 Task: Look for space in Jandaia do Sul, Brazil from 6th September, 2023 to 10th September, 2023 for 1 adult in price range Rs.9000 to Rs.17000. Place can be private room with 1  bedroom having 1 bed and 1 bathroom. Property type can be house, flat, guest house, hotel. Booking option can be shelf check-in. Required host language is Spanish.
Action: Key pressed j<Key.caps_lock>andaia<Key.space>do<Key.space><Key.caps_lock>s<Key.caps_lock>ul
Screenshot: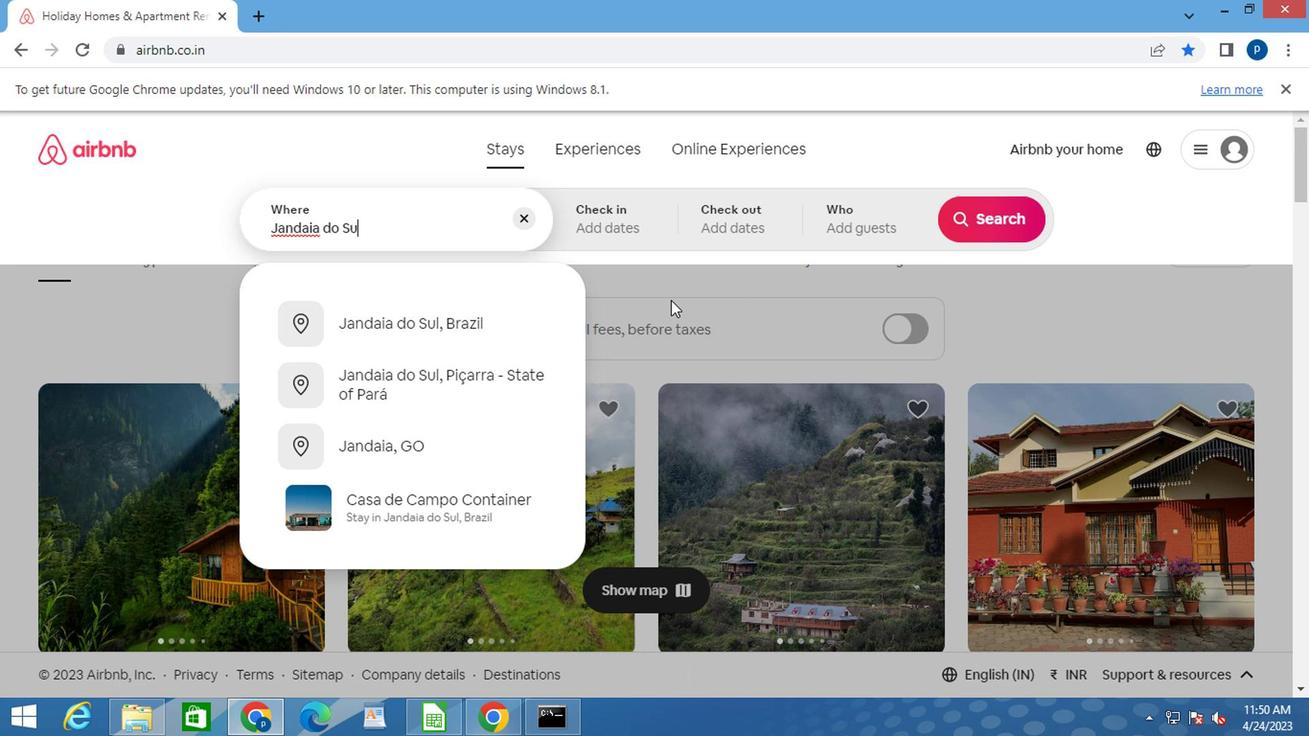 
Action: Mouse moved to (433, 330)
Screenshot: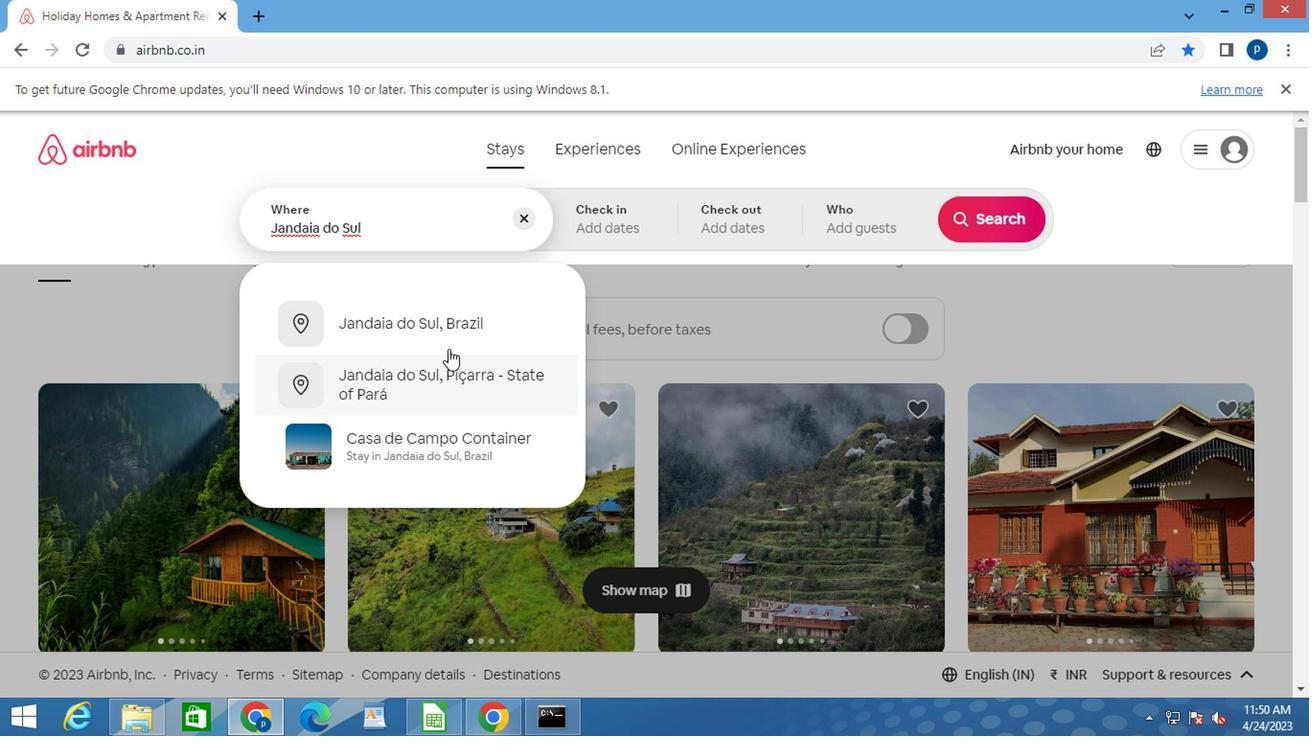 
Action: Mouse pressed left at (433, 330)
Screenshot: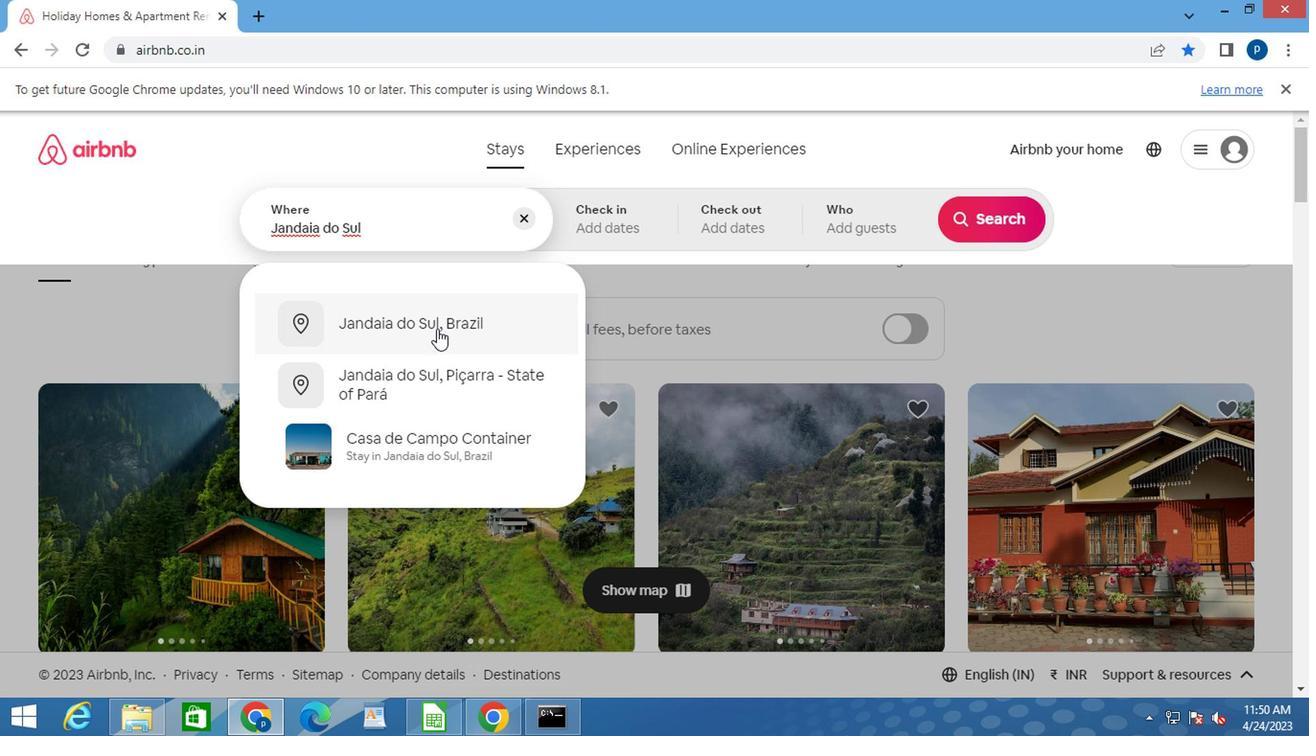 
Action: Mouse moved to (976, 376)
Screenshot: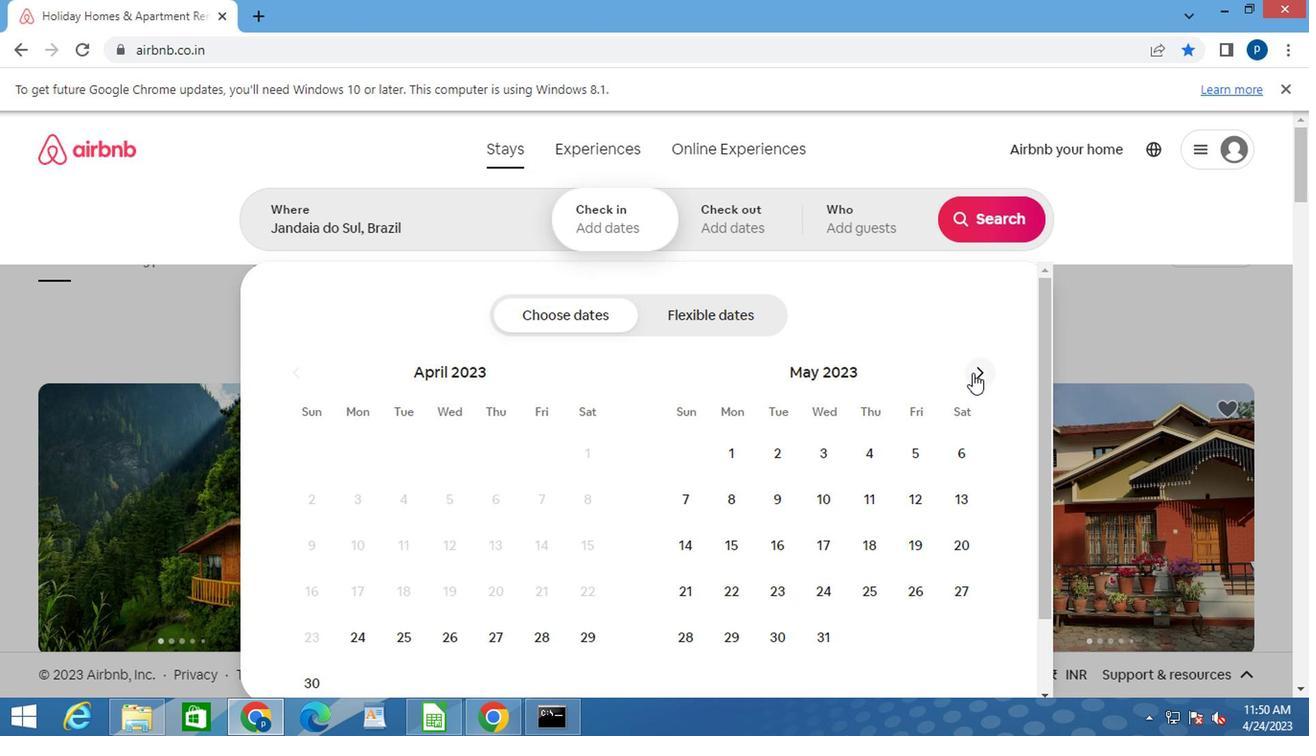 
Action: Mouse pressed left at (976, 376)
Screenshot: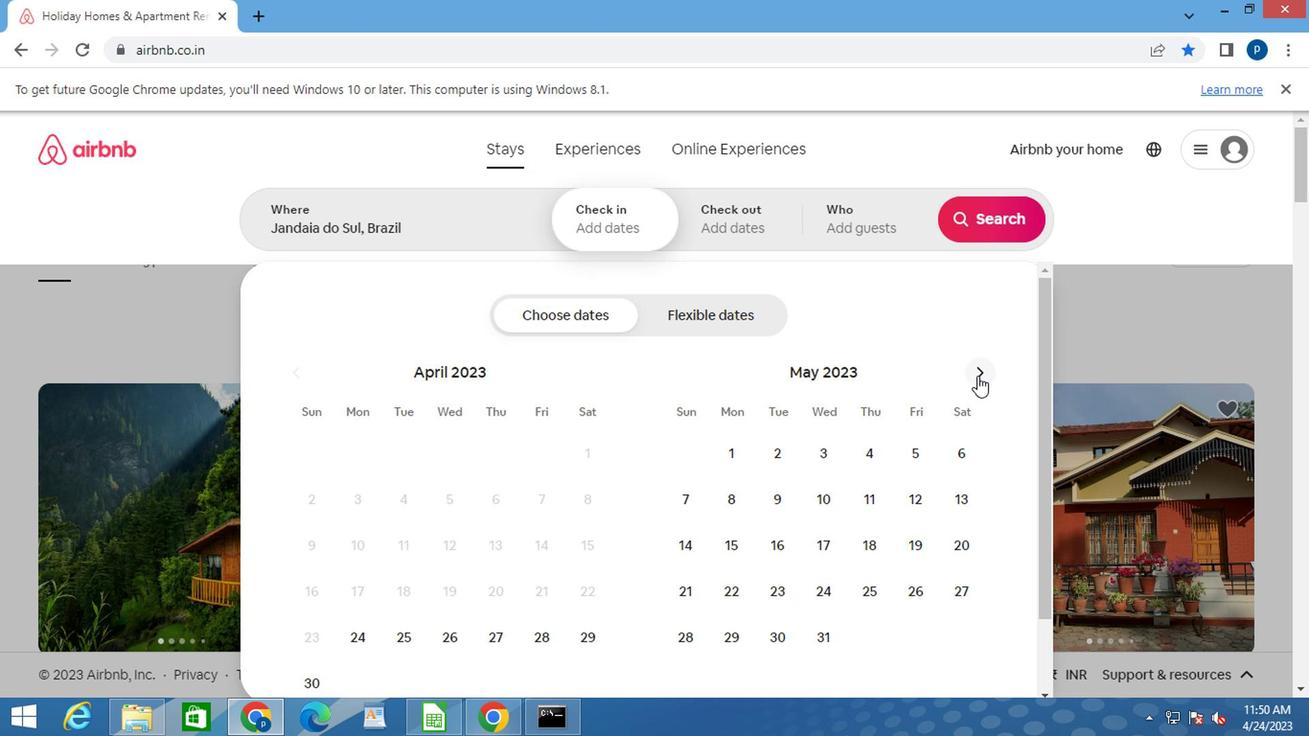 
Action: Mouse pressed left at (976, 376)
Screenshot: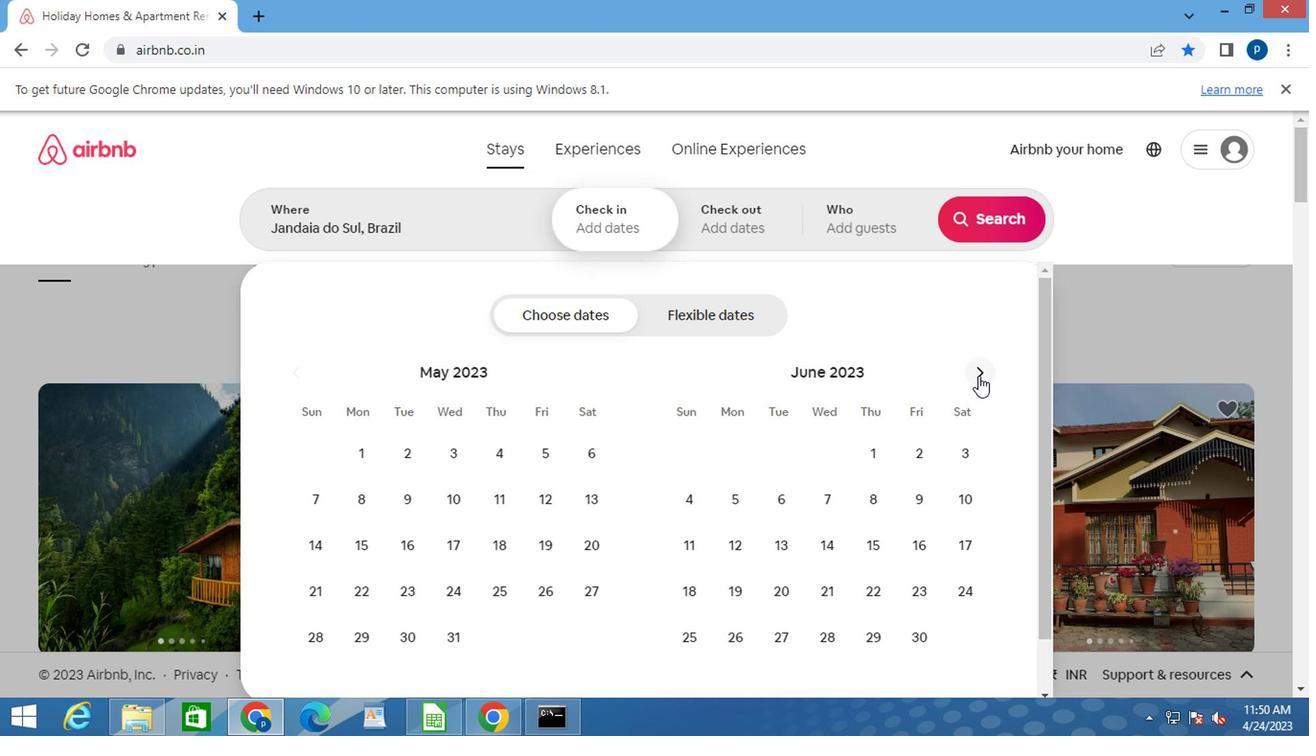 
Action: Mouse pressed left at (976, 376)
Screenshot: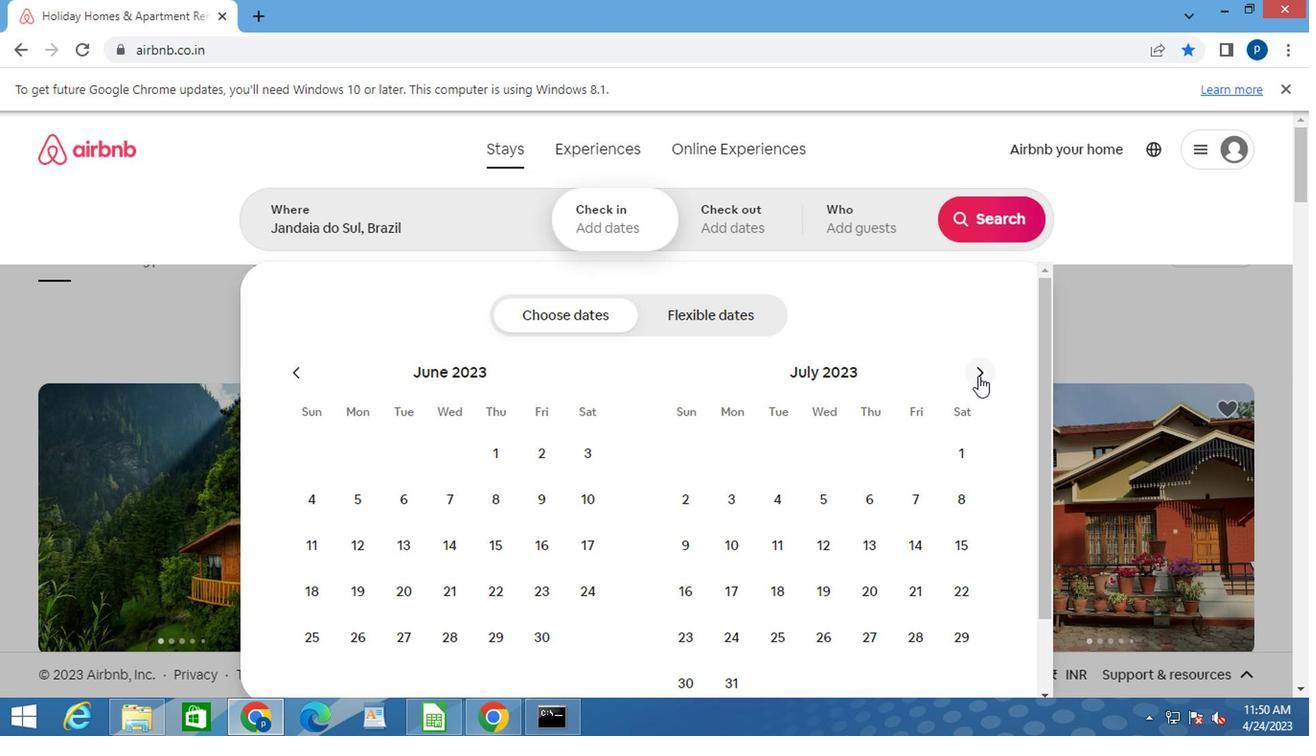 
Action: Mouse pressed left at (976, 376)
Screenshot: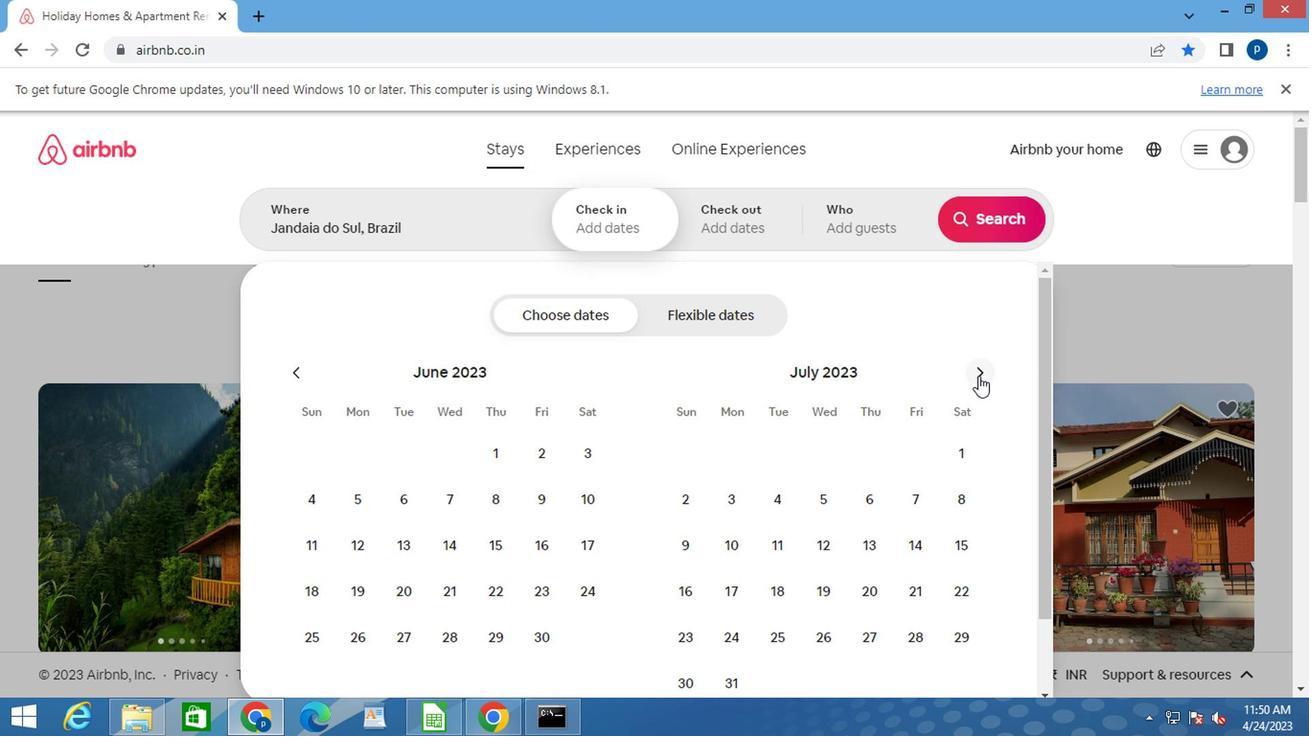 
Action: Mouse moved to (822, 502)
Screenshot: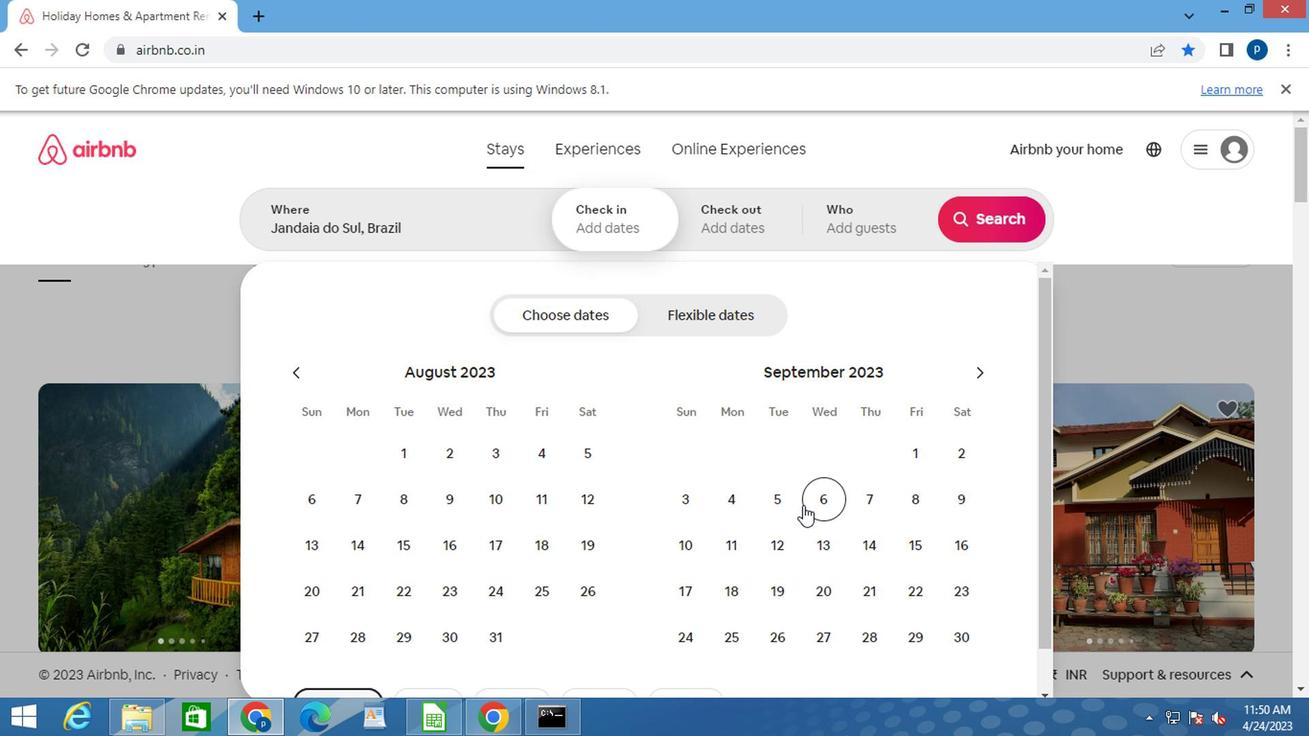 
Action: Mouse pressed left at (822, 502)
Screenshot: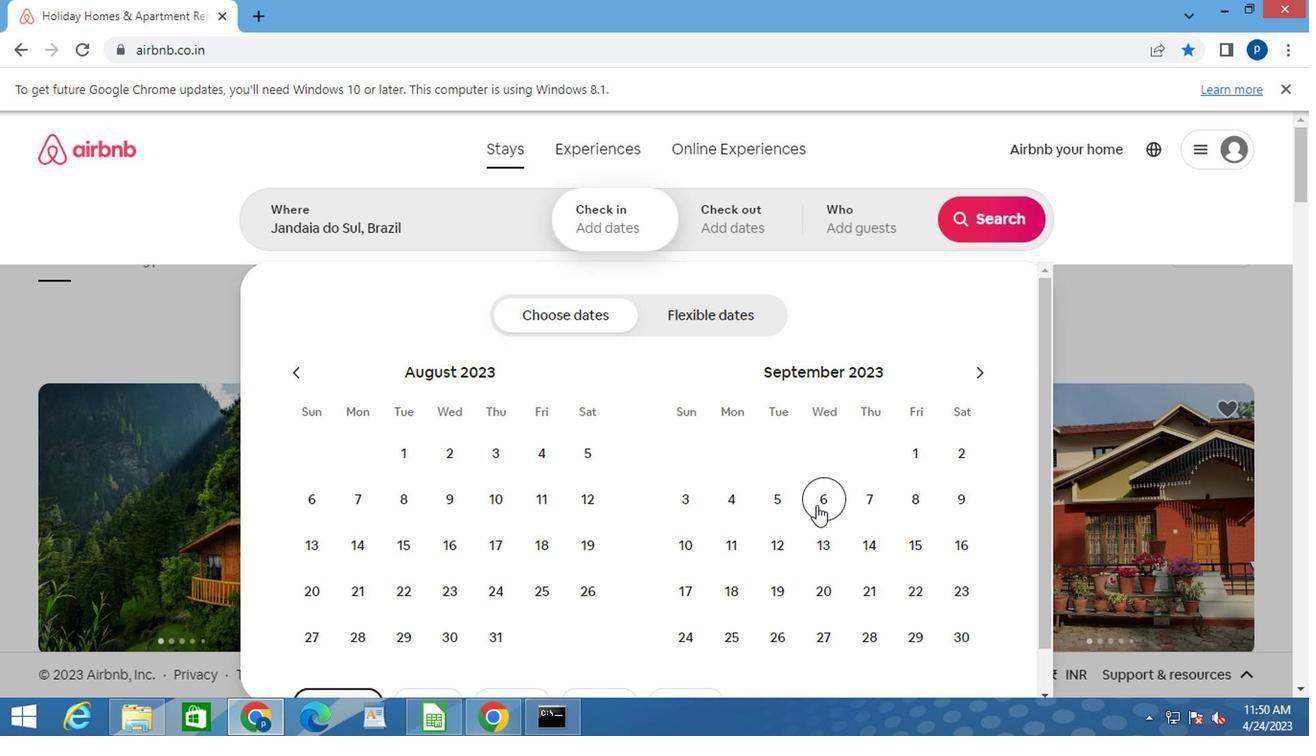 
Action: Mouse moved to (686, 540)
Screenshot: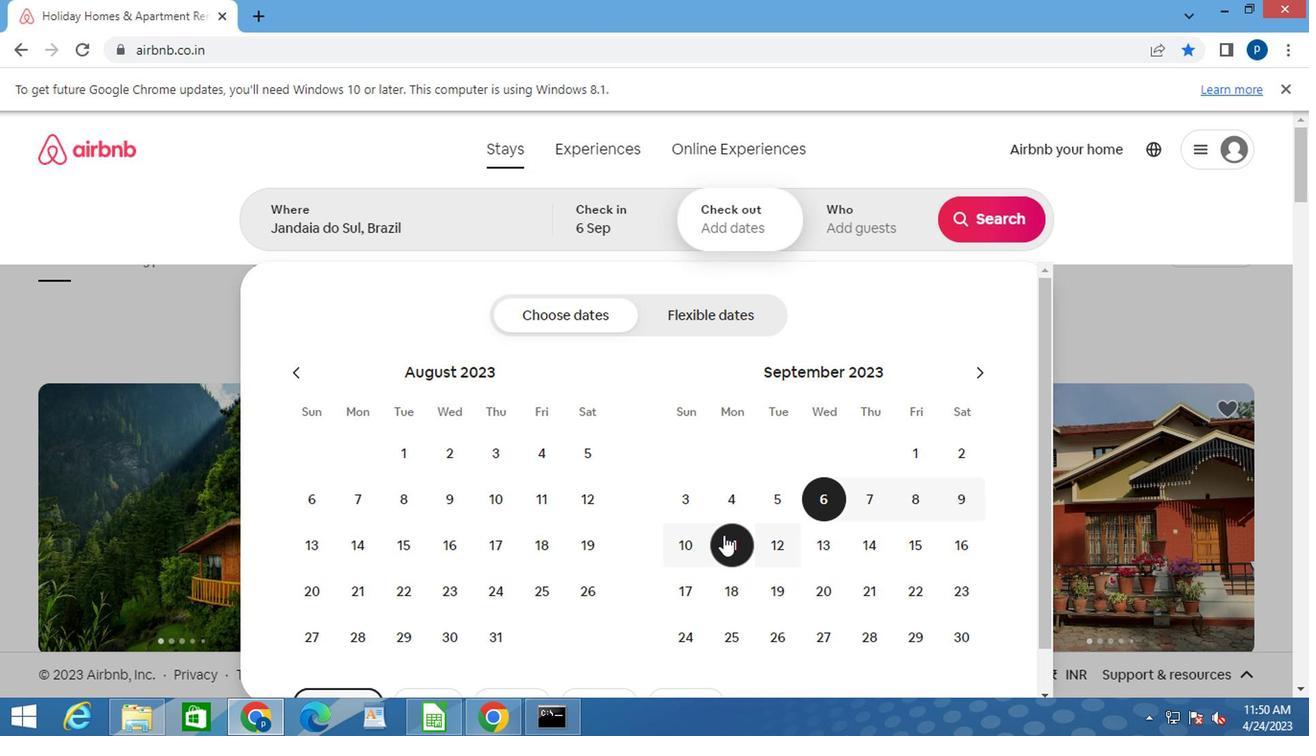 
Action: Mouse pressed left at (686, 540)
Screenshot: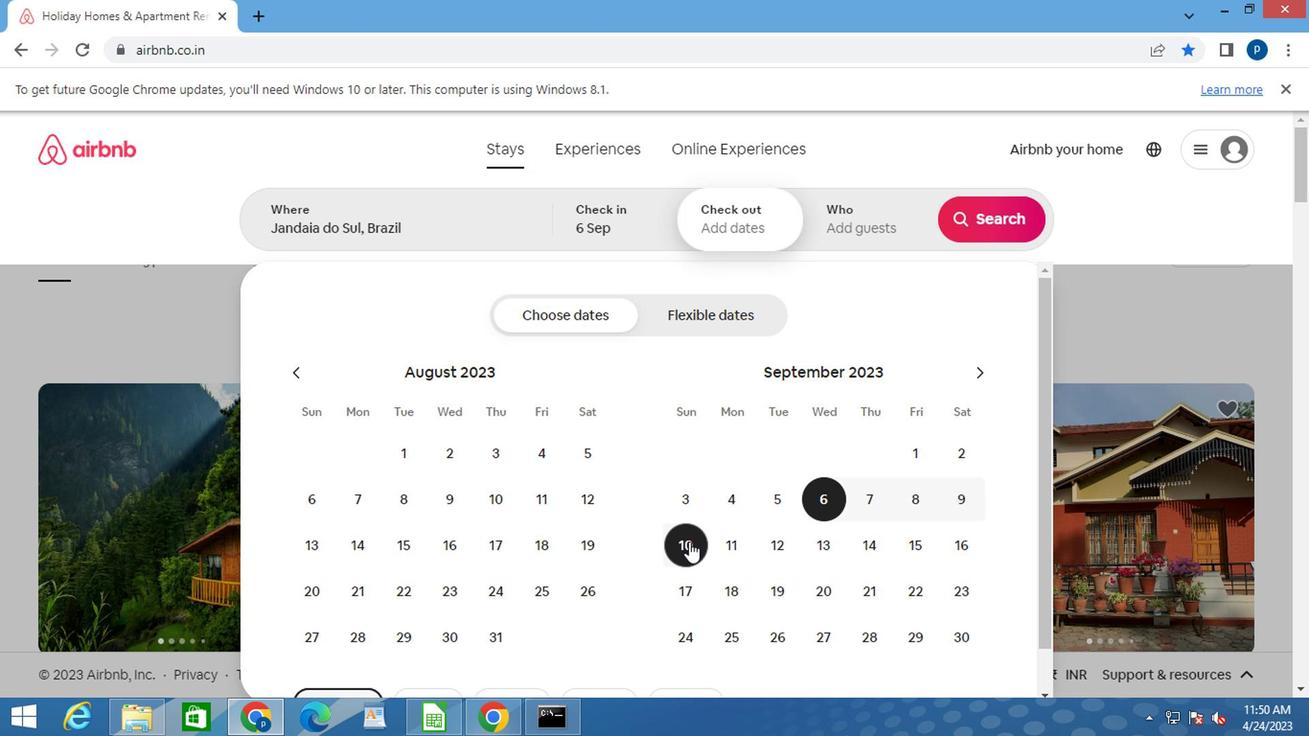
Action: Mouse moved to (856, 229)
Screenshot: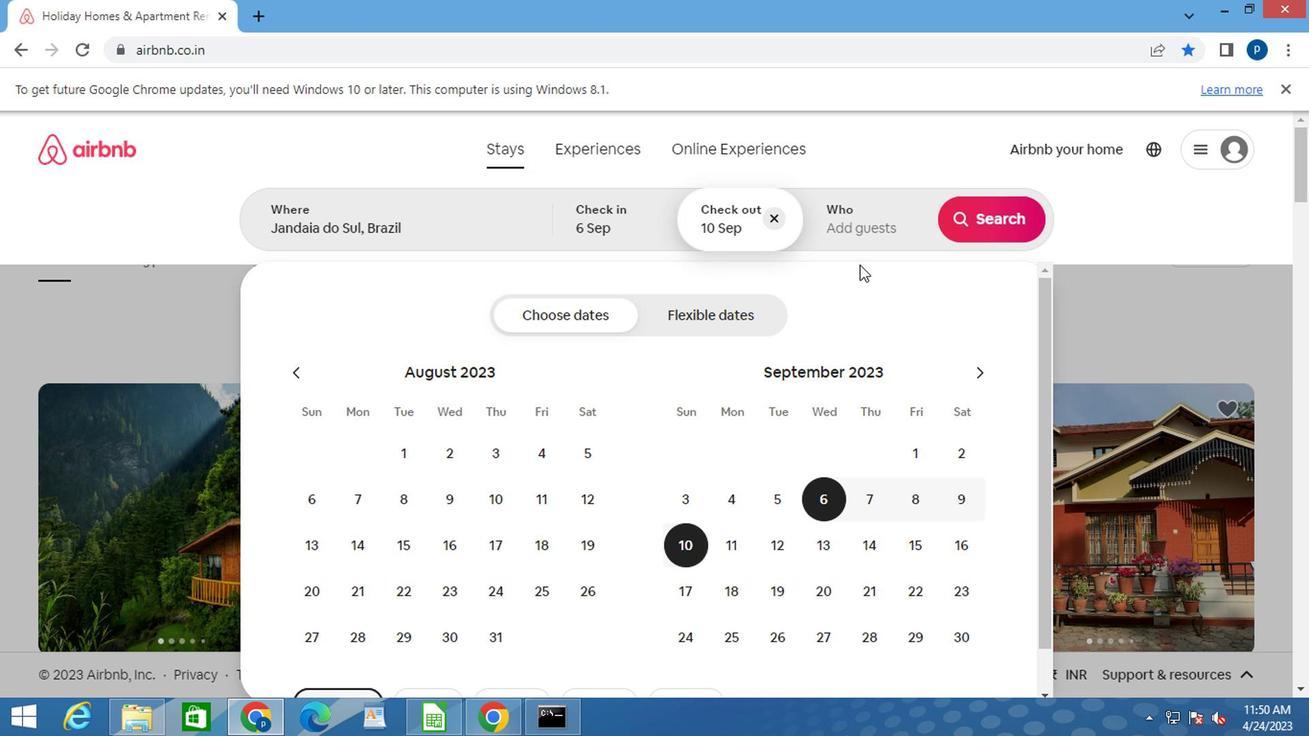 
Action: Mouse pressed left at (856, 229)
Screenshot: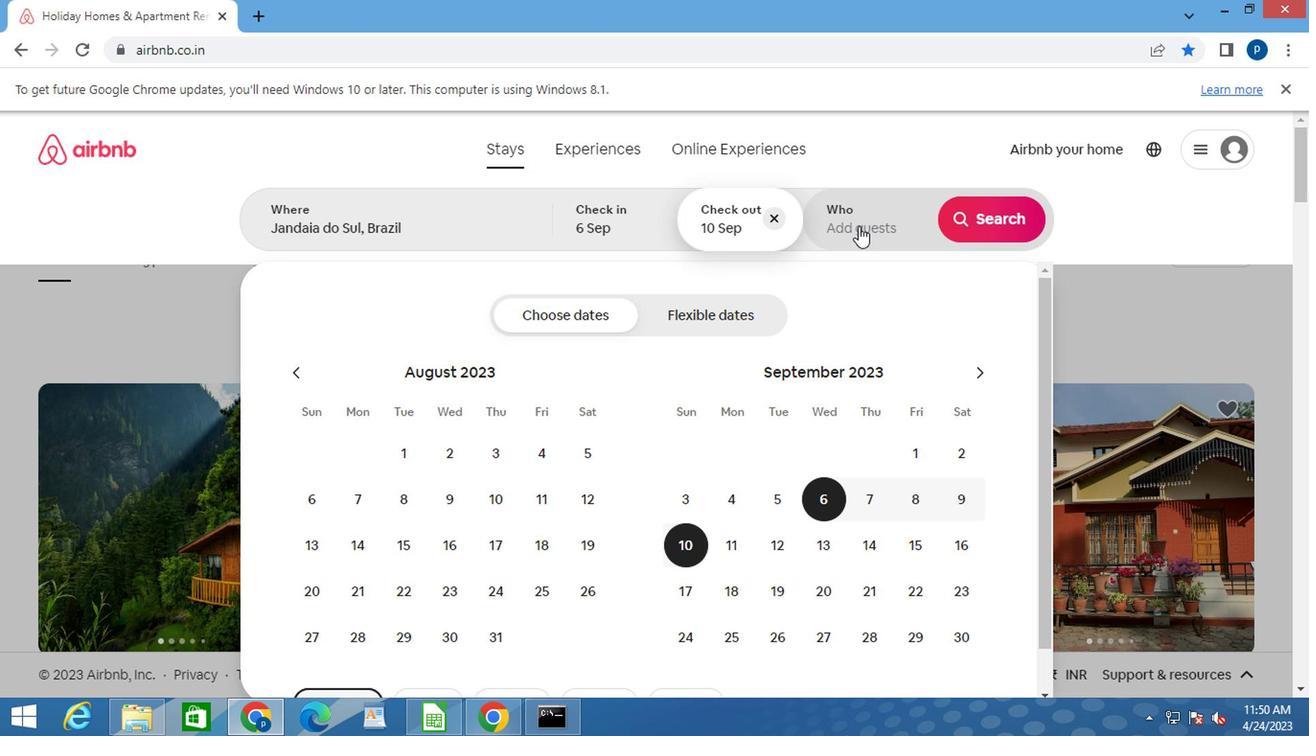 
Action: Mouse moved to (989, 319)
Screenshot: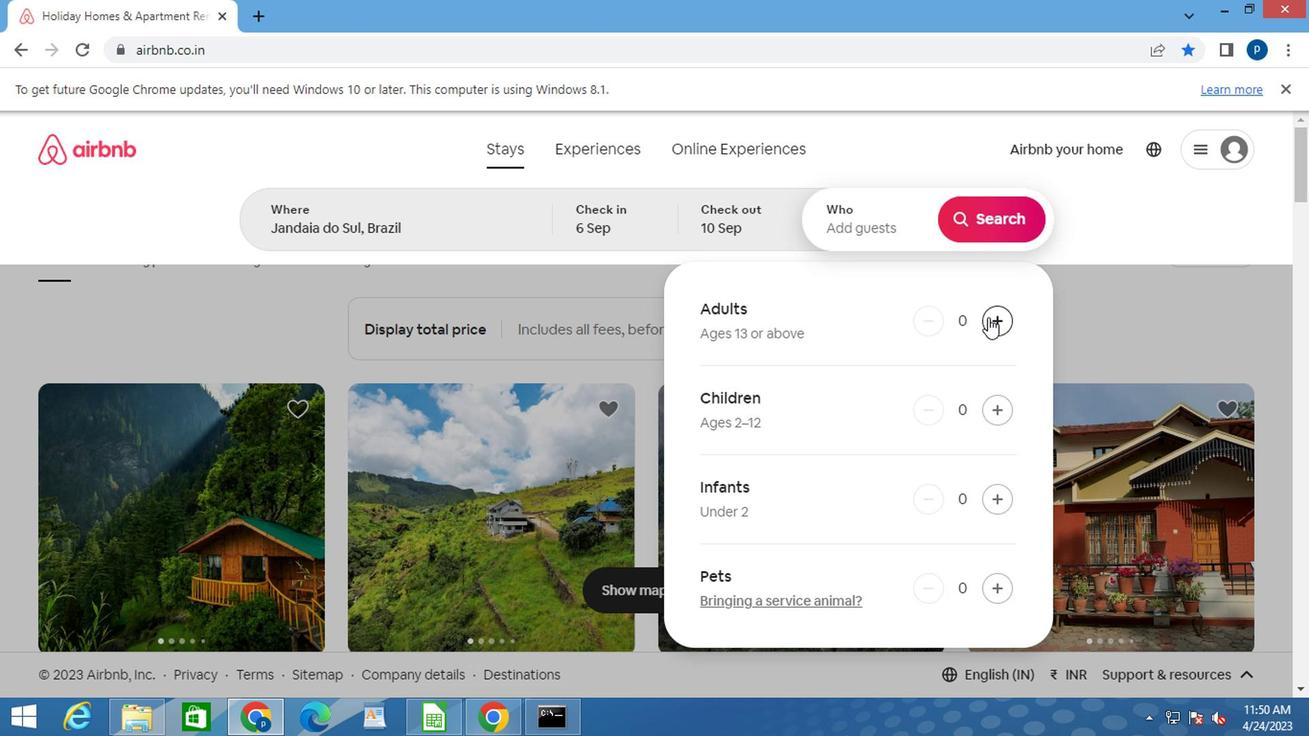 
Action: Mouse pressed left at (989, 319)
Screenshot: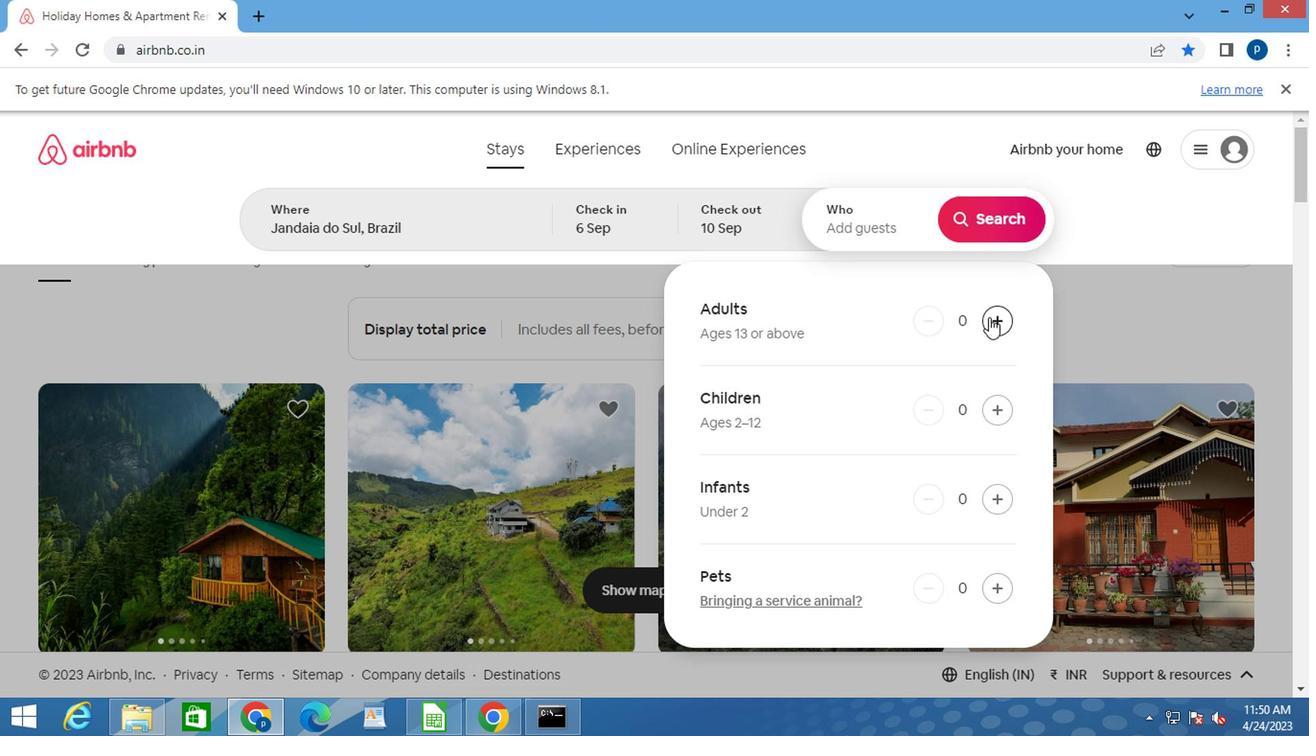 
Action: Mouse moved to (991, 223)
Screenshot: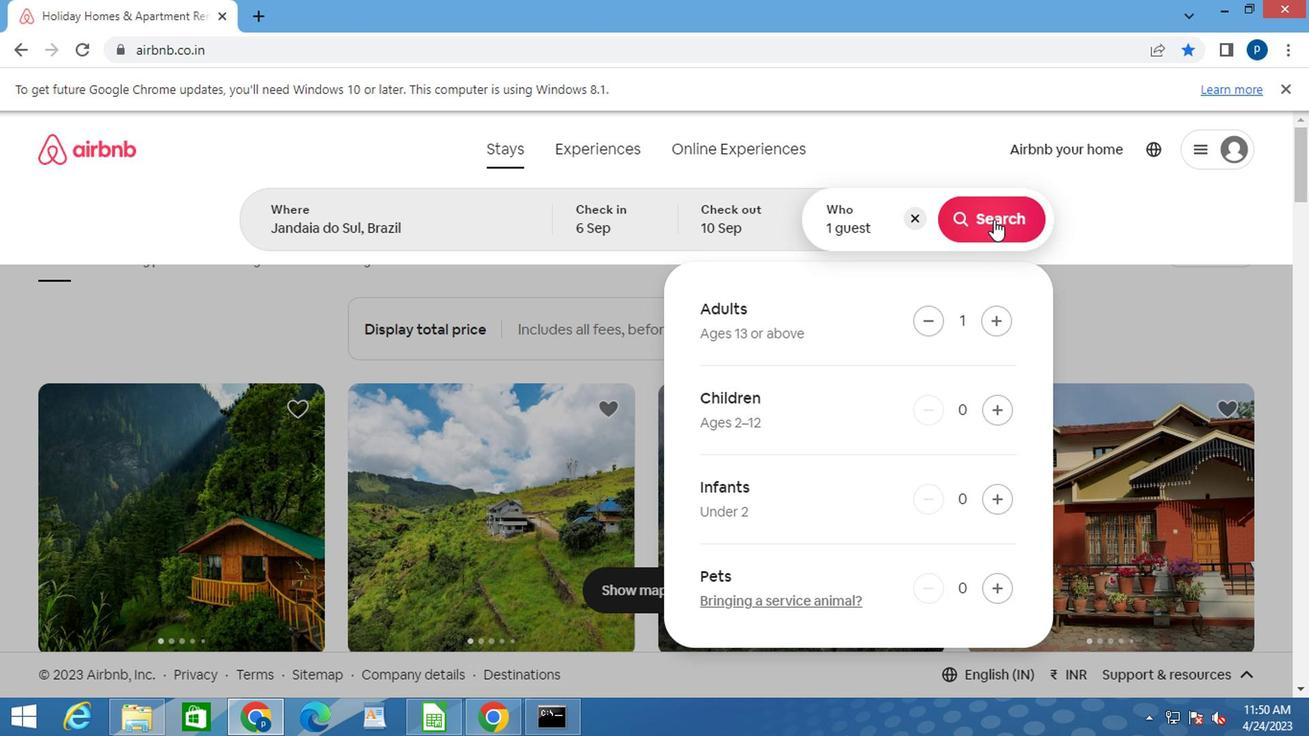 
Action: Mouse pressed left at (991, 223)
Screenshot: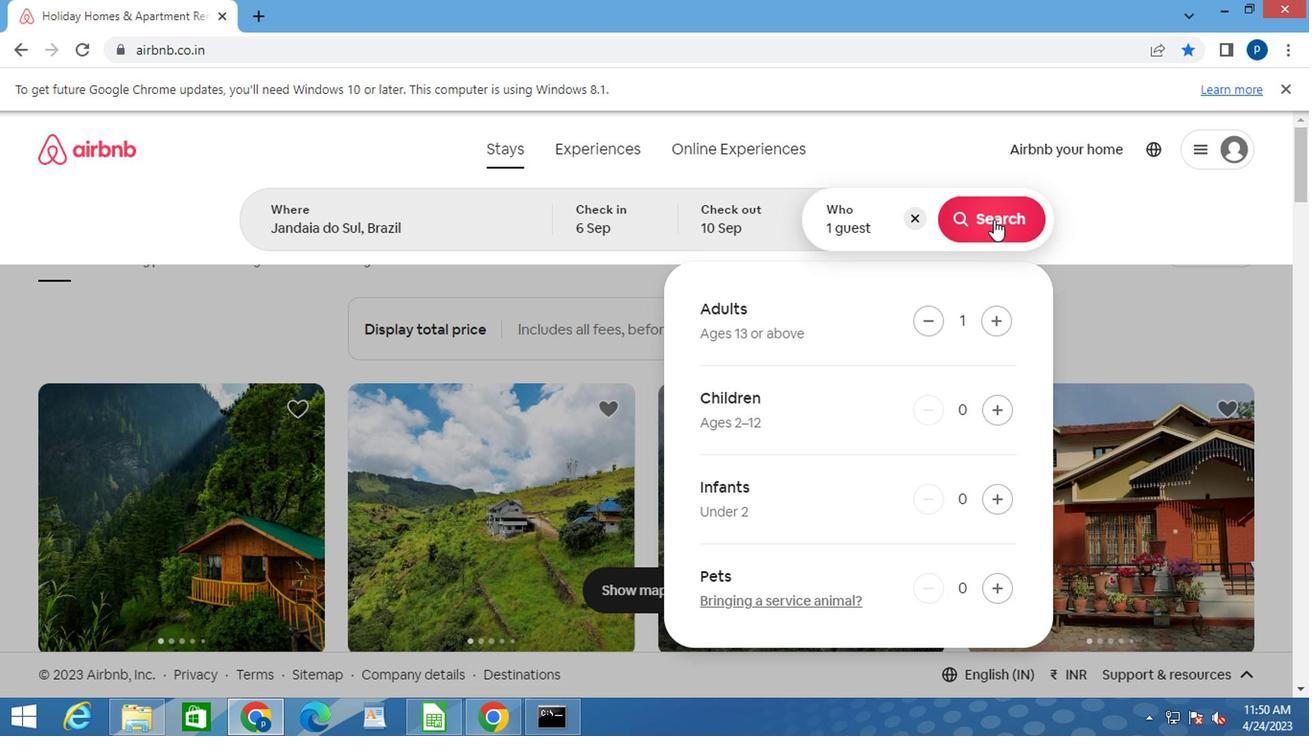
Action: Mouse moved to (1206, 233)
Screenshot: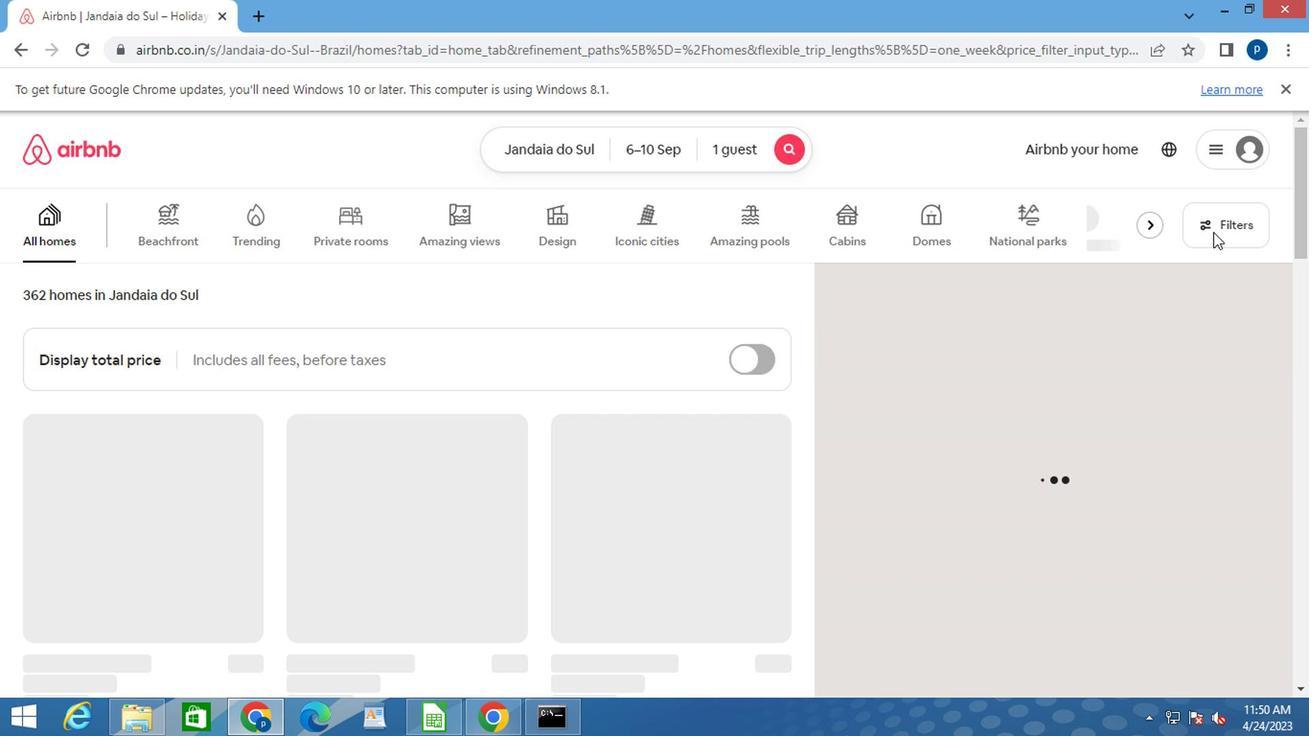
Action: Mouse pressed left at (1206, 233)
Screenshot: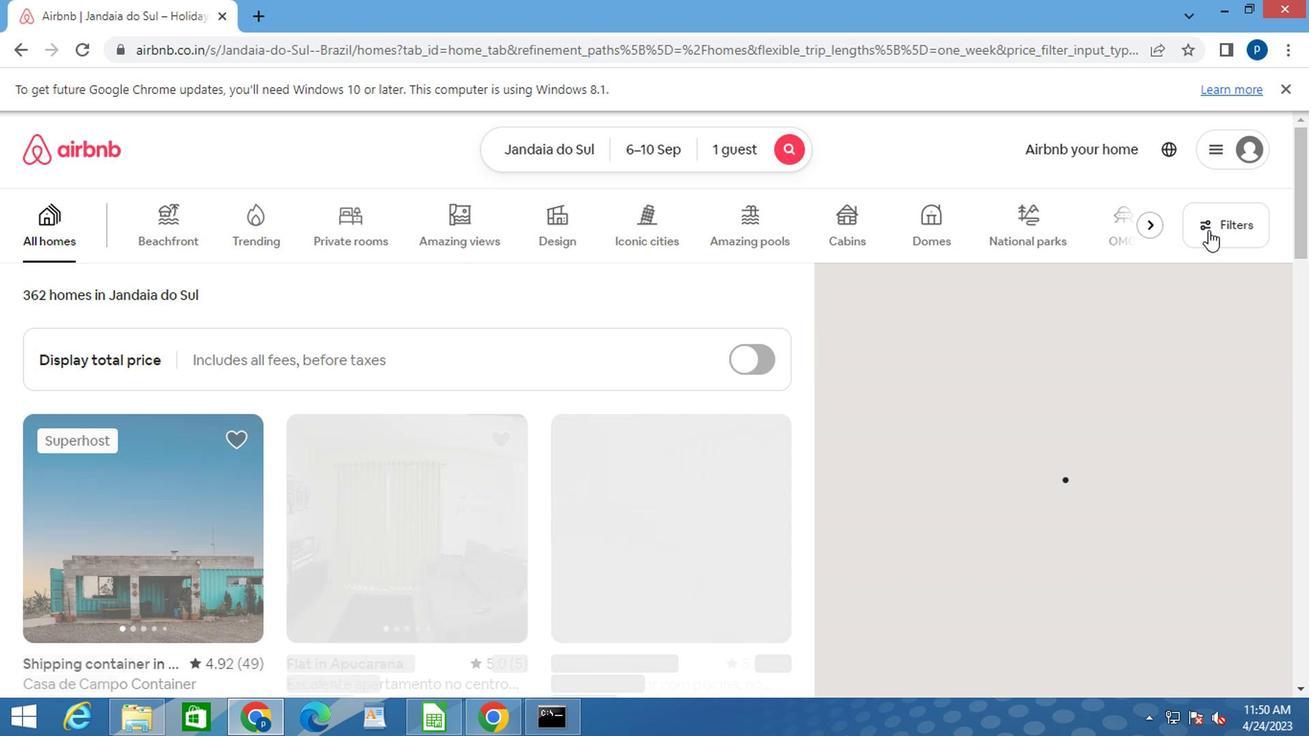 
Action: Mouse moved to (399, 467)
Screenshot: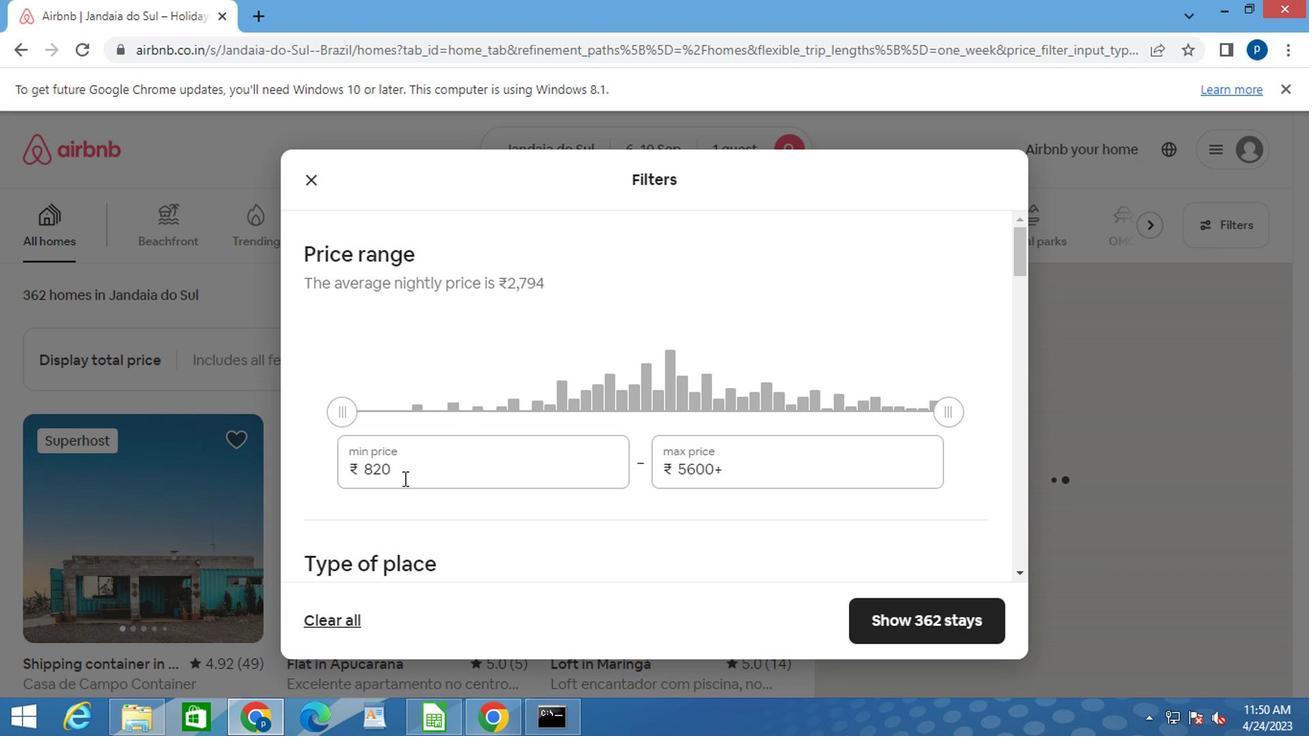 
Action: Mouse pressed left at (399, 467)
Screenshot: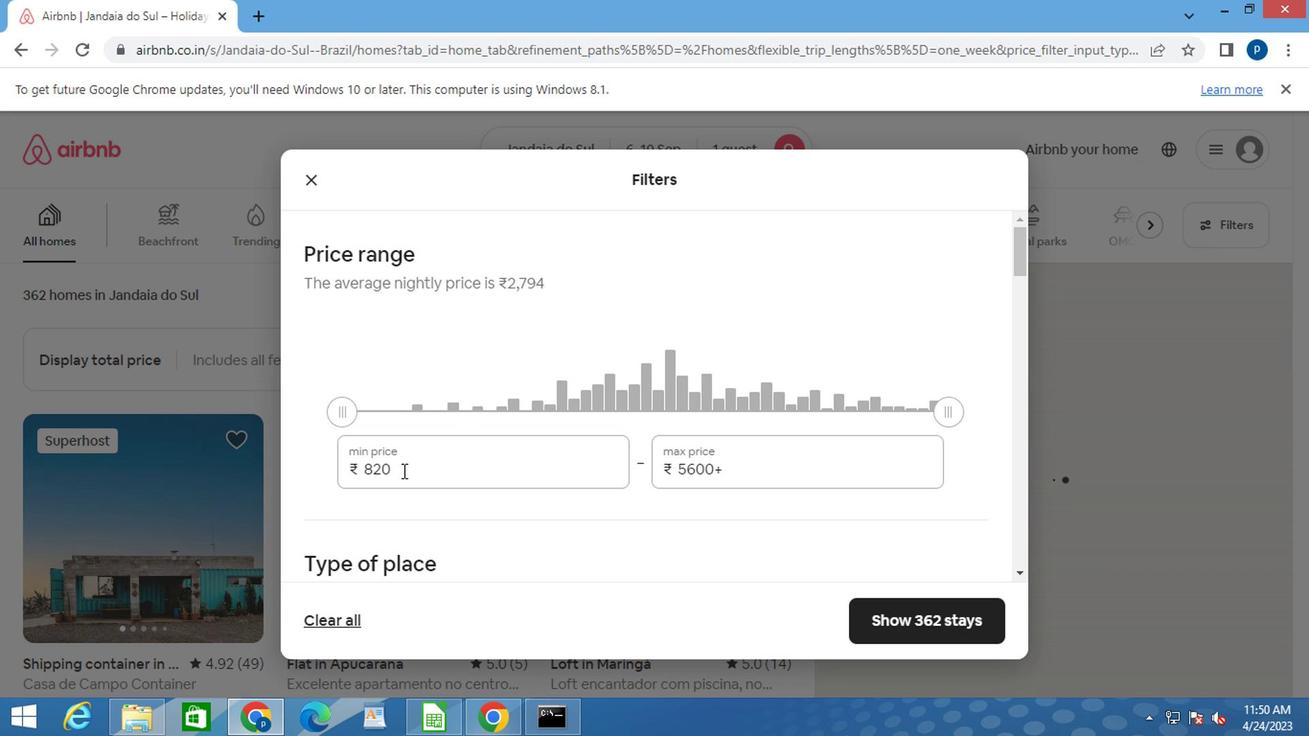 
Action: Mouse pressed left at (399, 467)
Screenshot: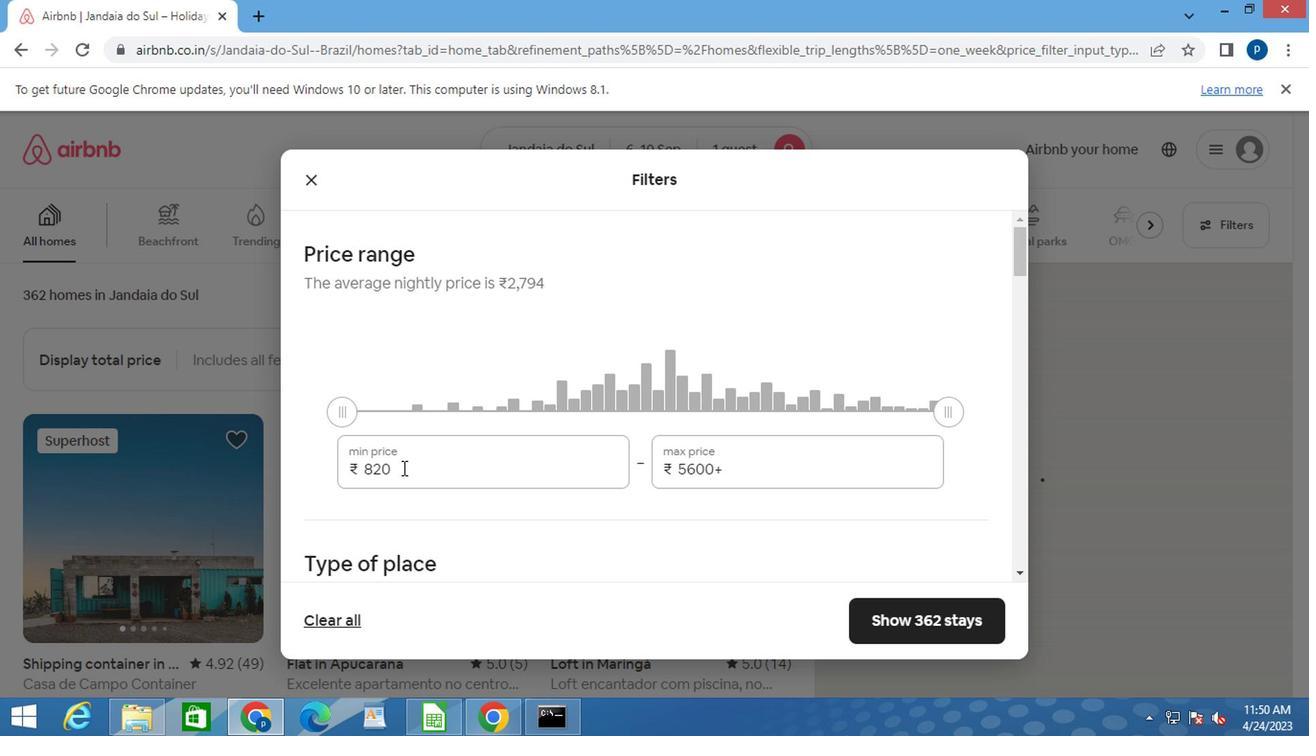 
Action: Key pressed 9000<Key.tab>17000
Screenshot: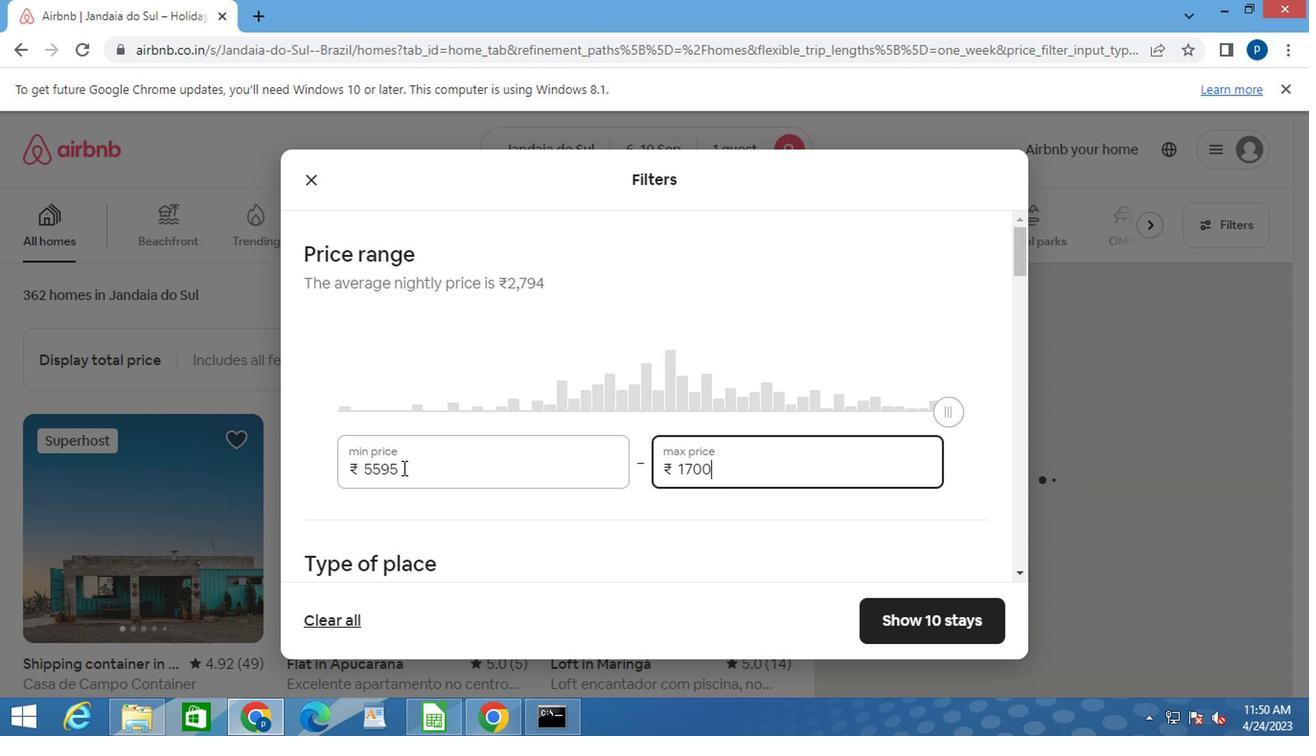 
Action: Mouse moved to (656, 511)
Screenshot: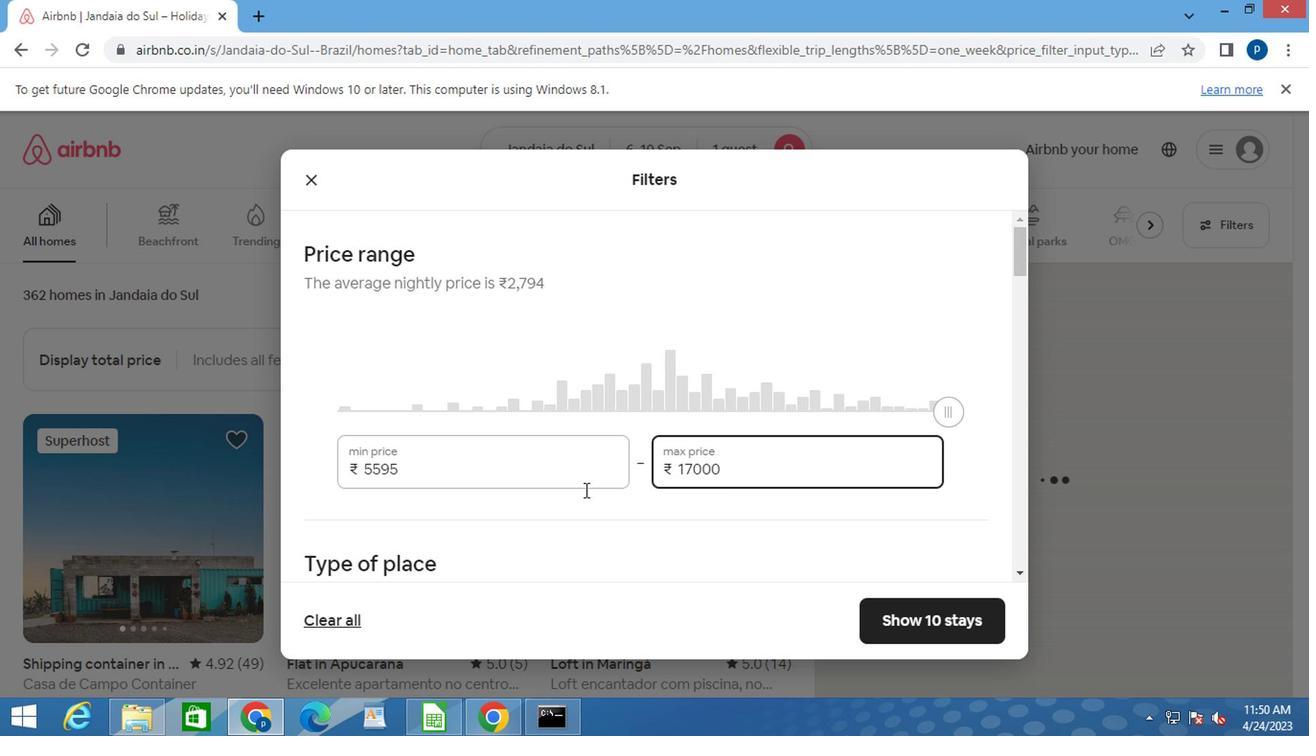 
Action: Mouse scrolled (656, 509) with delta (0, -1)
Screenshot: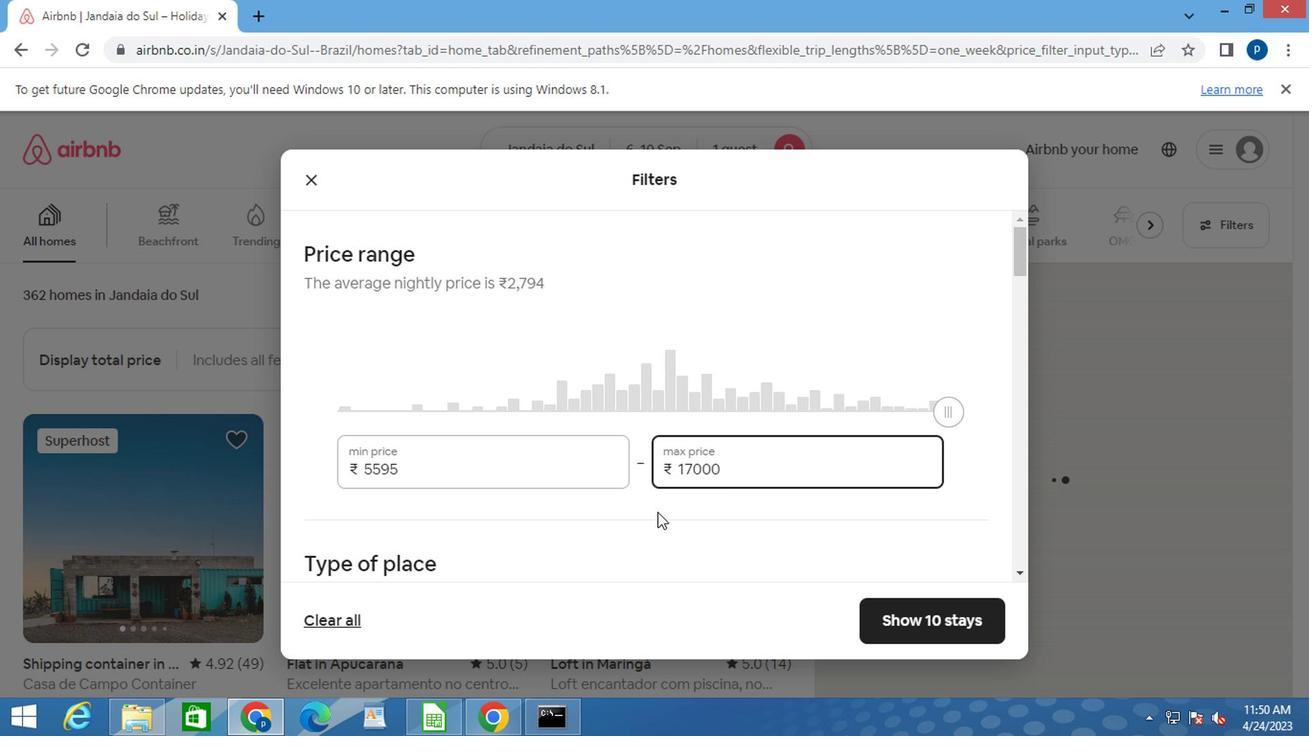 
Action: Mouse moved to (653, 465)
Screenshot: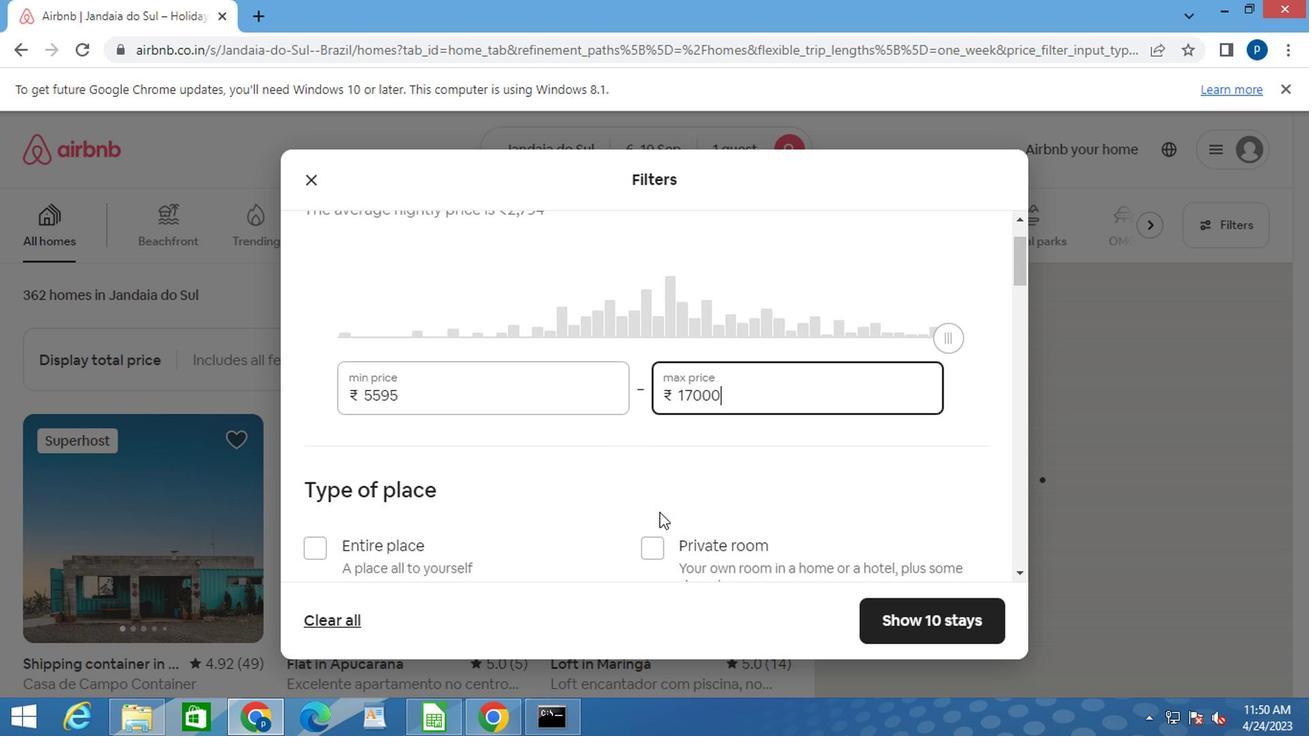 
Action: Mouse scrolled (653, 464) with delta (0, 0)
Screenshot: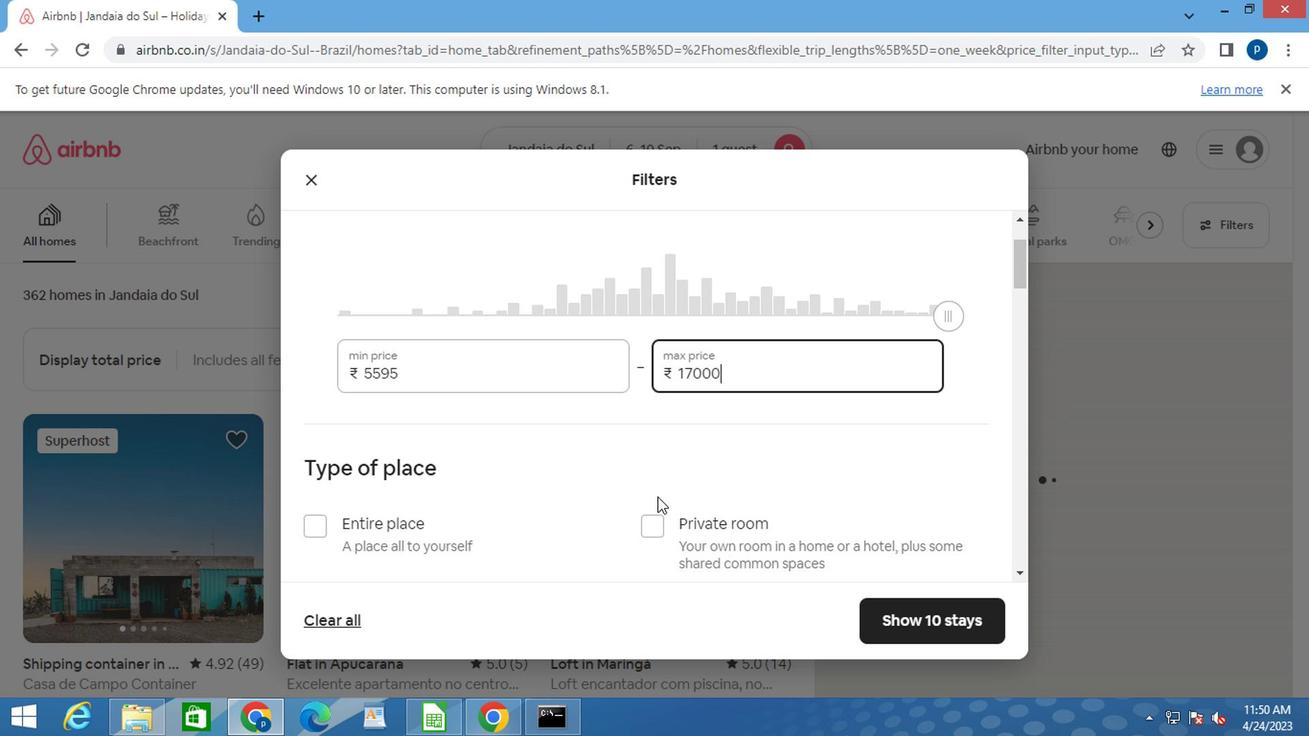 
Action: Mouse scrolled (653, 464) with delta (0, 0)
Screenshot: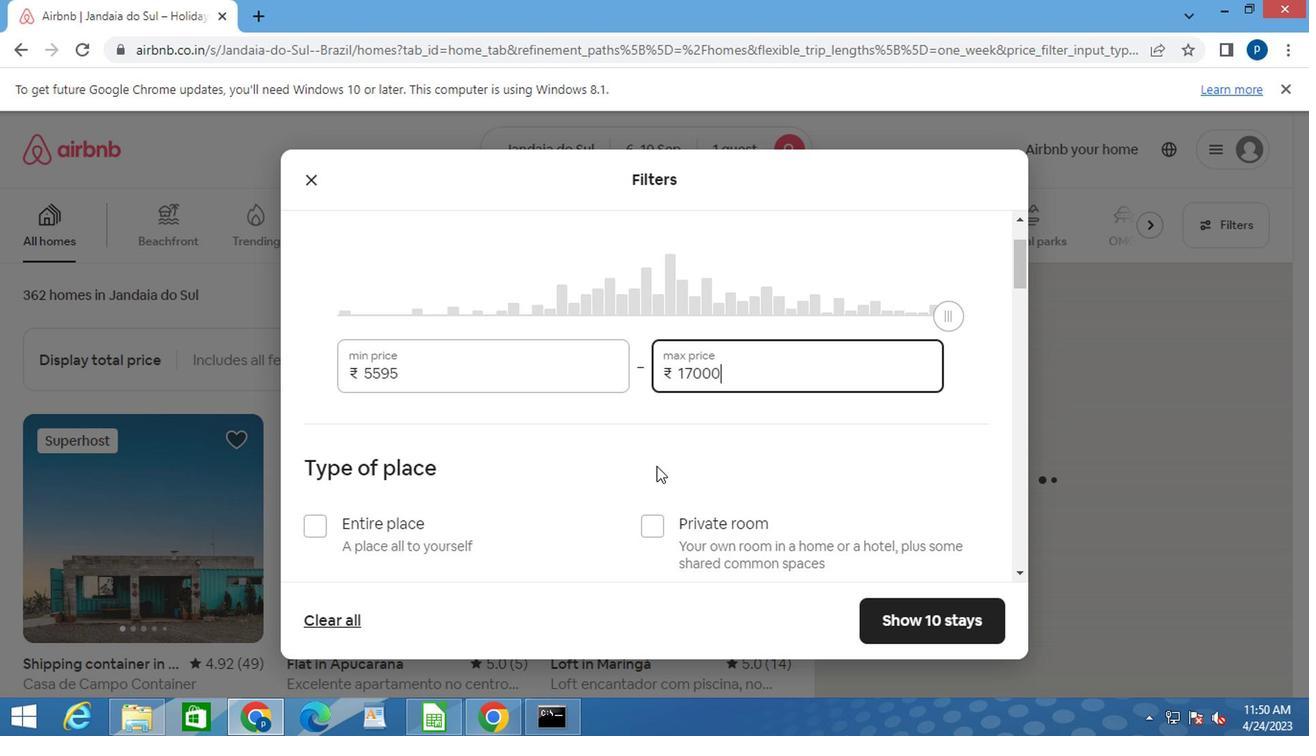 
Action: Mouse moved to (650, 341)
Screenshot: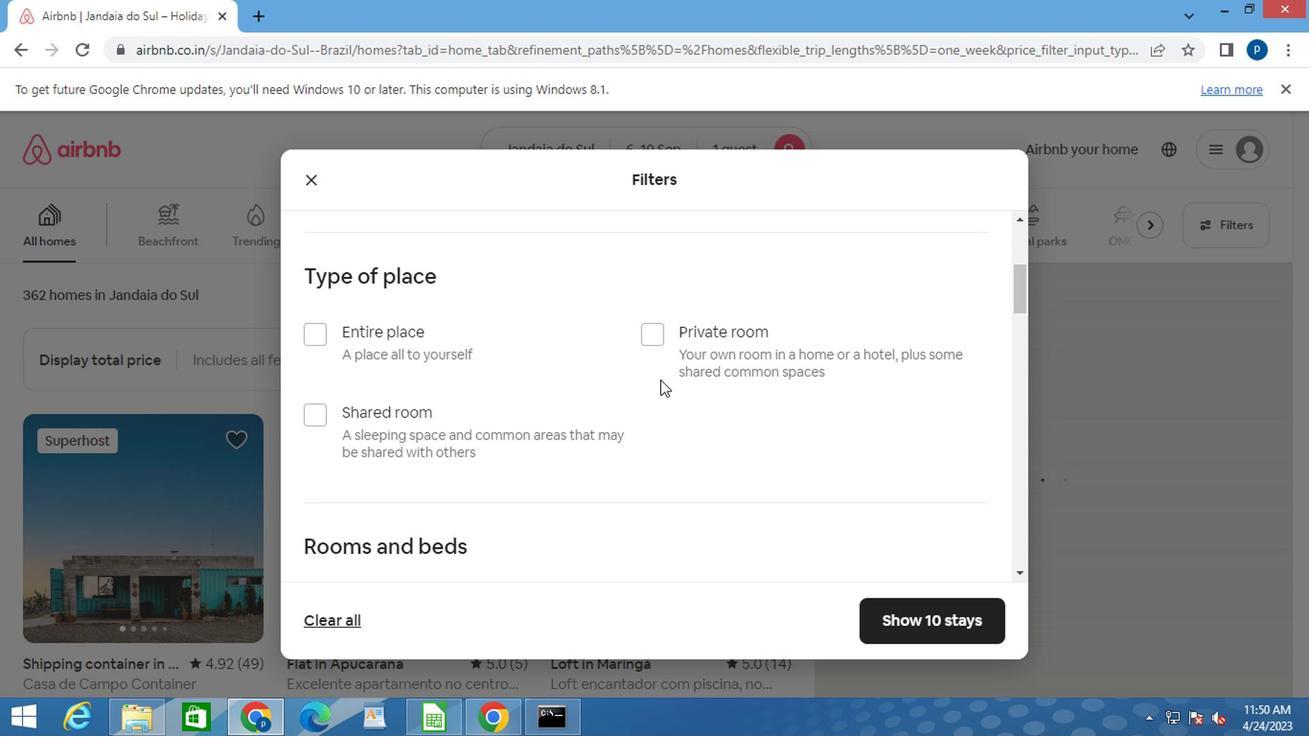 
Action: Mouse pressed left at (650, 341)
Screenshot: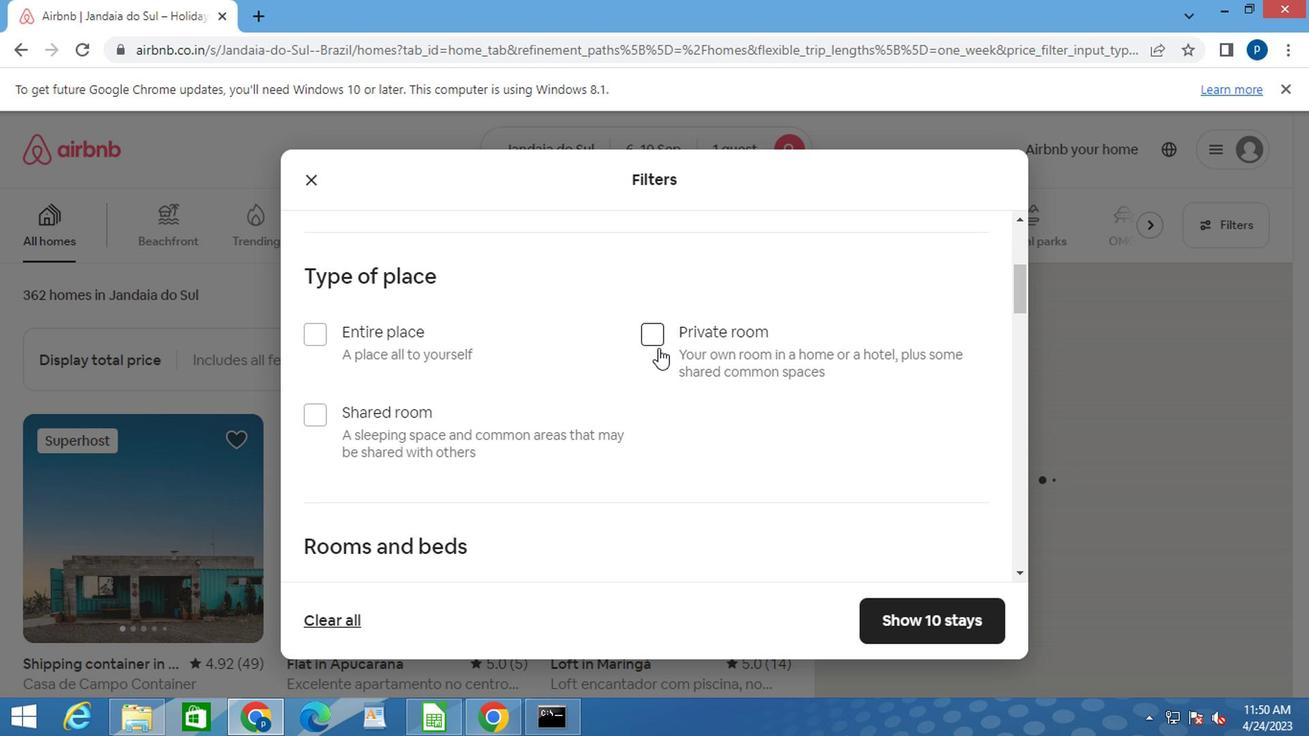 
Action: Mouse moved to (648, 356)
Screenshot: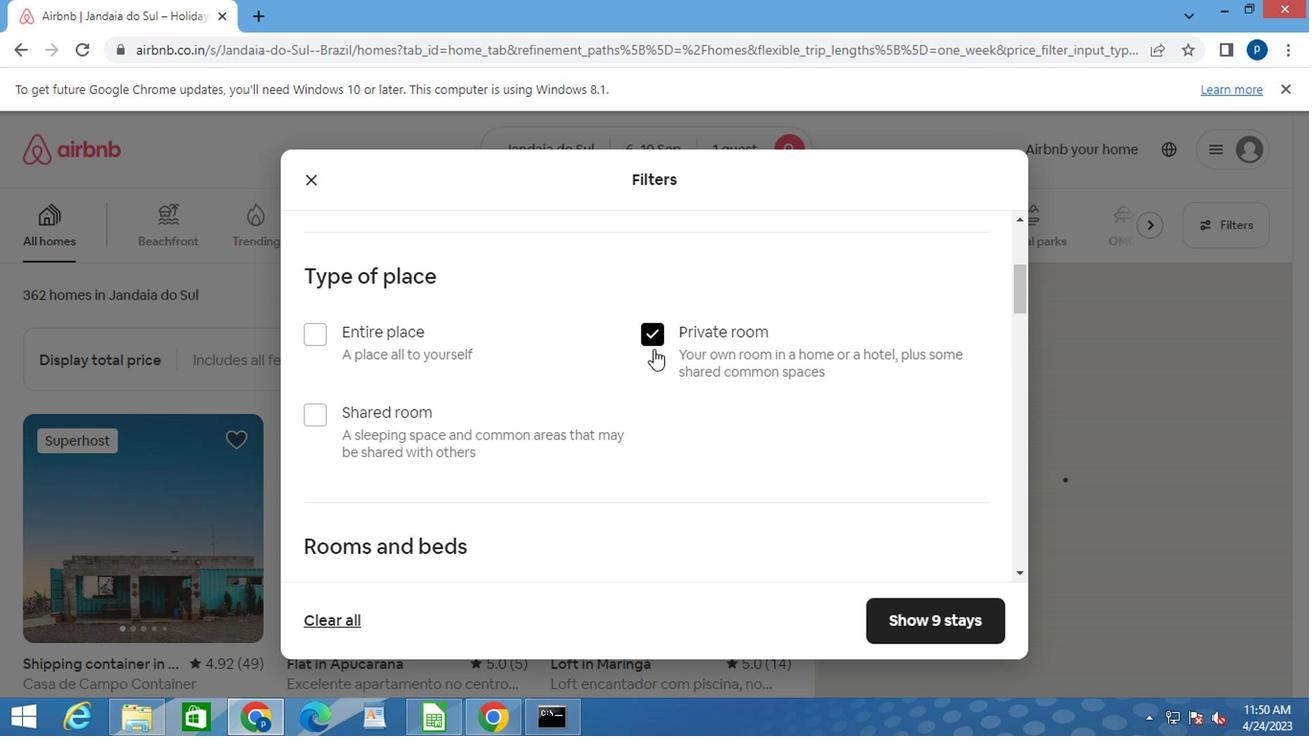 
Action: Mouse scrolled (648, 356) with delta (0, 0)
Screenshot: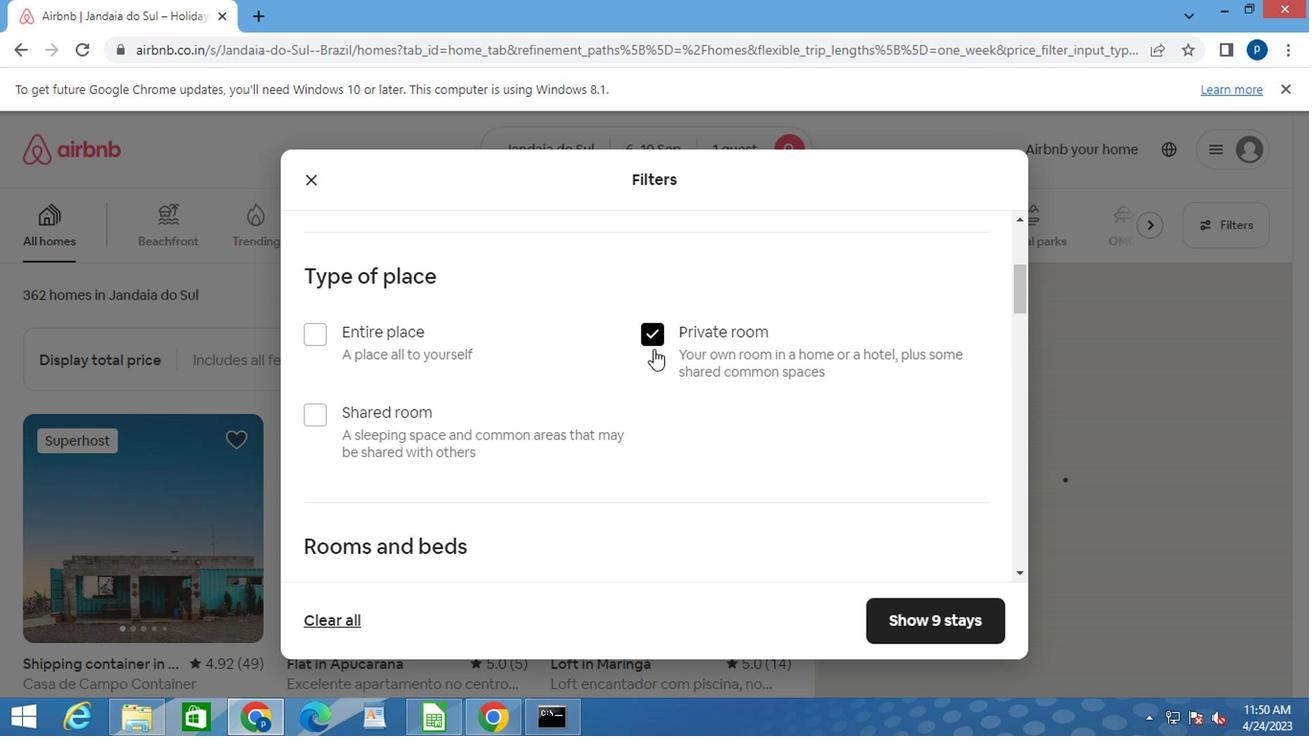 
Action: Mouse moved to (647, 364)
Screenshot: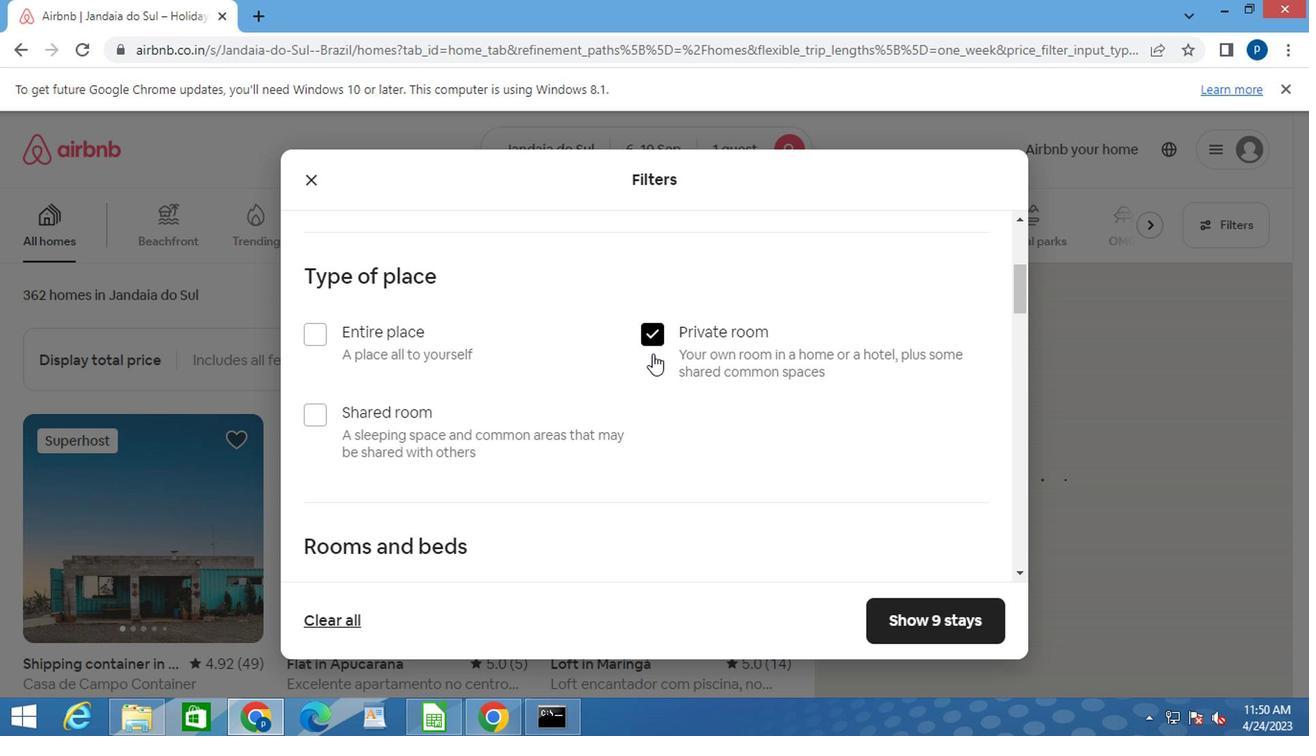 
Action: Mouse scrolled (647, 363) with delta (0, 0)
Screenshot: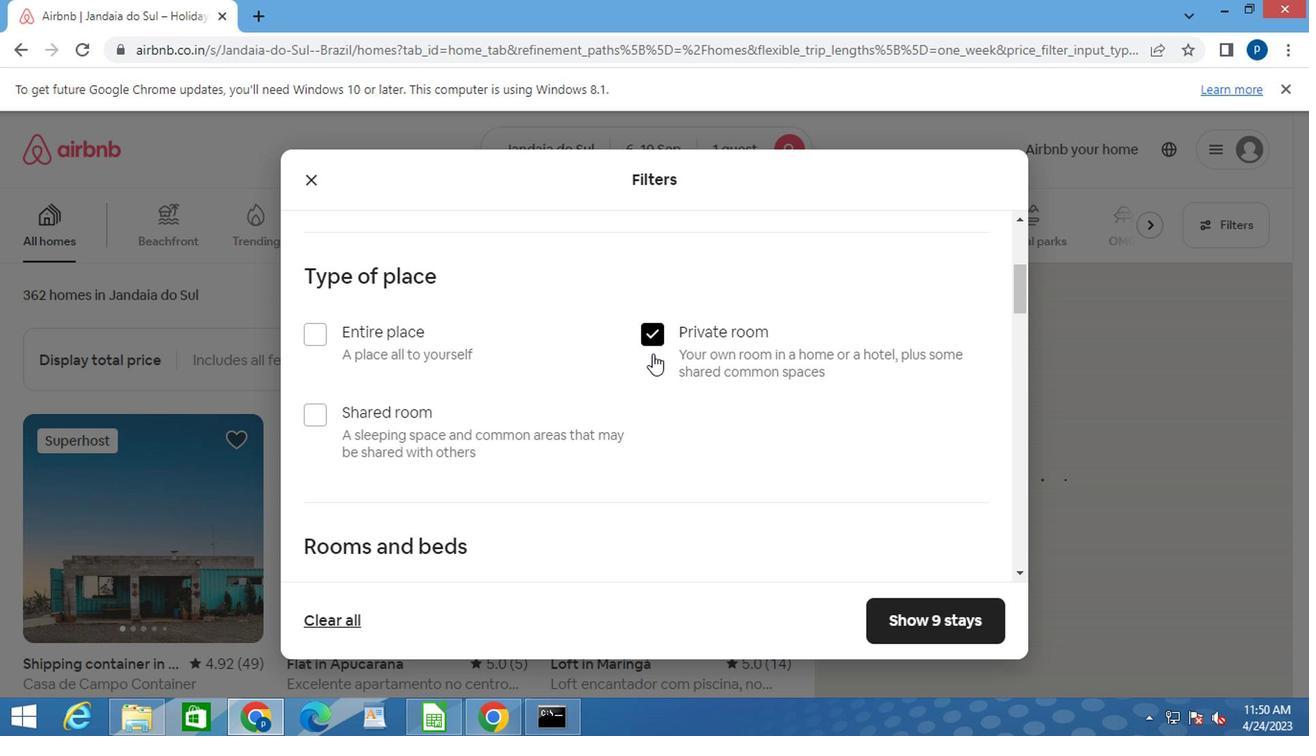 
Action: Mouse moved to (606, 375)
Screenshot: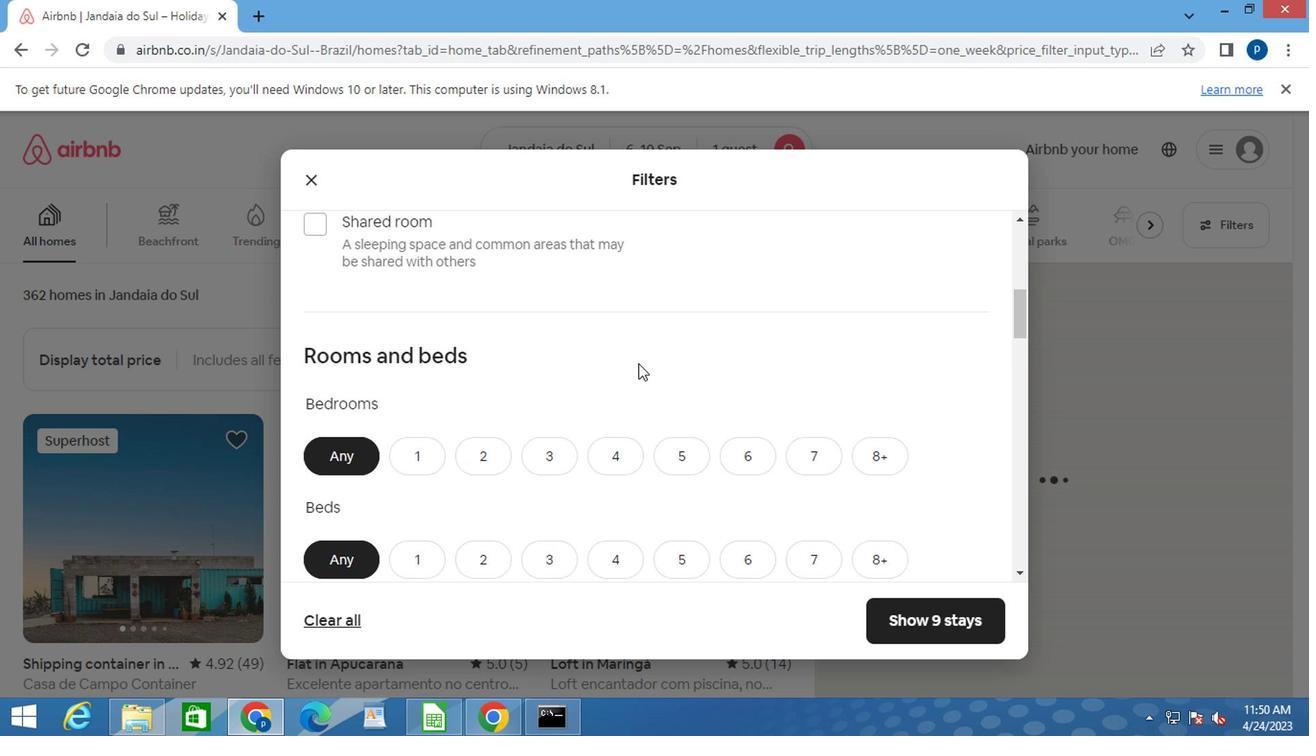 
Action: Mouse scrolled (606, 375) with delta (0, 0)
Screenshot: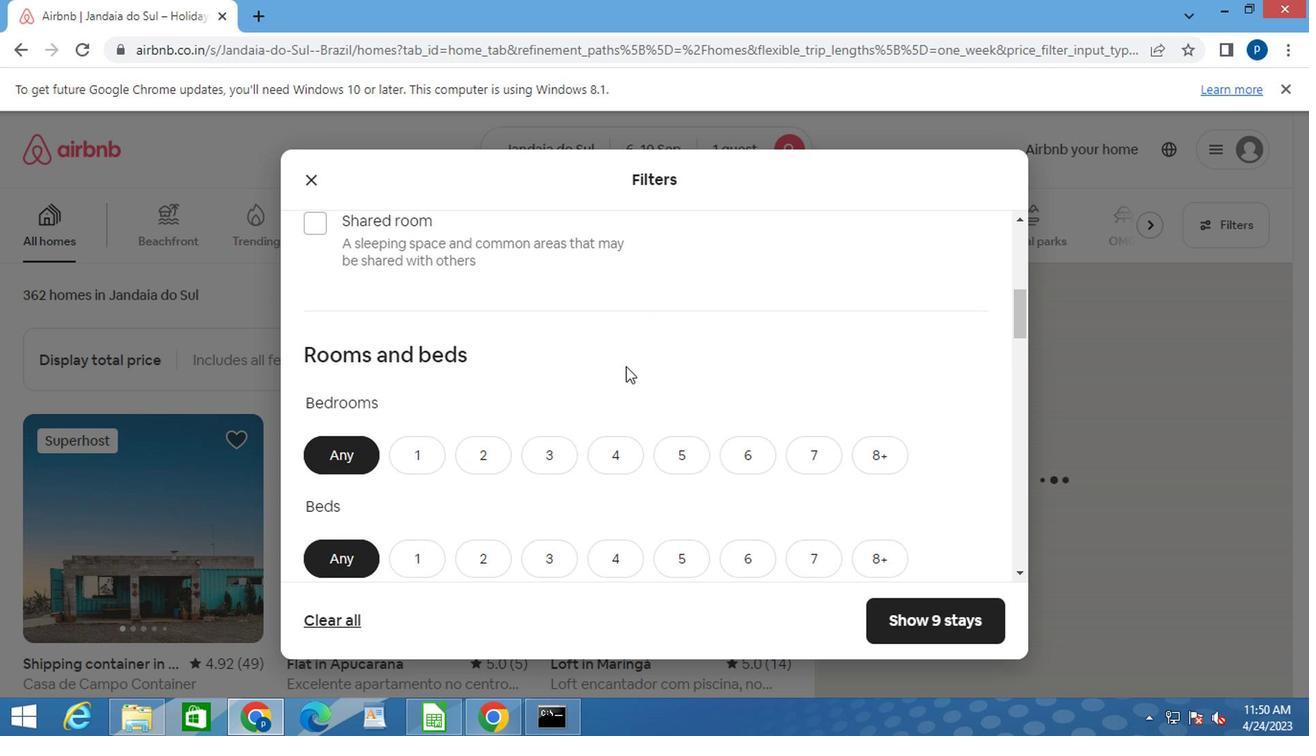 
Action: Mouse scrolled (606, 375) with delta (0, 0)
Screenshot: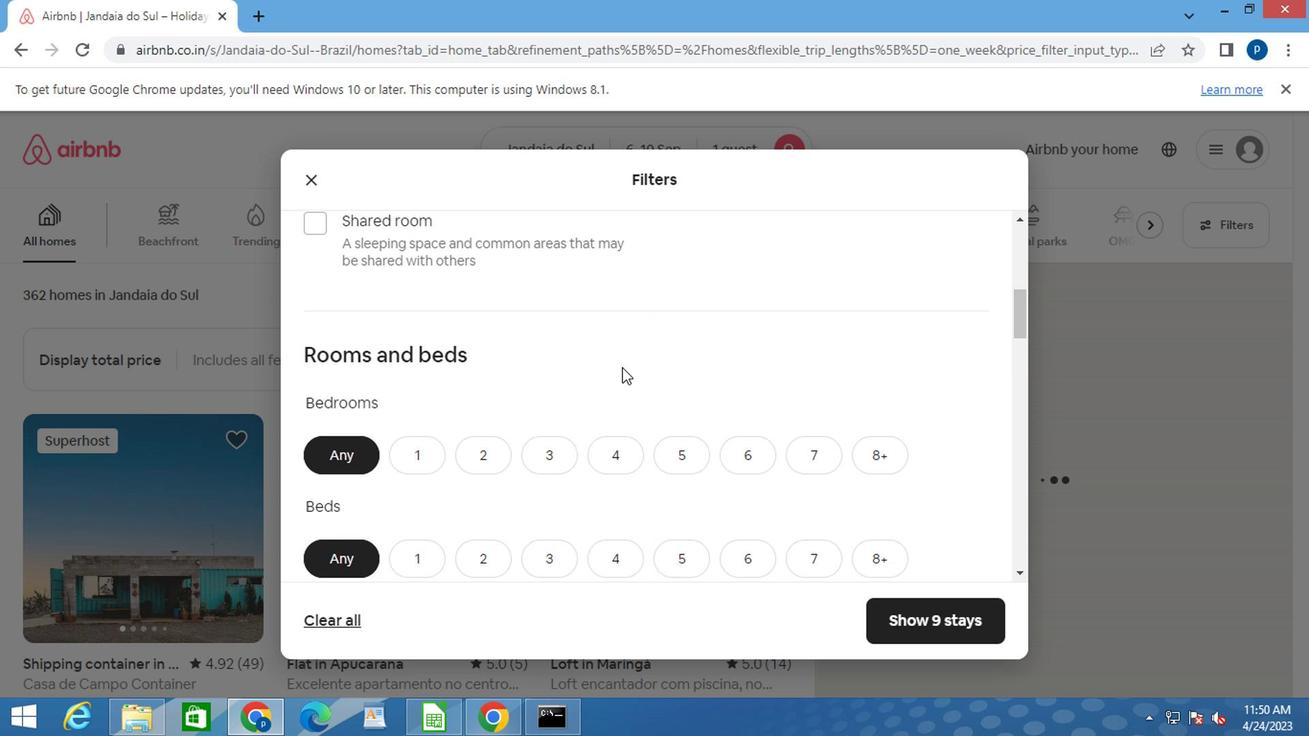 
Action: Mouse moved to (410, 268)
Screenshot: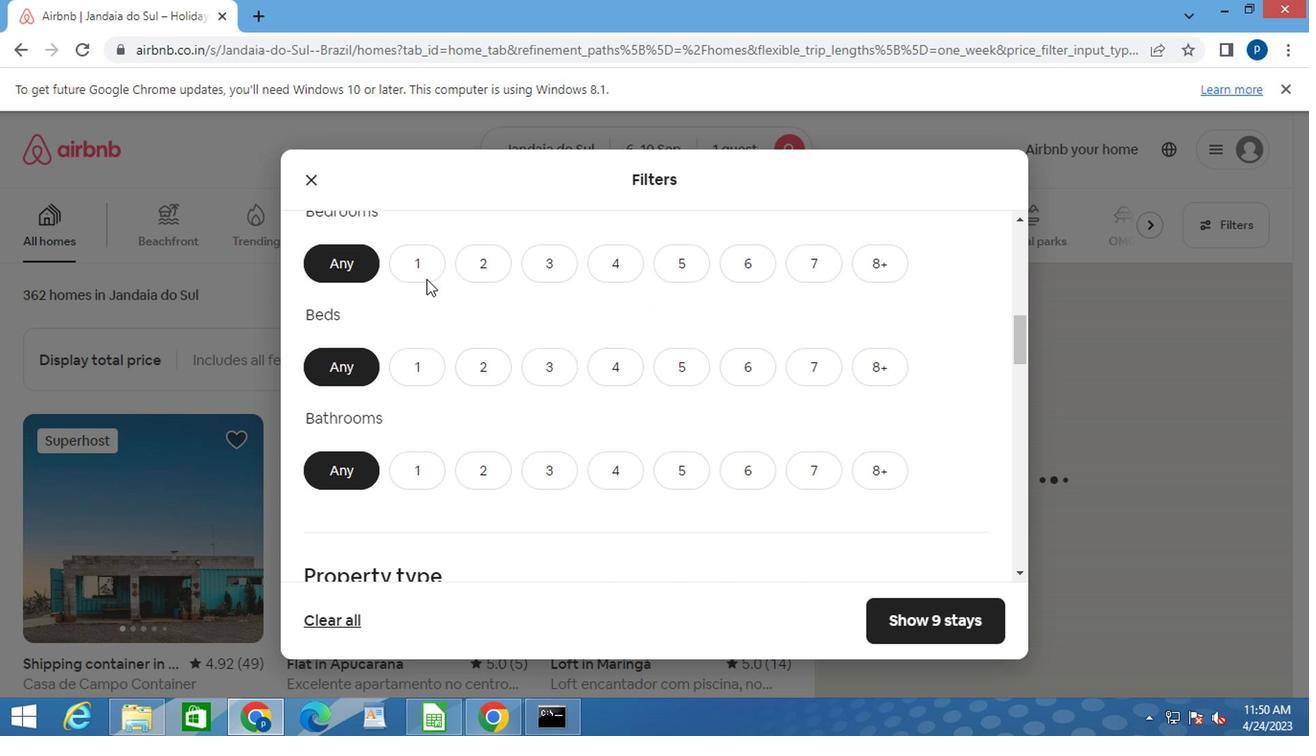 
Action: Mouse pressed left at (410, 268)
Screenshot: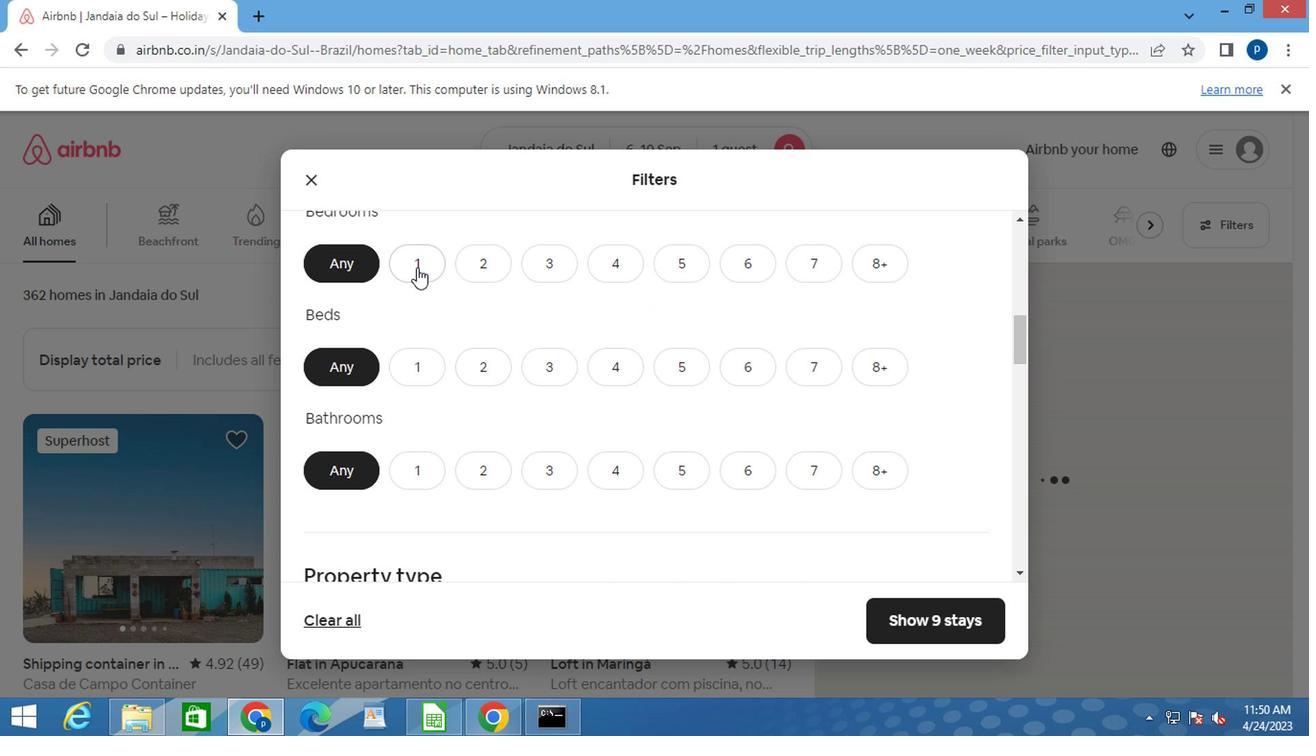
Action: Mouse moved to (402, 359)
Screenshot: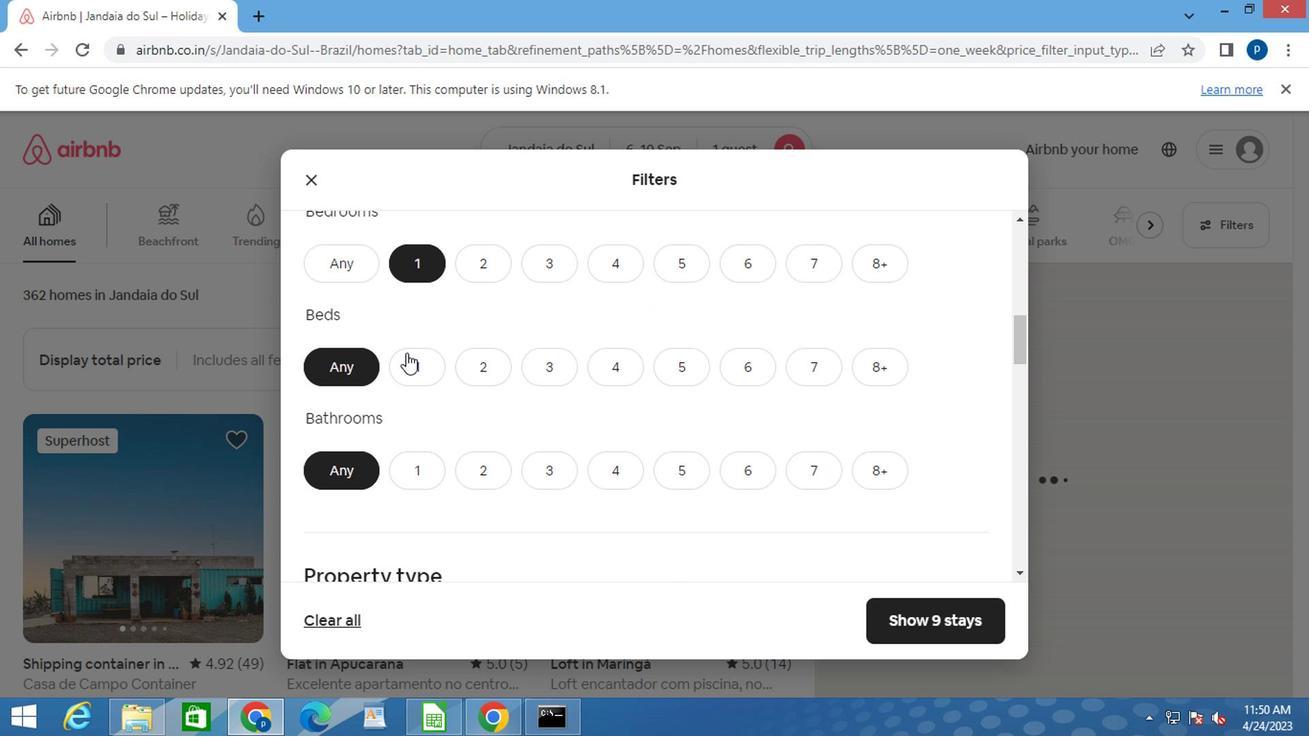 
Action: Mouse pressed left at (402, 359)
Screenshot: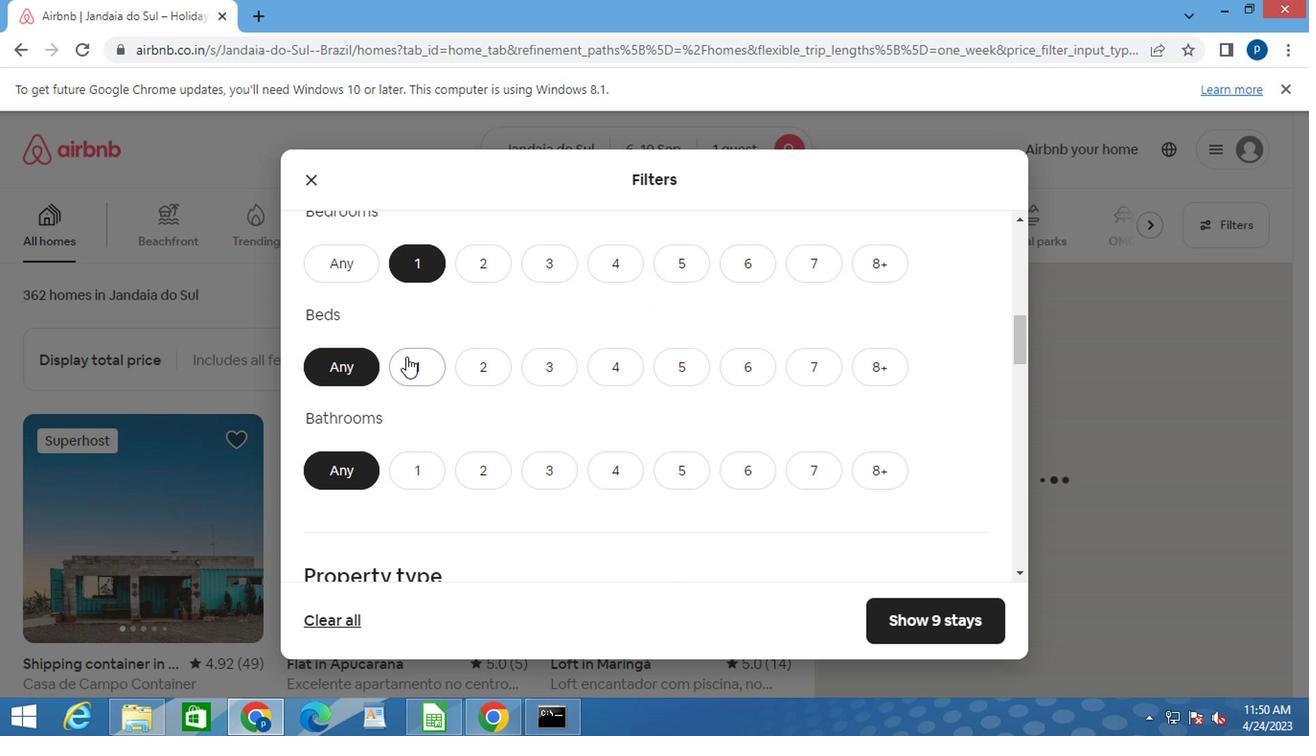 
Action: Mouse moved to (415, 470)
Screenshot: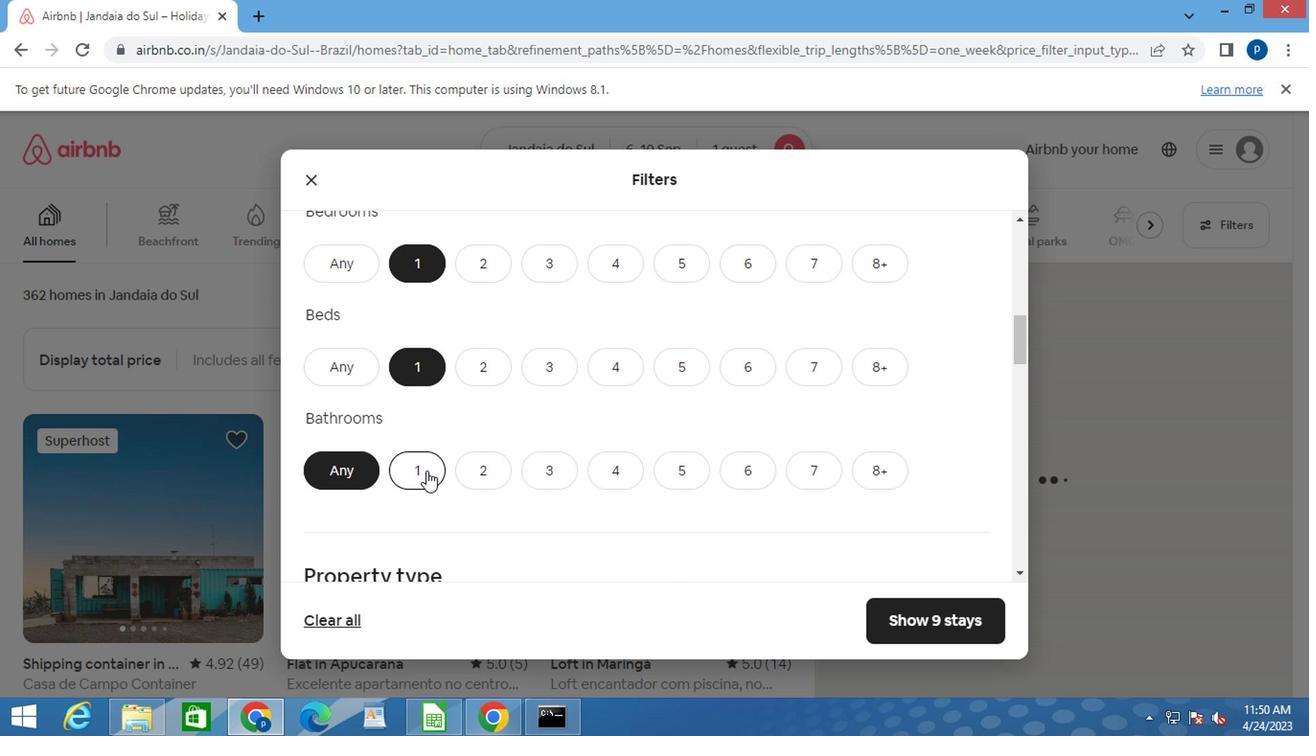 
Action: Mouse pressed left at (415, 470)
Screenshot: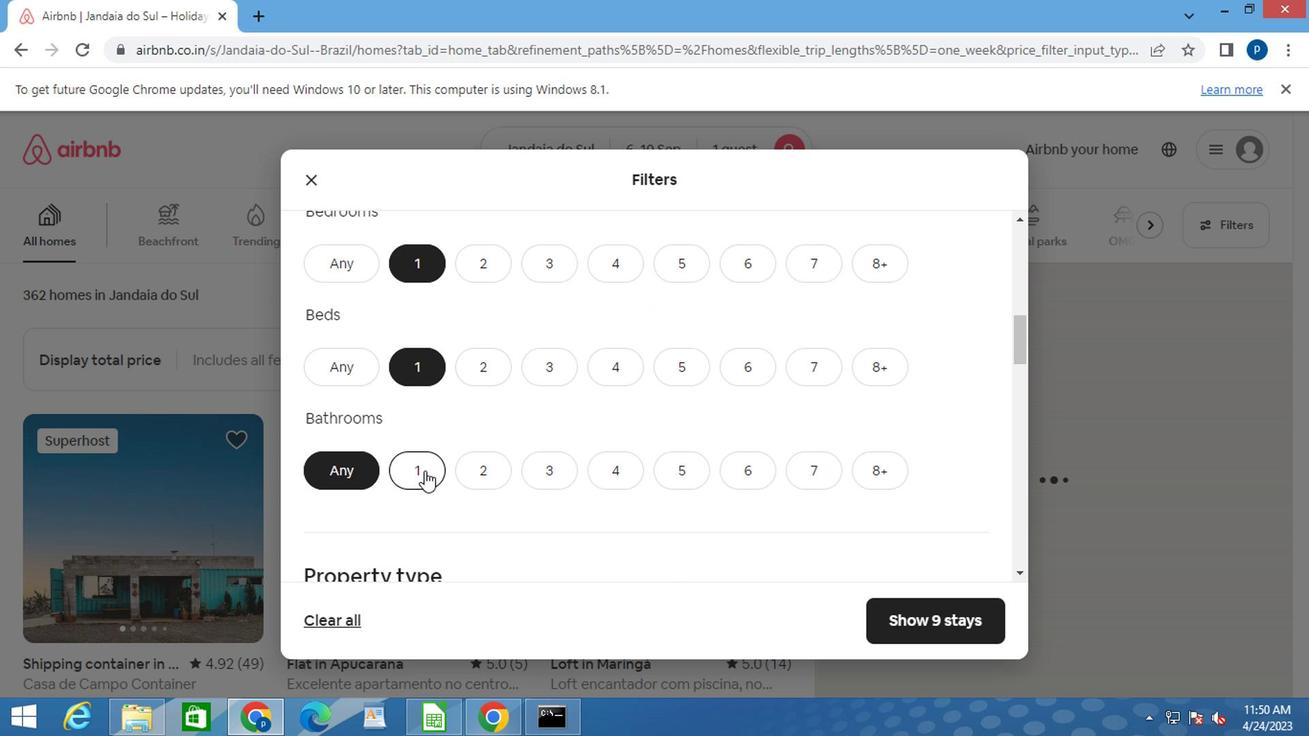 
Action: Mouse scrolled (415, 469) with delta (0, 0)
Screenshot: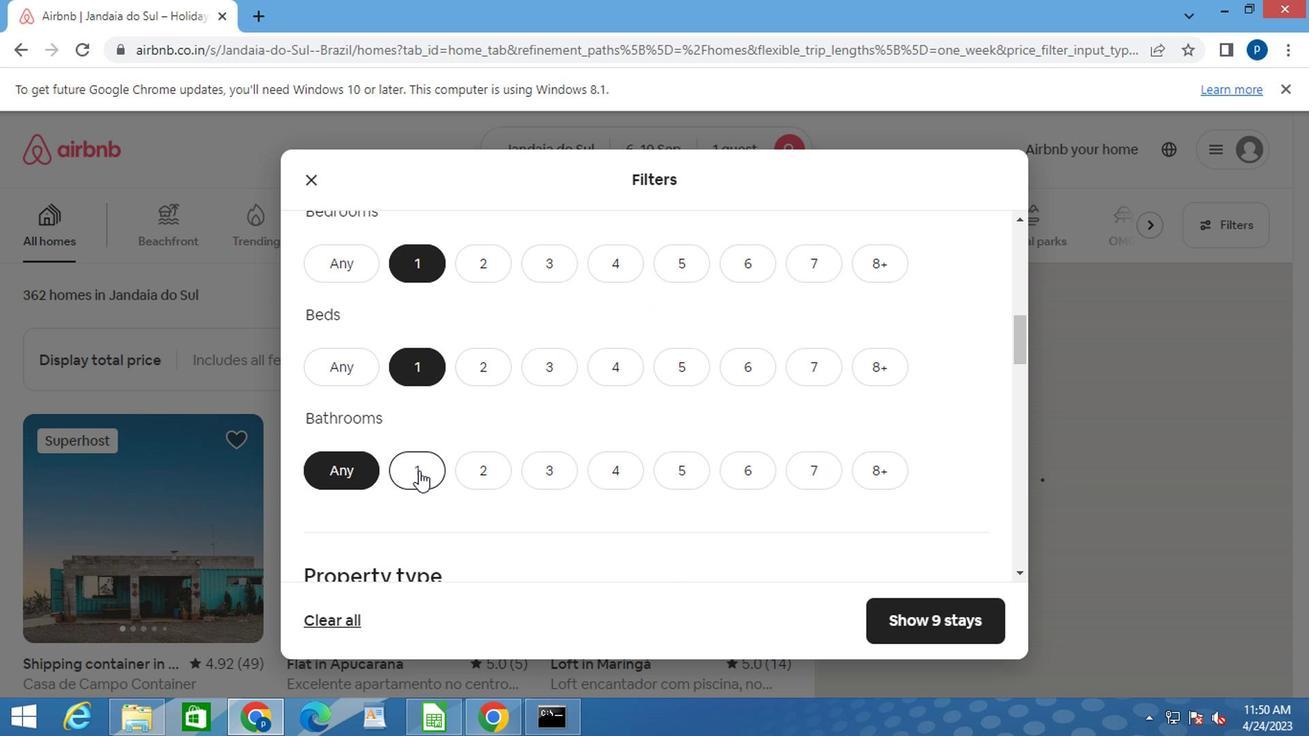 
Action: Mouse scrolled (415, 469) with delta (0, 0)
Screenshot: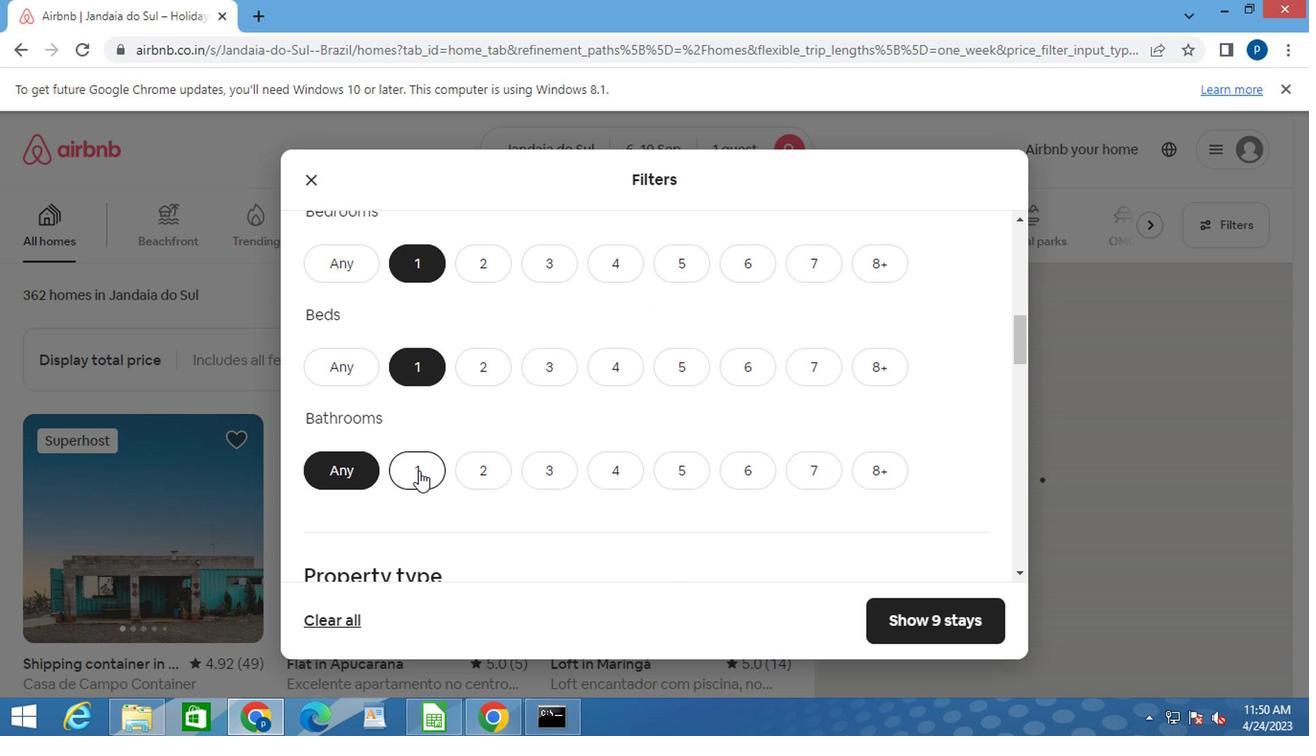 
Action: Mouse moved to (470, 461)
Screenshot: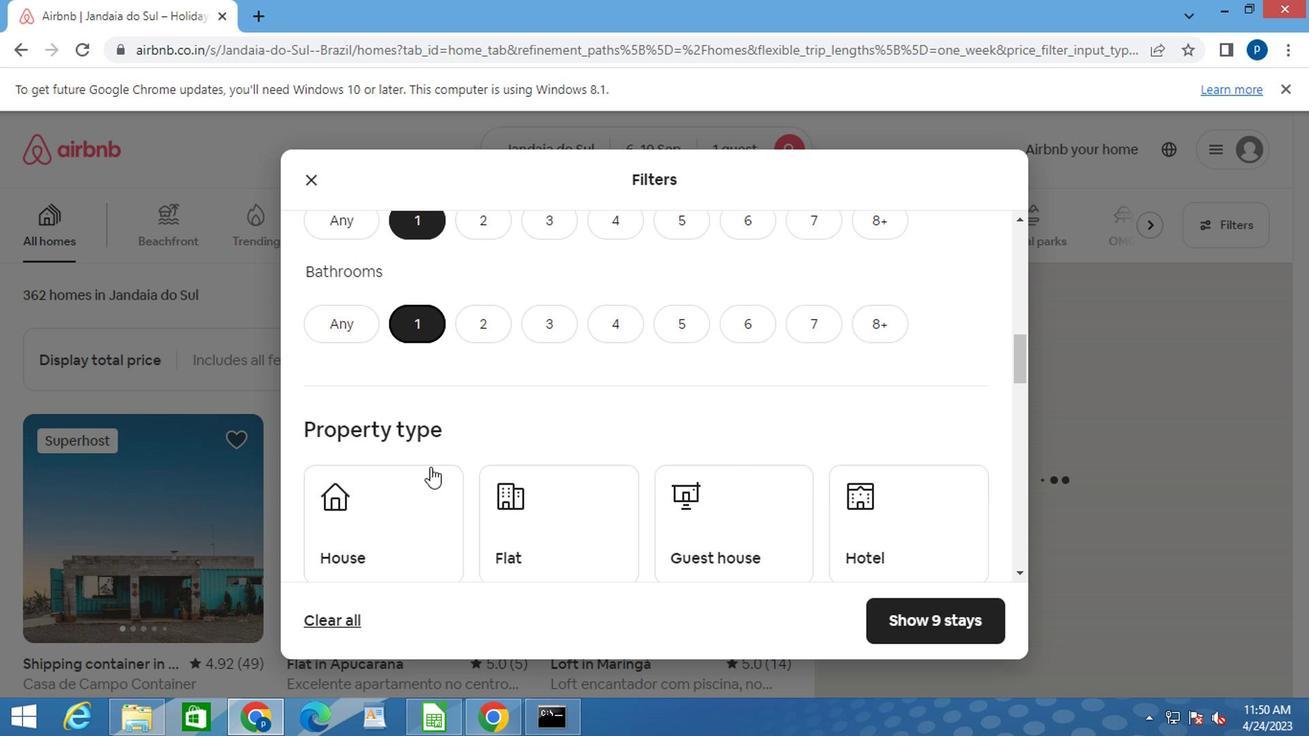 
Action: Mouse scrolled (470, 461) with delta (0, 0)
Screenshot: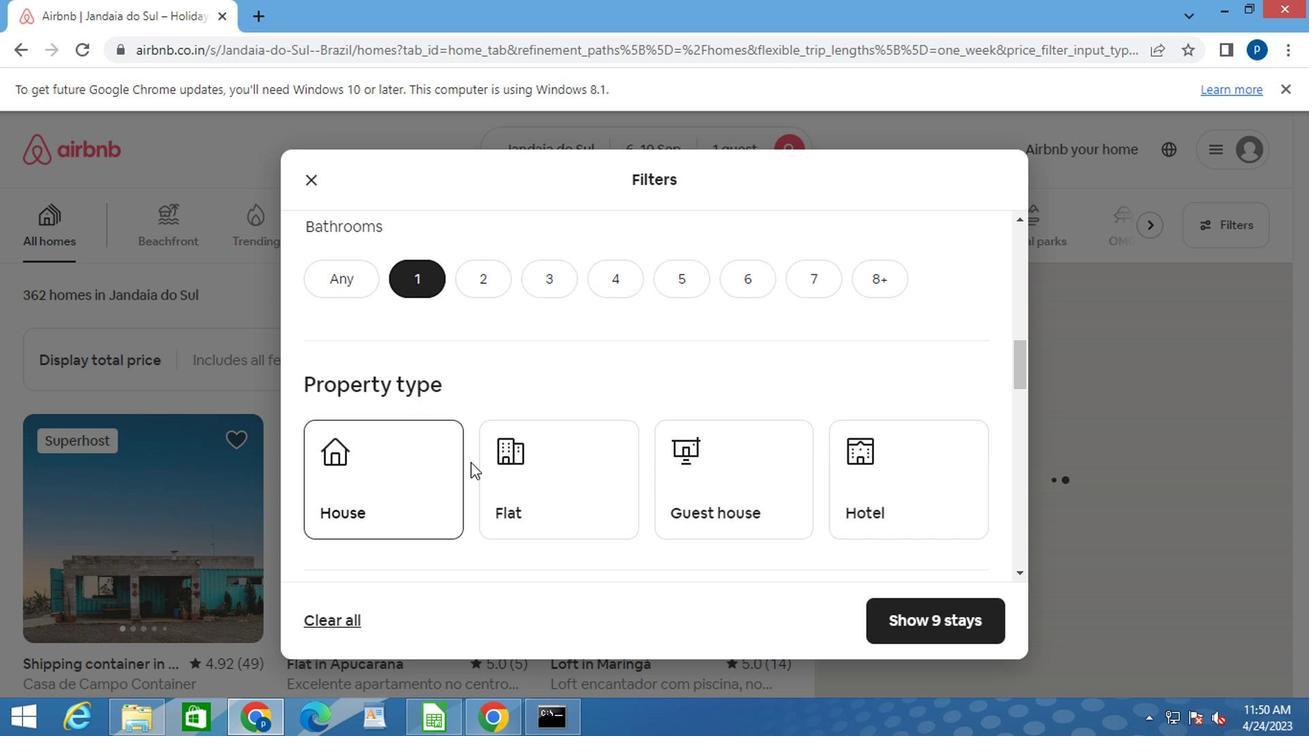 
Action: Mouse moved to (410, 405)
Screenshot: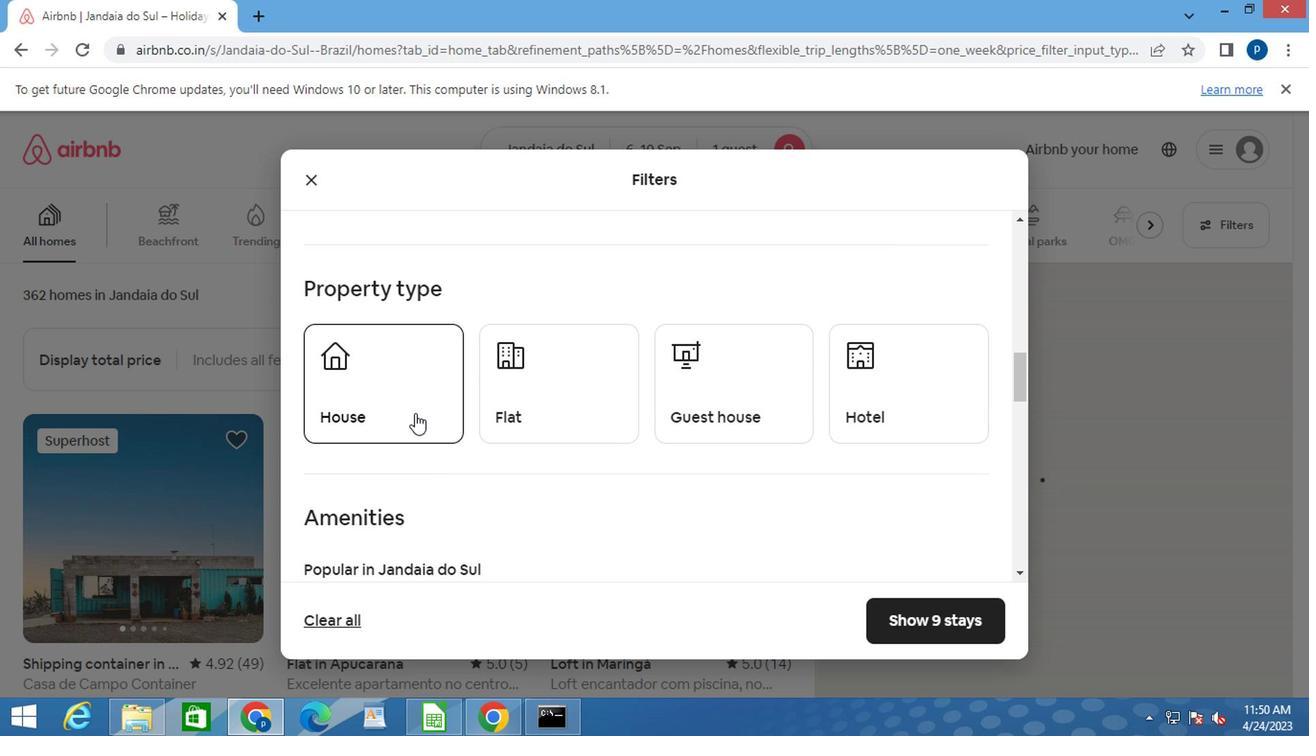 
Action: Mouse pressed left at (410, 405)
Screenshot: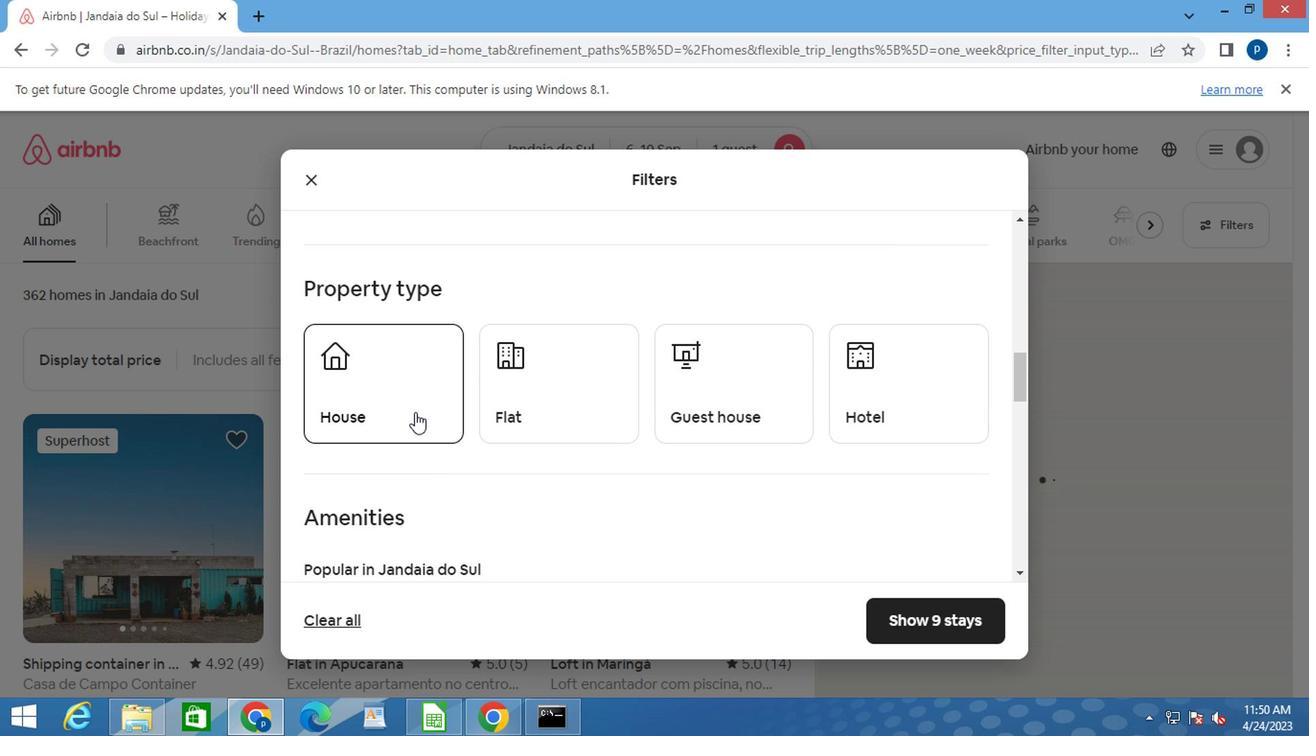 
Action: Mouse moved to (515, 401)
Screenshot: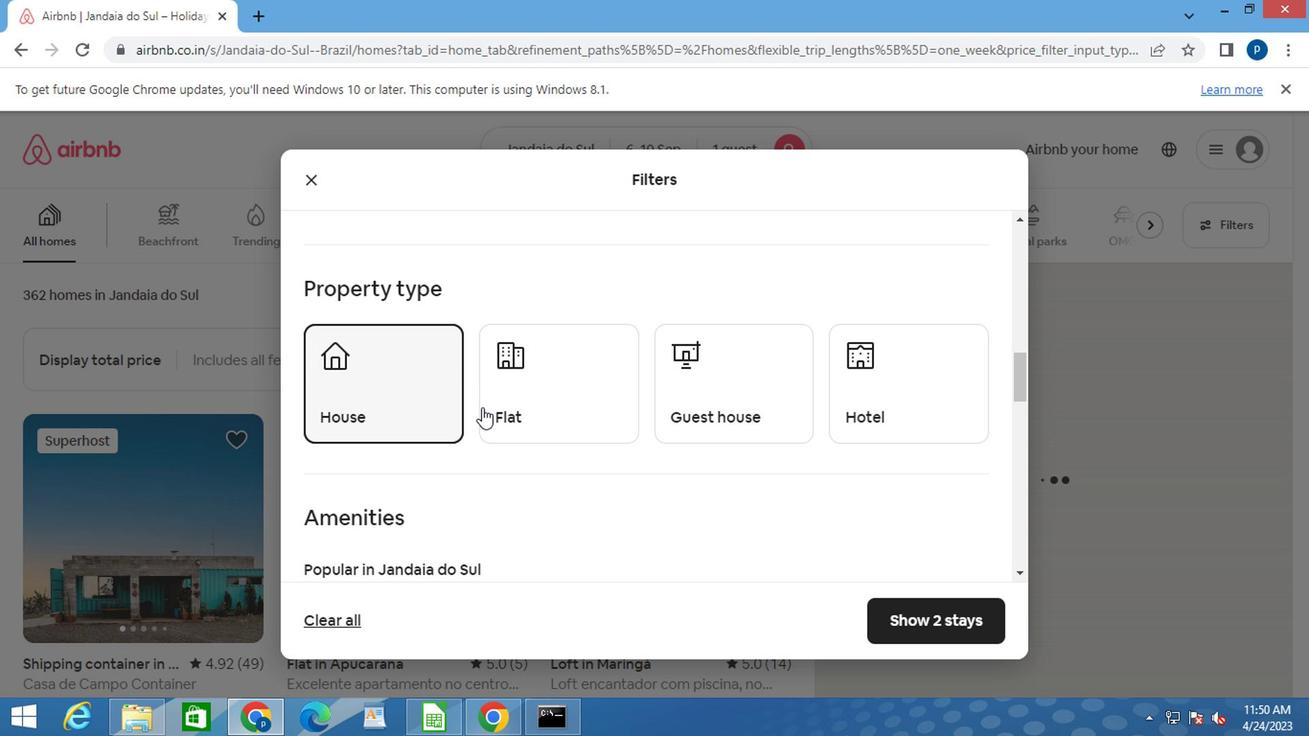 
Action: Mouse pressed left at (515, 401)
Screenshot: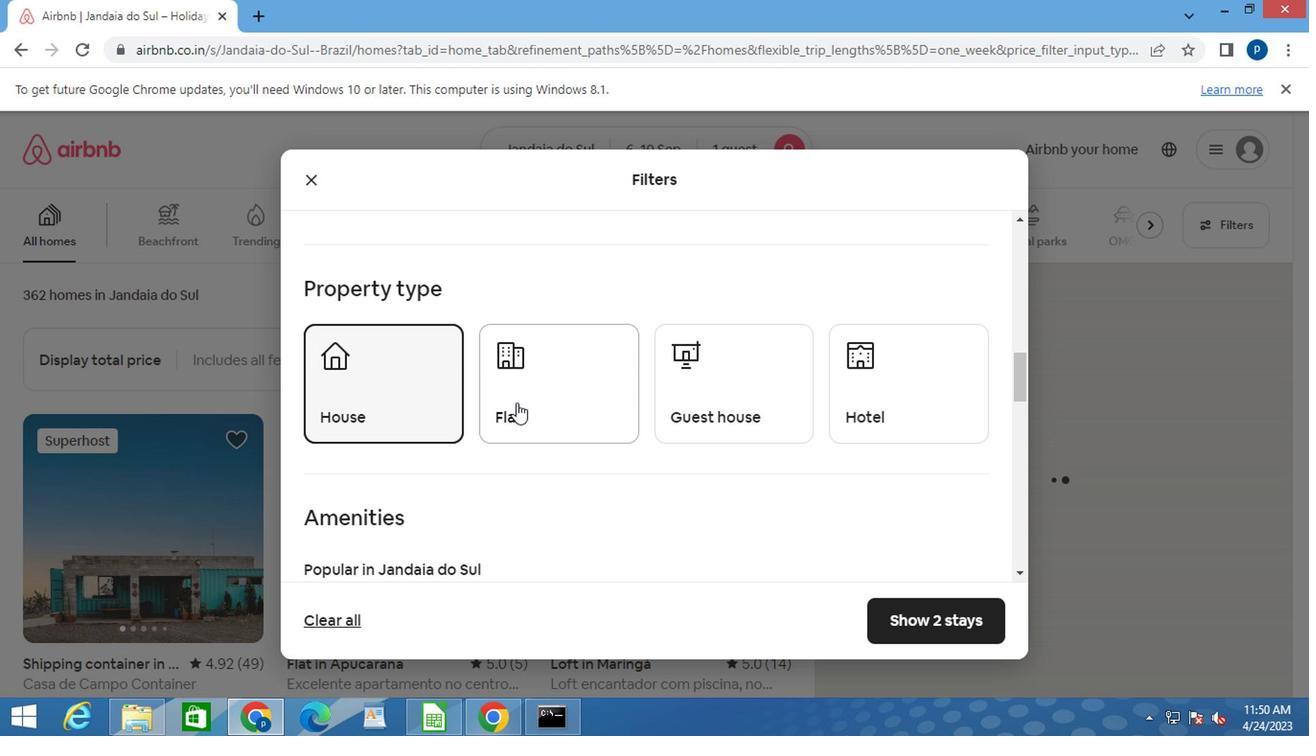 
Action: Mouse moved to (717, 408)
Screenshot: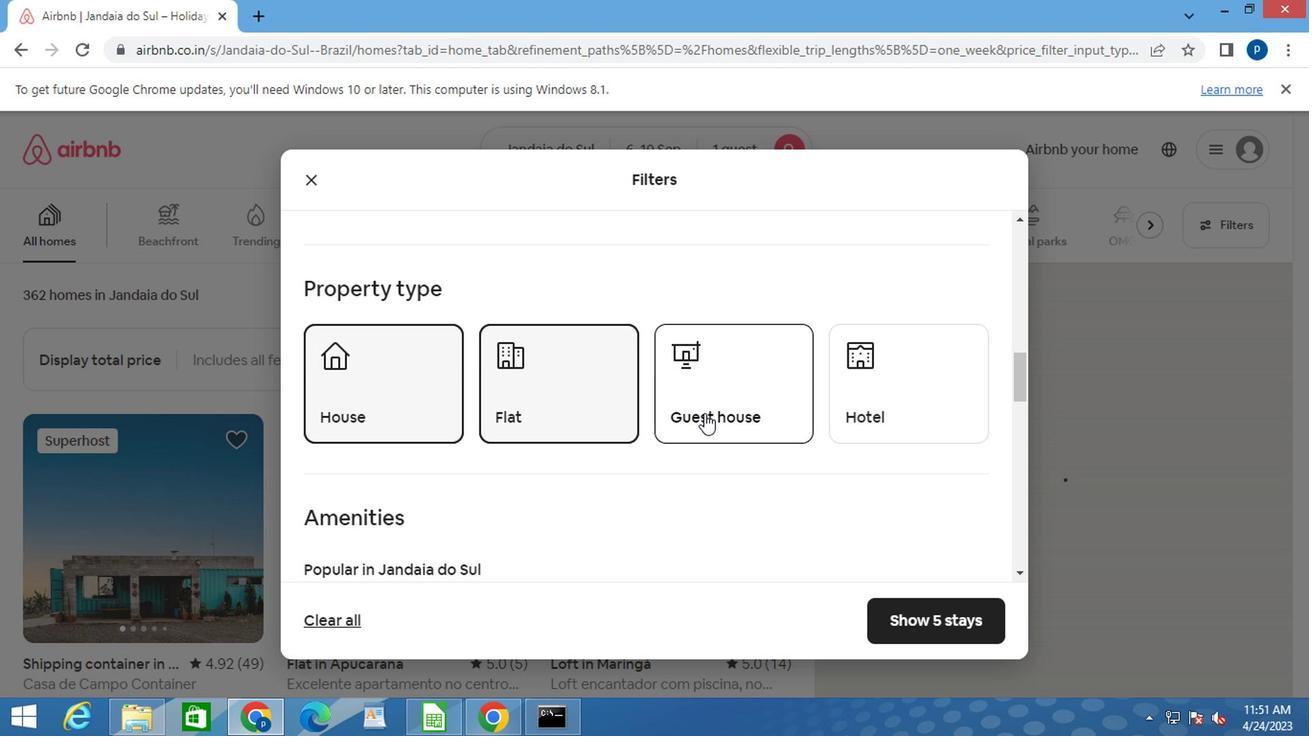 
Action: Mouse pressed left at (717, 408)
Screenshot: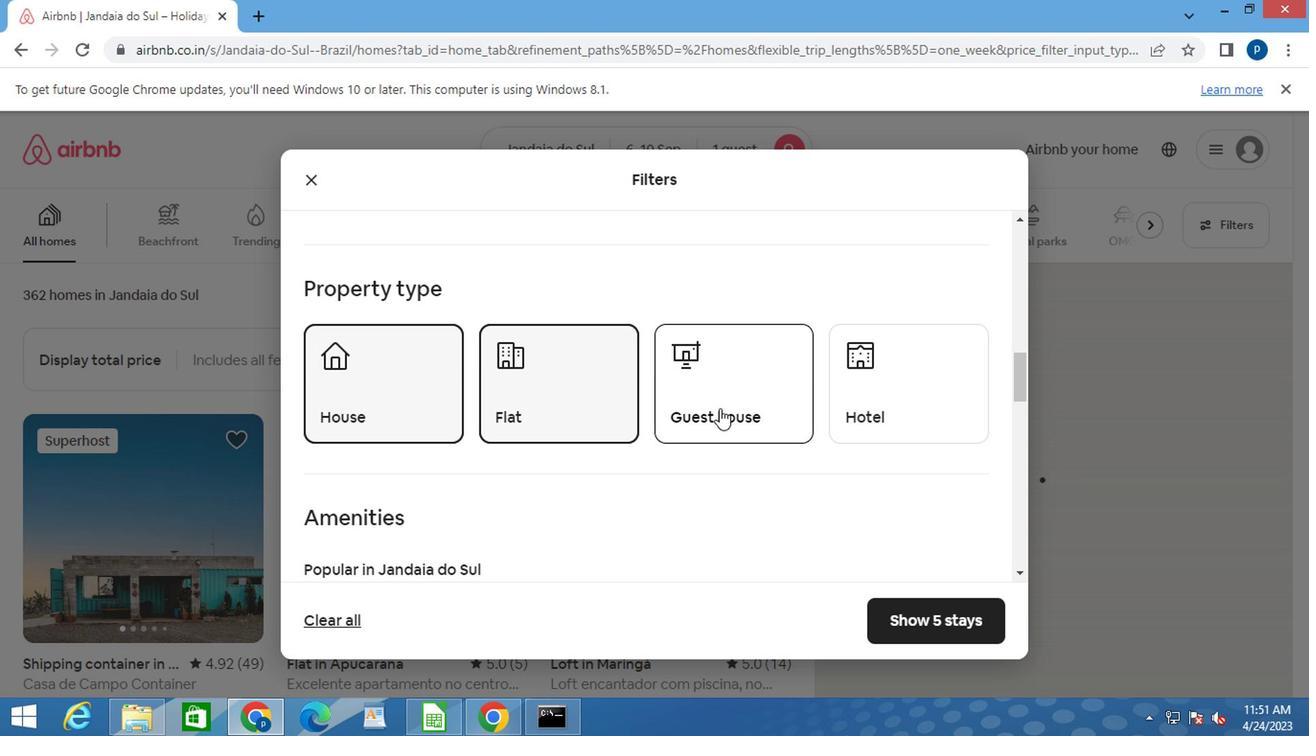 
Action: Mouse moved to (889, 395)
Screenshot: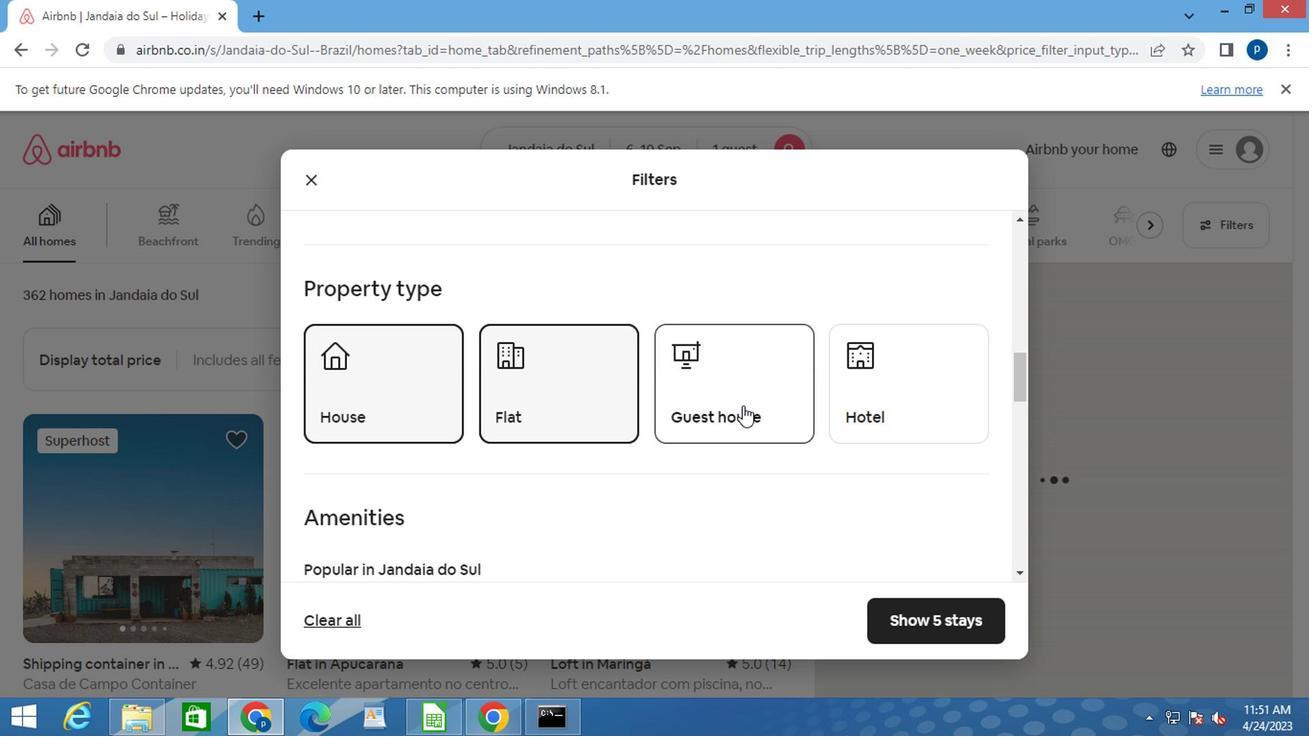 
Action: Mouse pressed left at (889, 395)
Screenshot: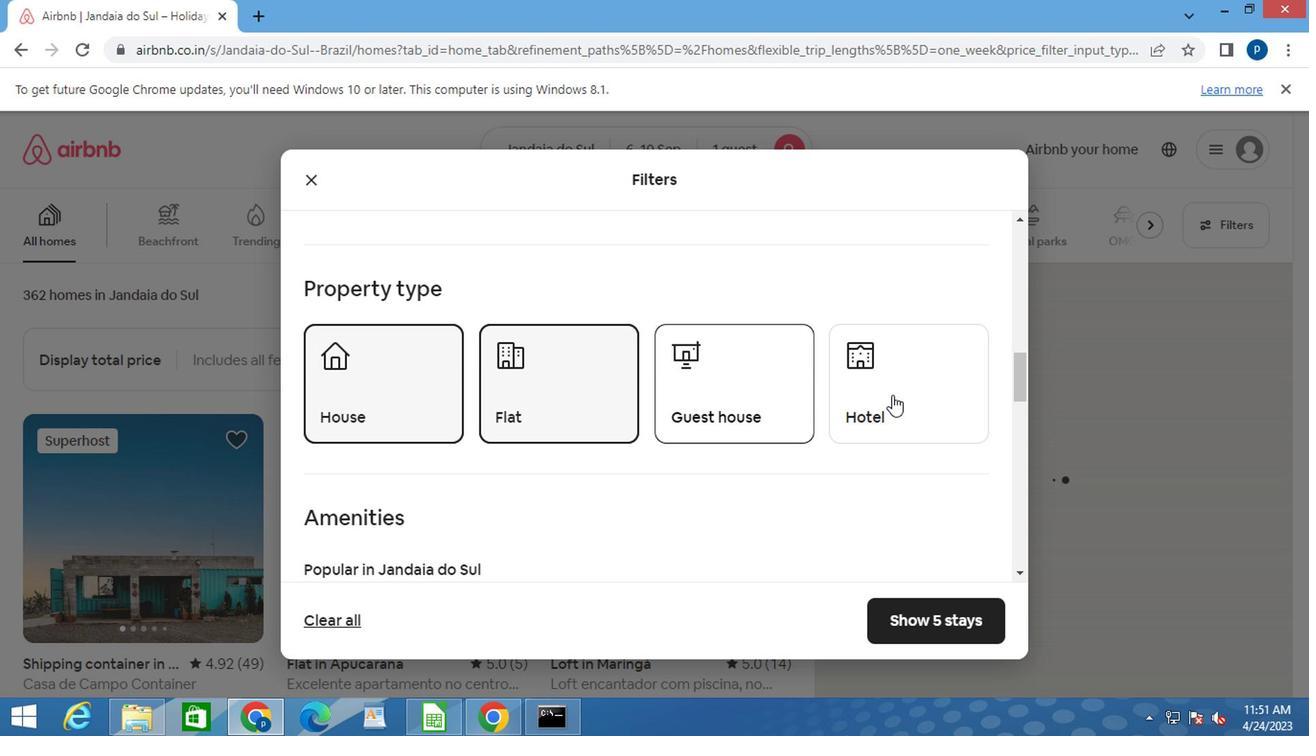 
Action: Mouse moved to (663, 457)
Screenshot: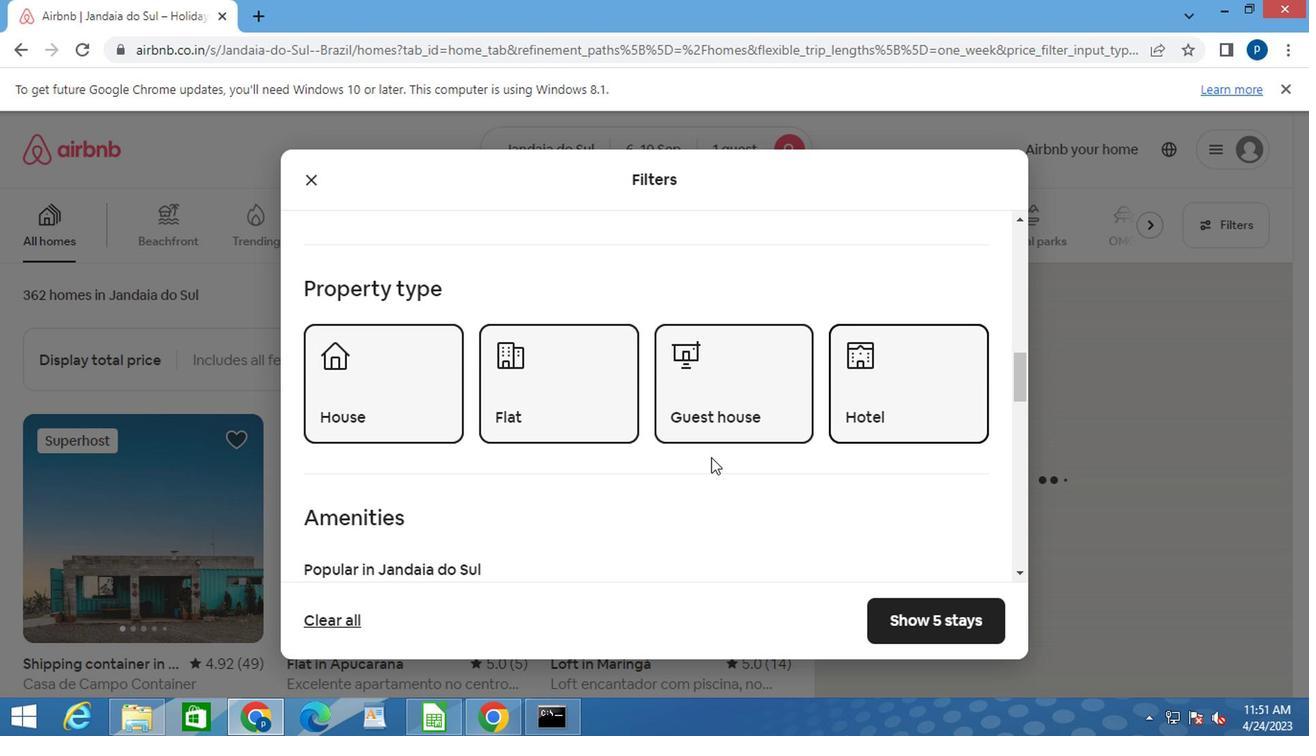 
Action: Mouse scrolled (665, 456) with delta (0, 0)
Screenshot: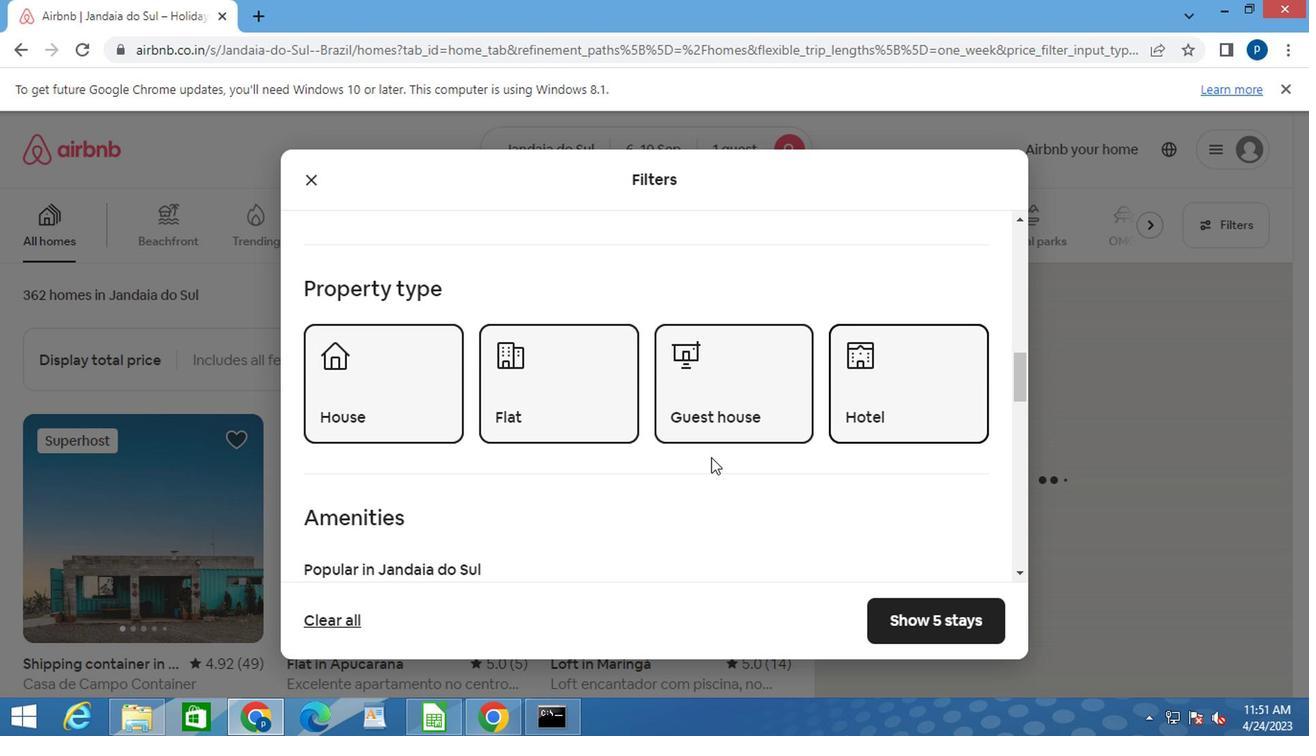 
Action: Mouse moved to (654, 457)
Screenshot: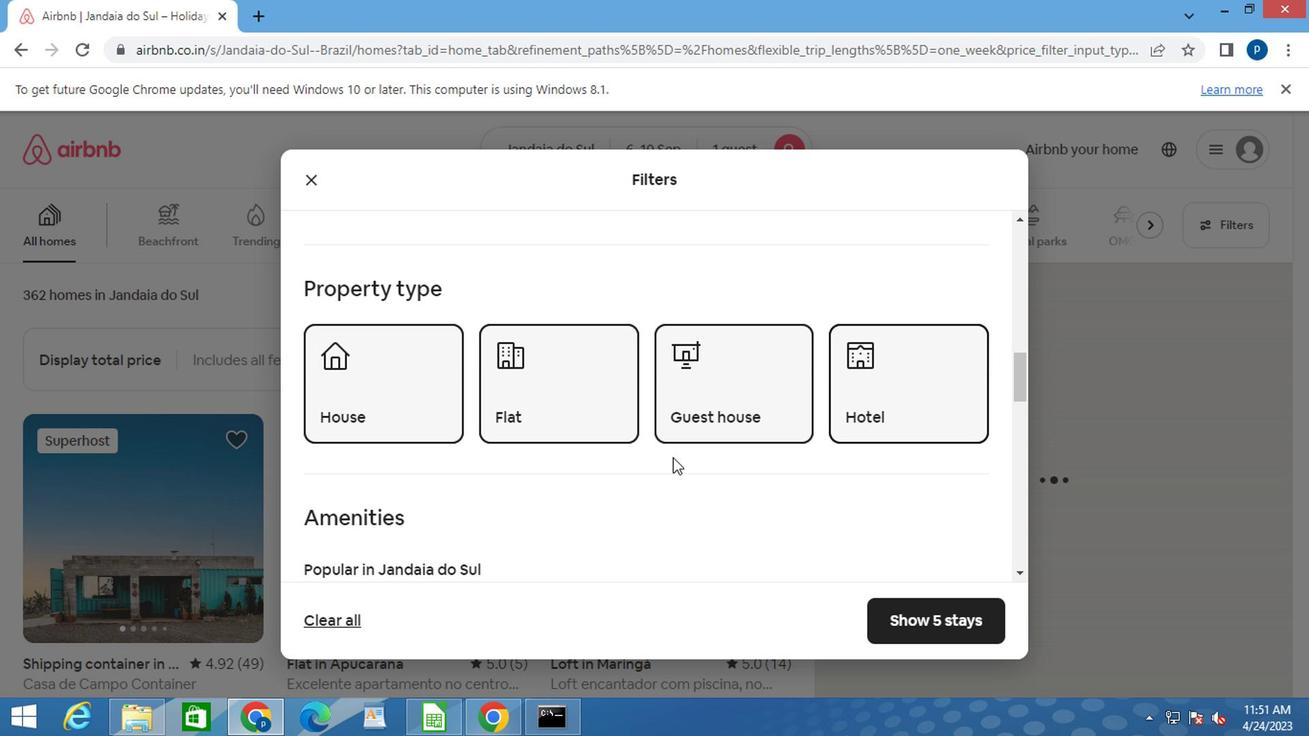 
Action: Mouse scrolled (655, 456) with delta (0, 0)
Screenshot: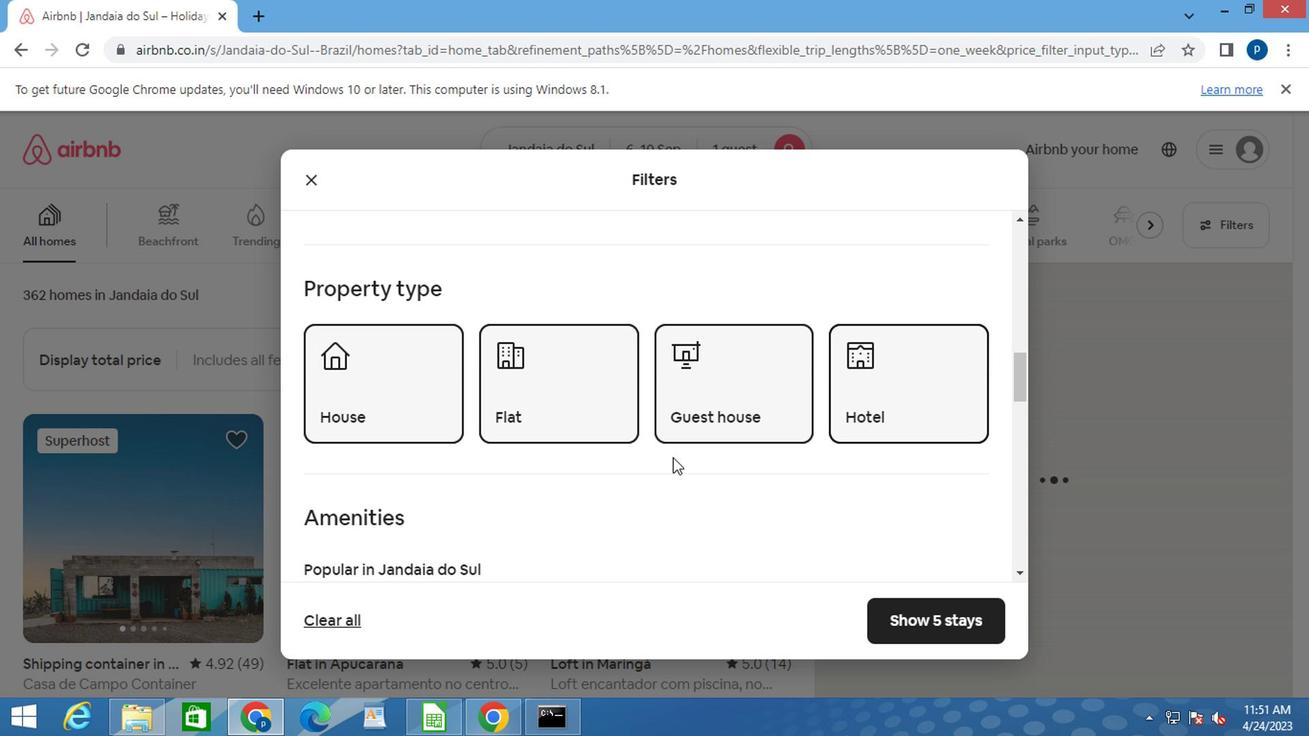 
Action: Mouse moved to (652, 457)
Screenshot: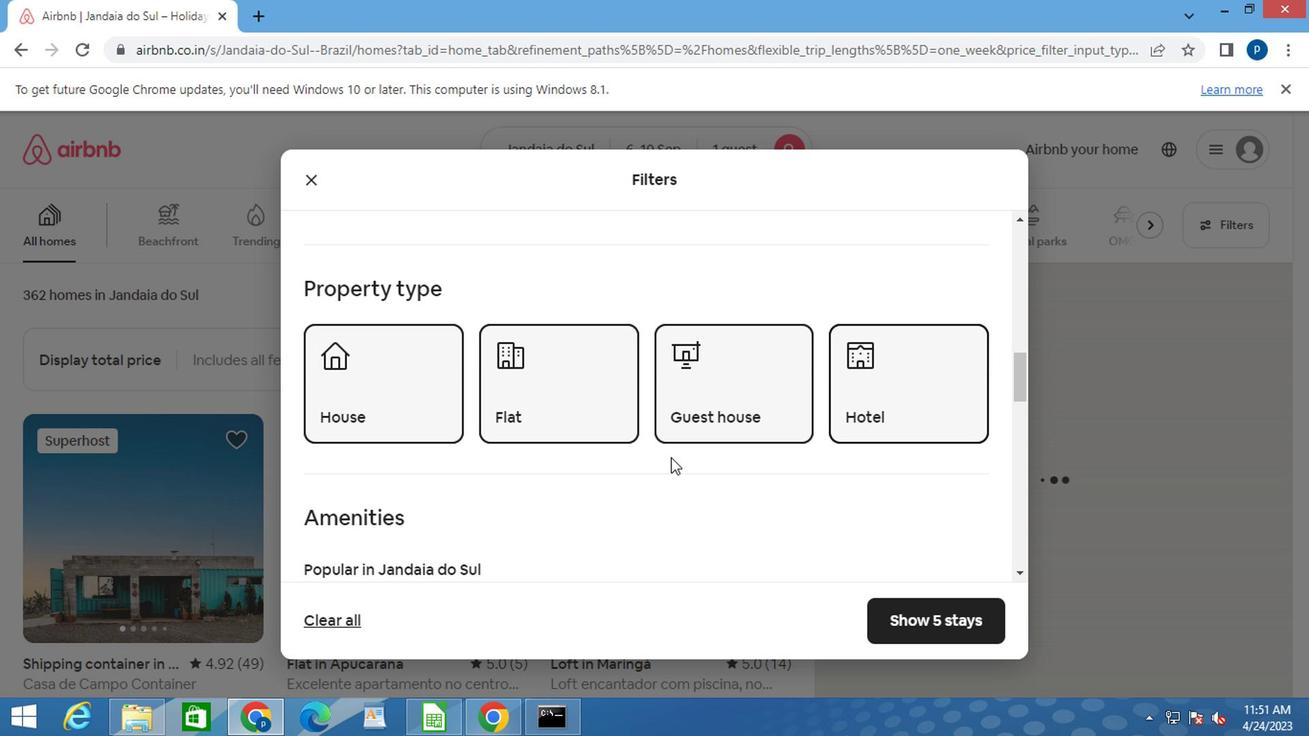 
Action: Mouse scrolled (652, 456) with delta (0, 0)
Screenshot: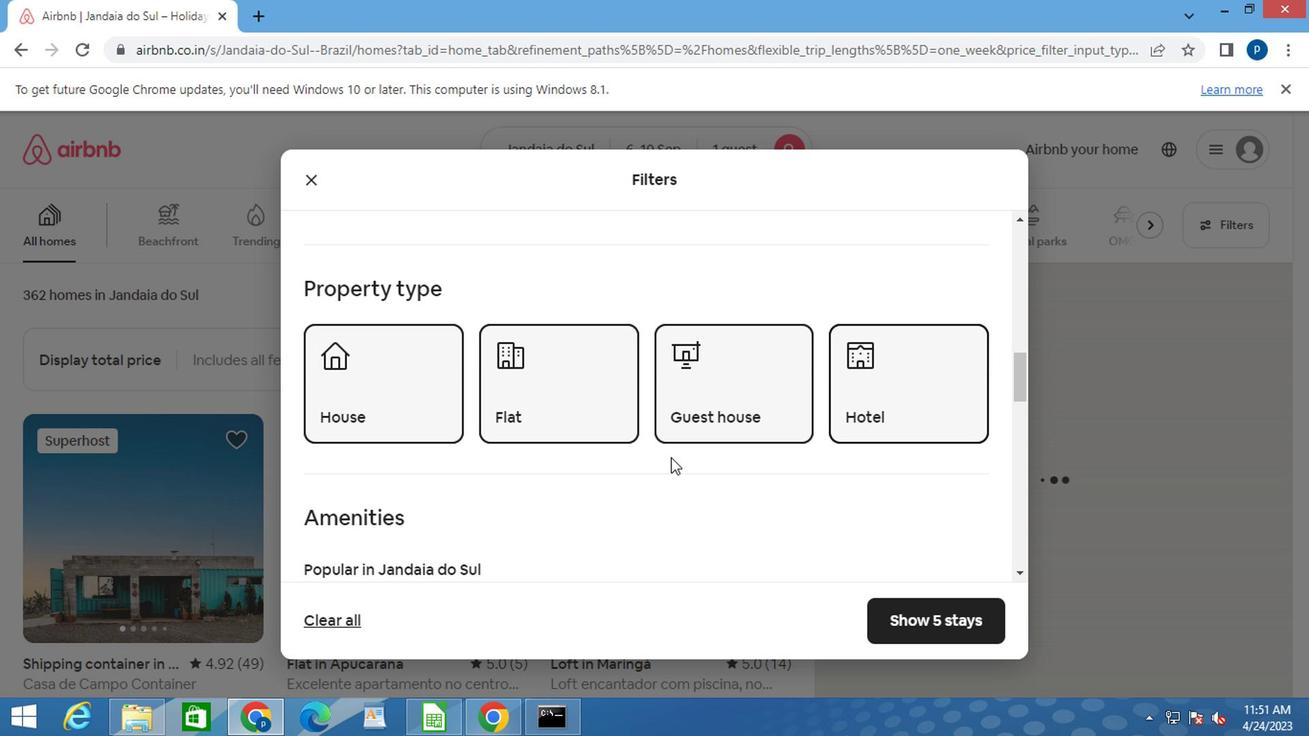 
Action: Mouse moved to (474, 436)
Screenshot: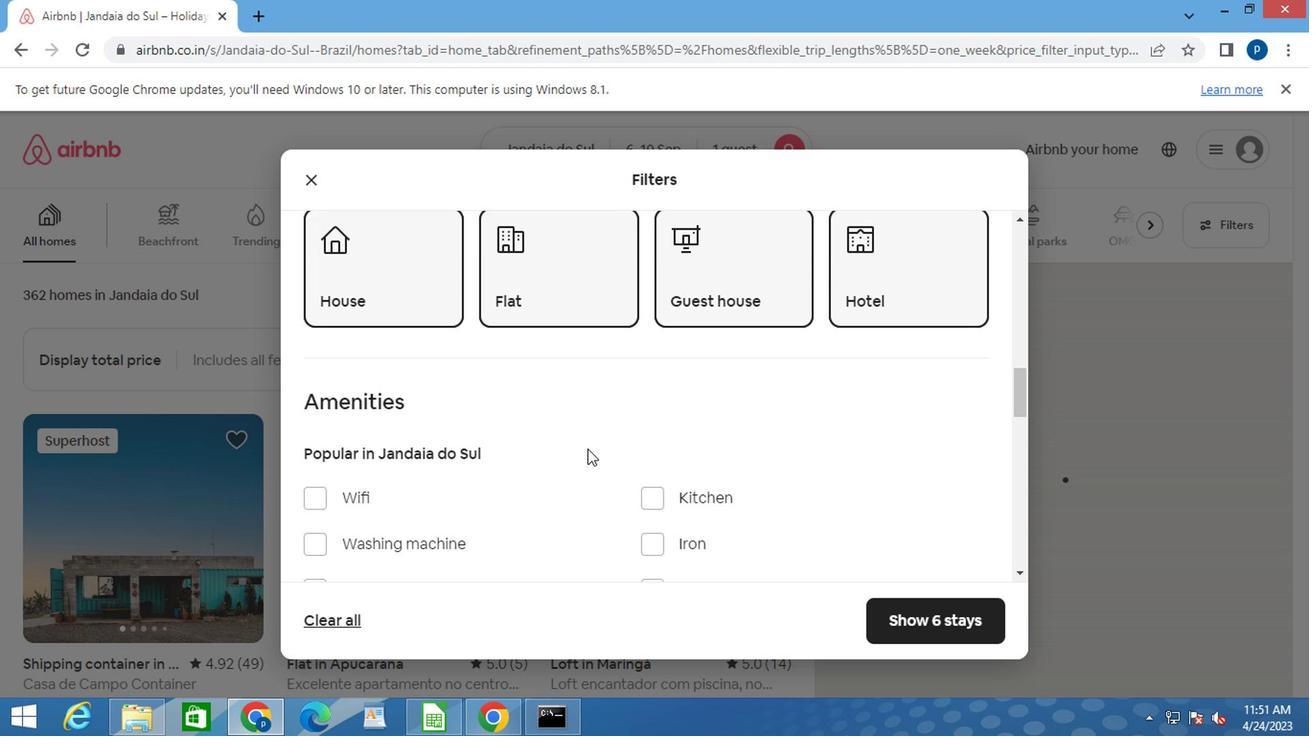 
Action: Mouse scrolled (474, 435) with delta (0, -1)
Screenshot: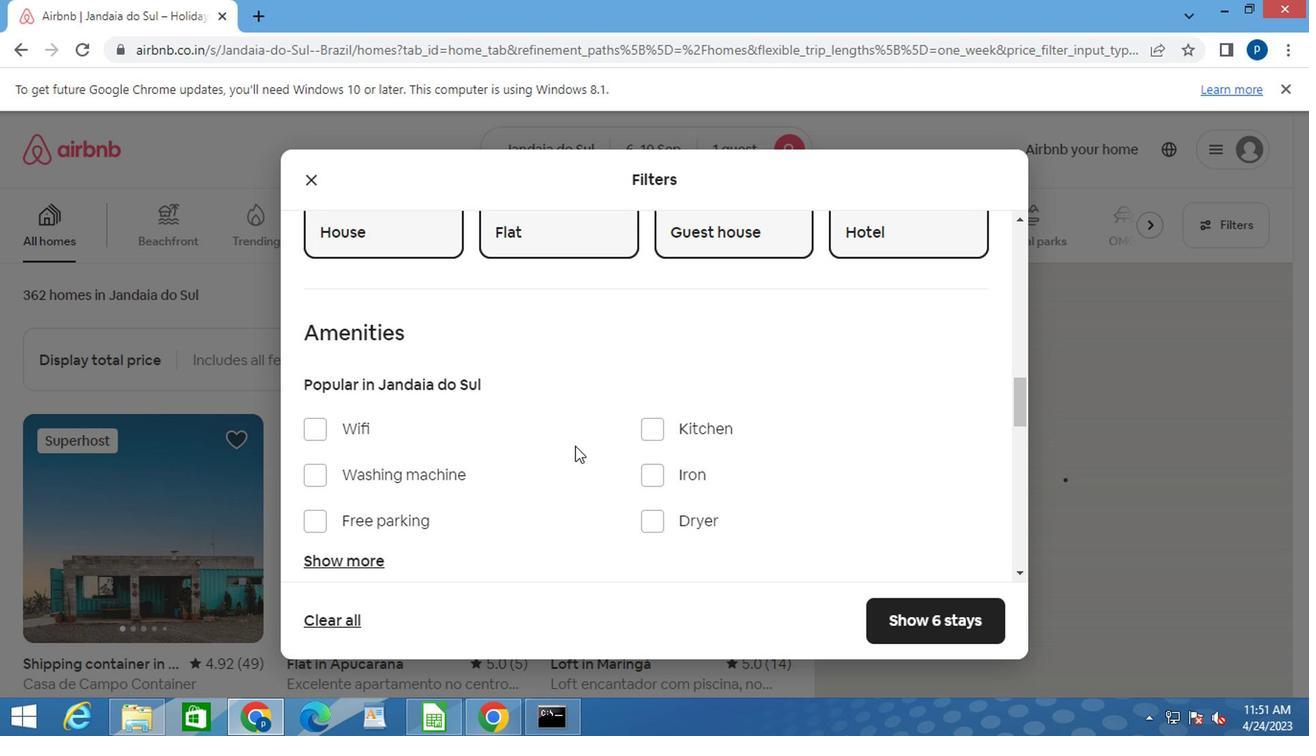 
Action: Mouse moved to (474, 436)
Screenshot: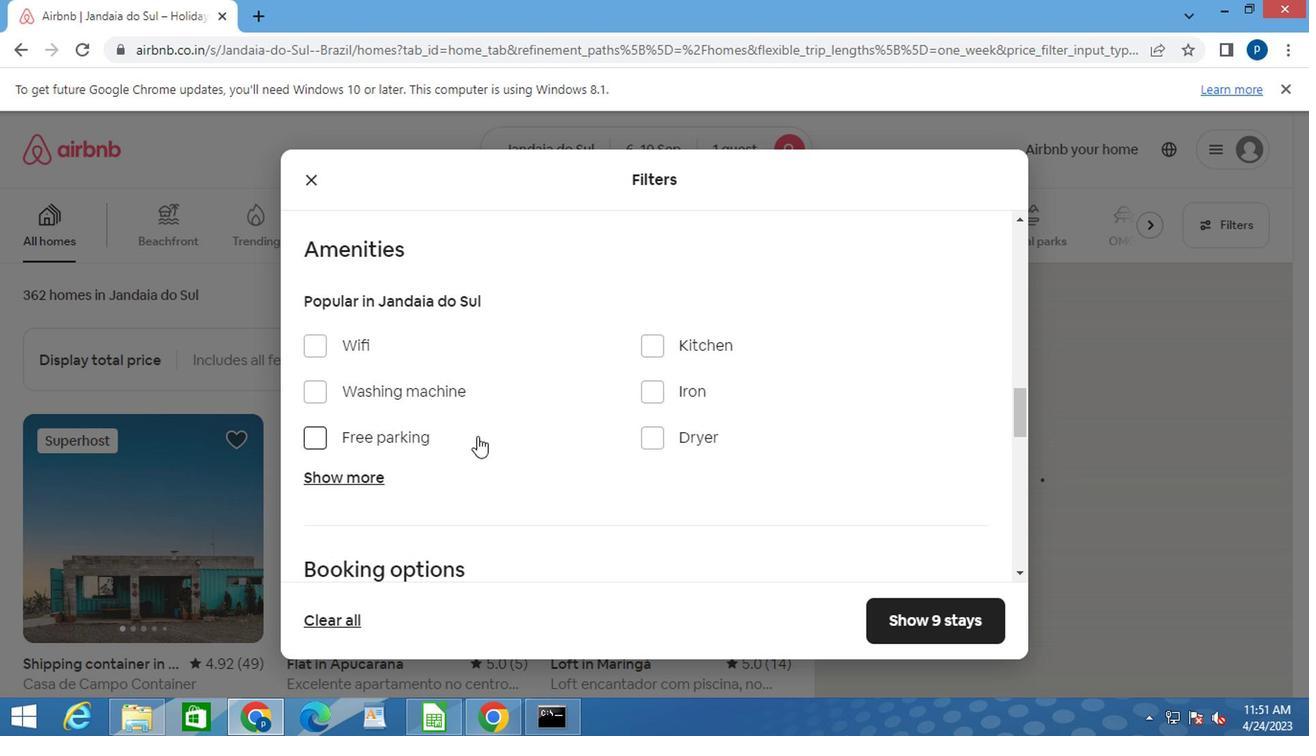 
Action: Mouse scrolled (474, 435) with delta (0, -1)
Screenshot: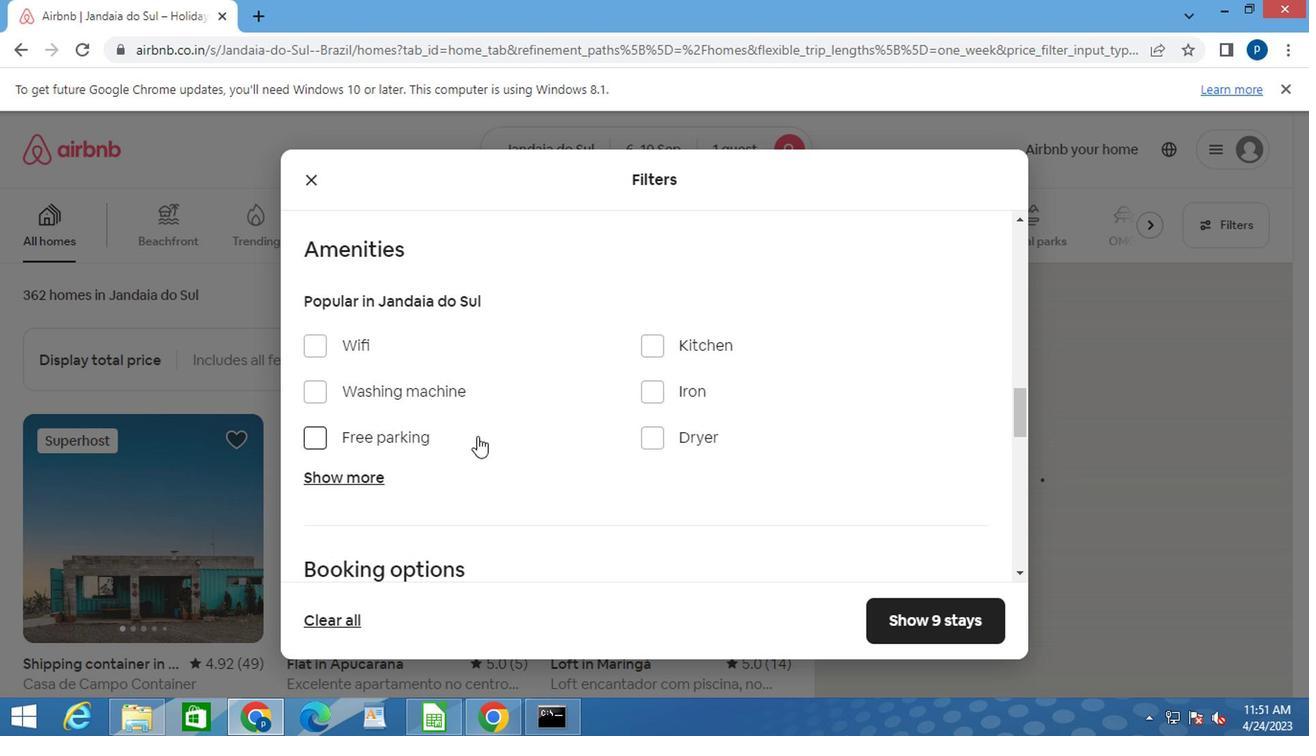 
Action: Mouse moved to (498, 424)
Screenshot: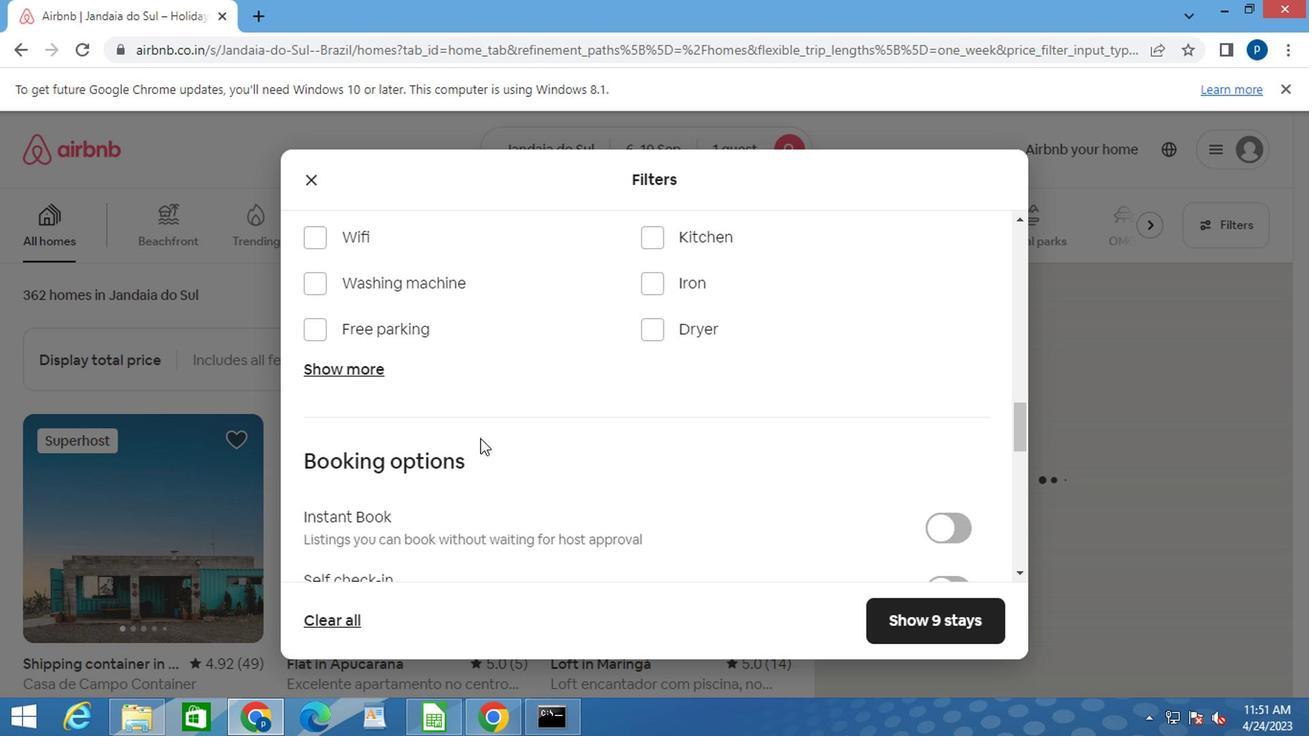 
Action: Mouse scrolled (498, 425) with delta (0, 0)
Screenshot: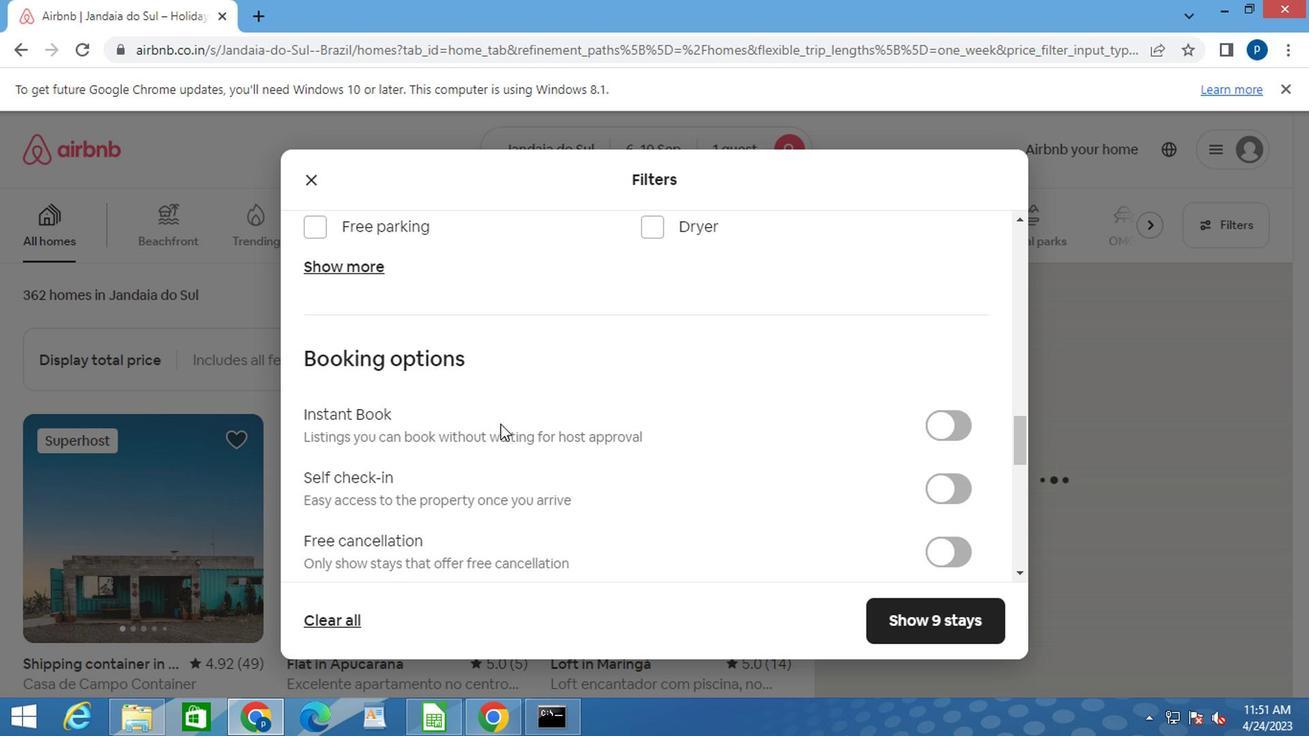 
Action: Mouse moved to (541, 430)
Screenshot: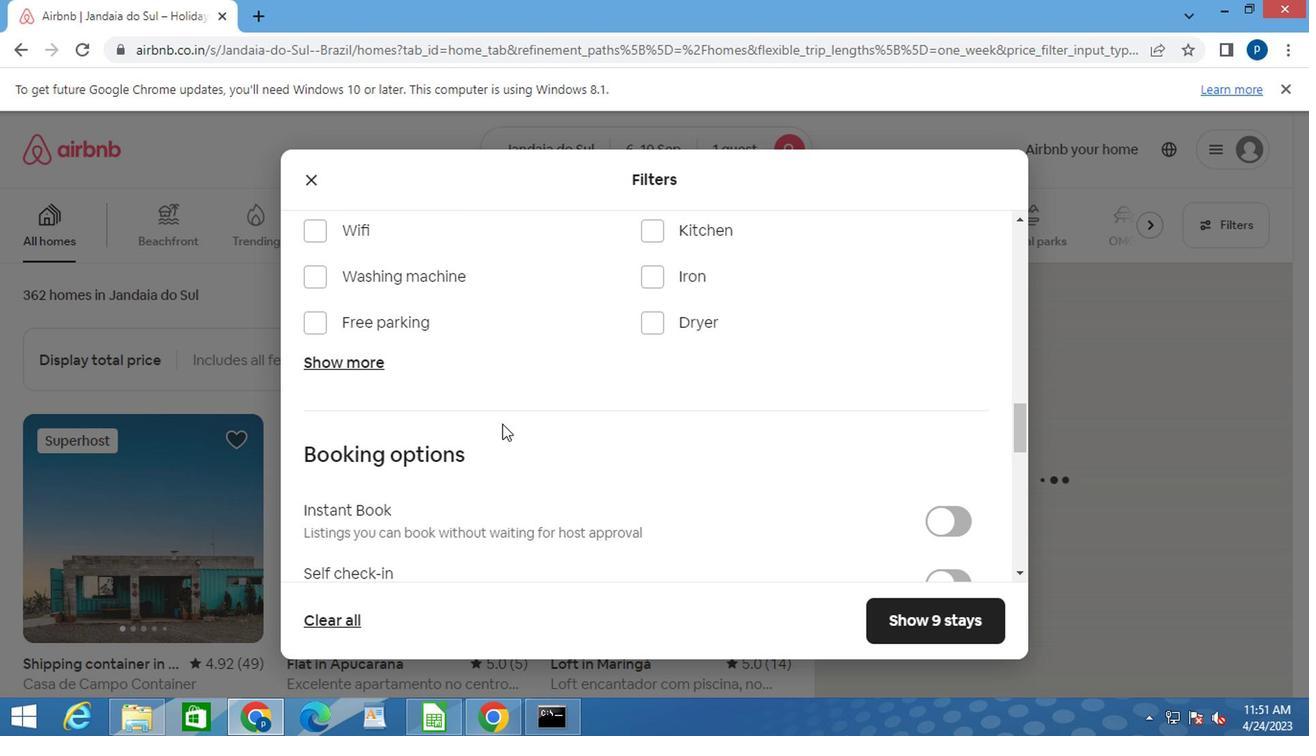
Action: Mouse scrolled (541, 429) with delta (0, 0)
Screenshot: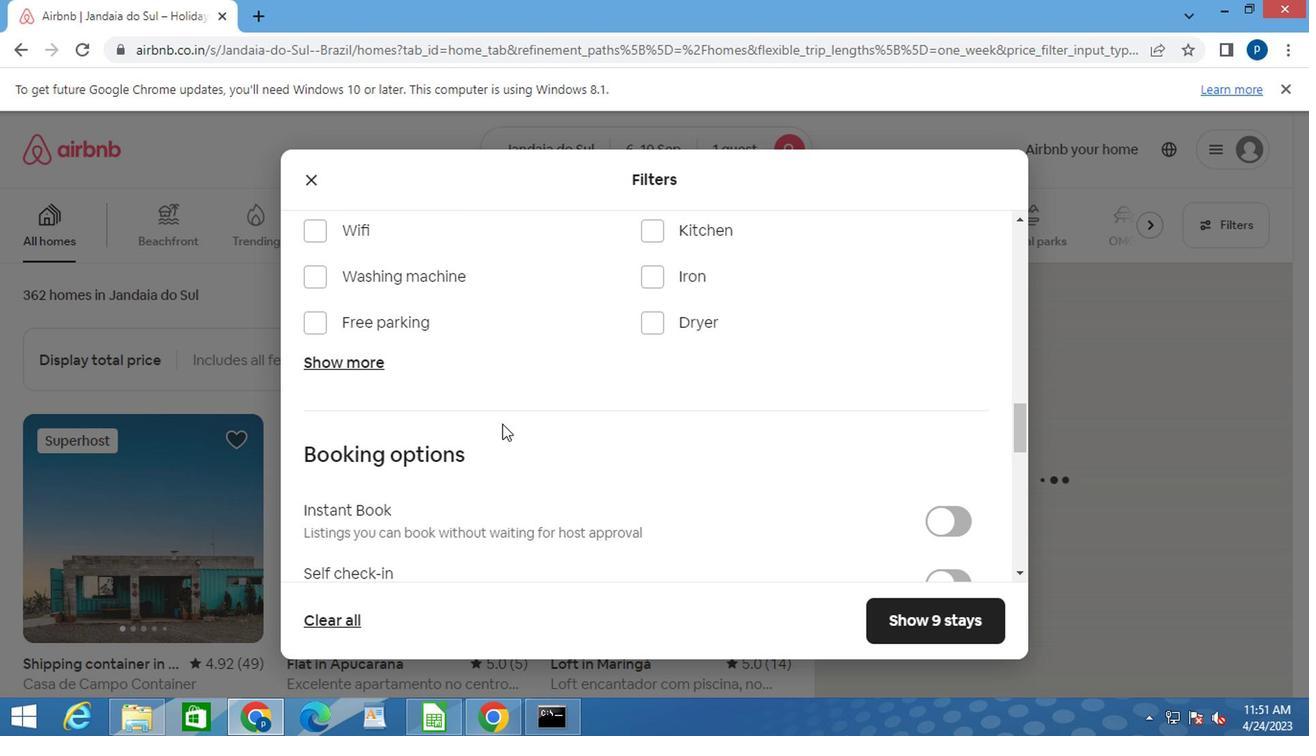 
Action: Mouse moved to (594, 428)
Screenshot: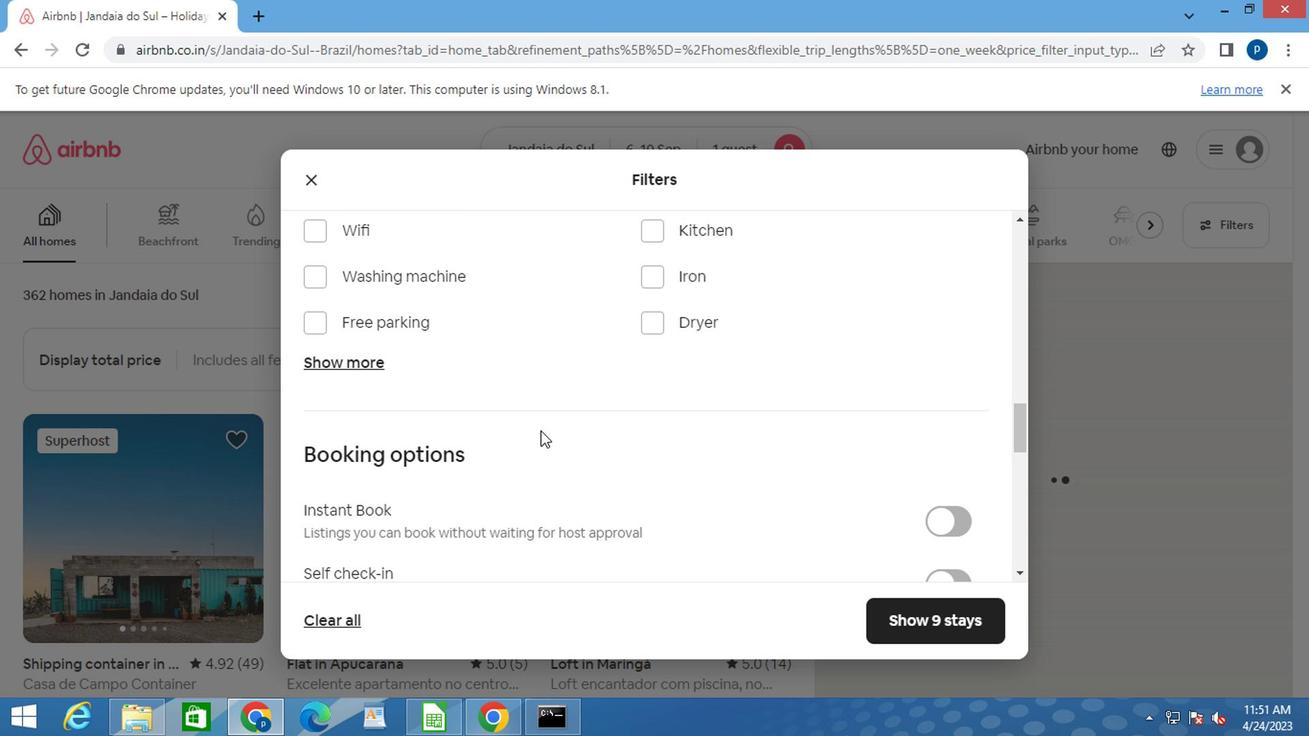 
Action: Mouse scrolled (594, 427) with delta (0, 0)
Screenshot: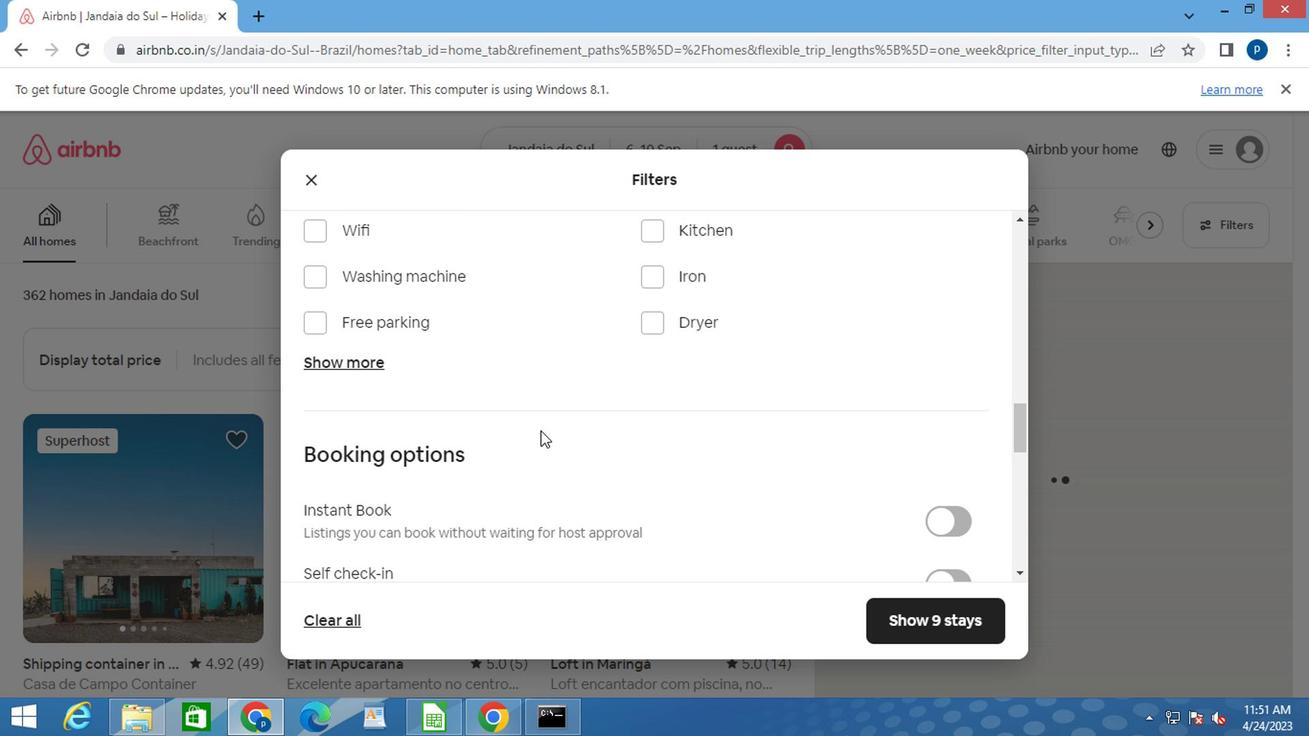 
Action: Mouse moved to (627, 419)
Screenshot: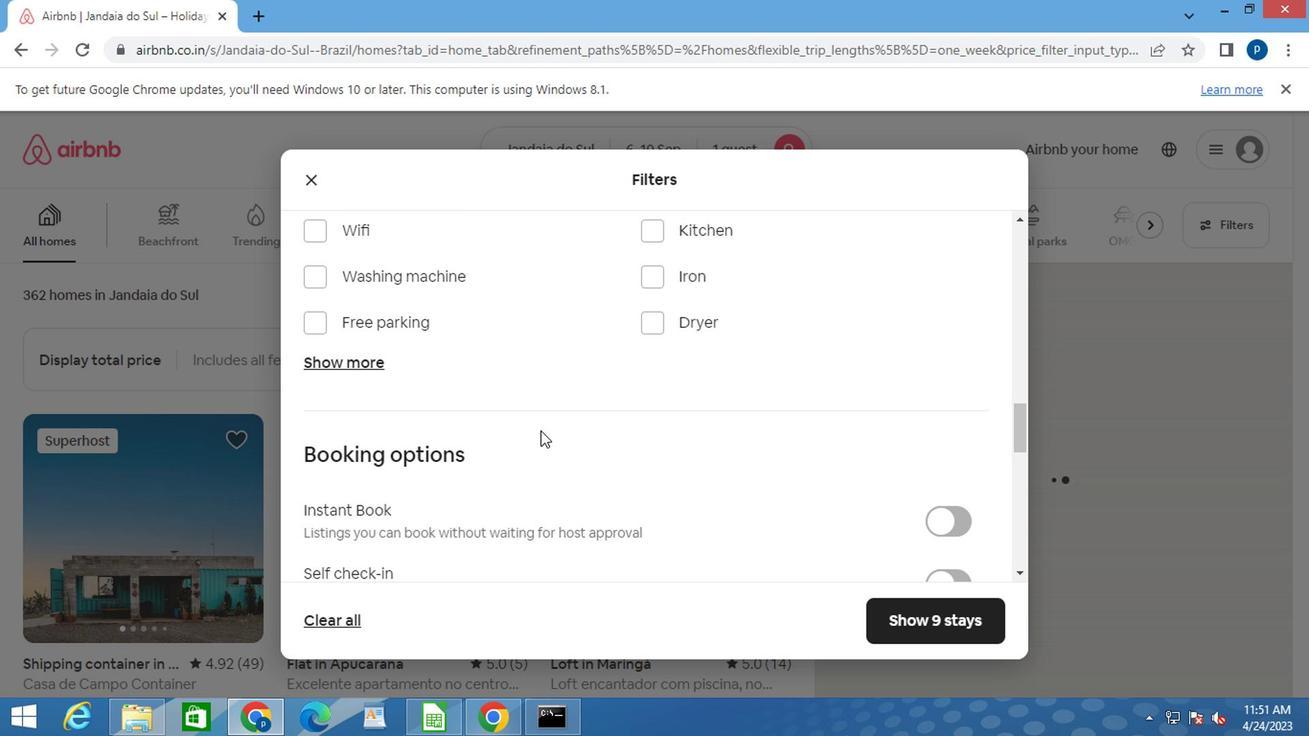 
Action: Mouse scrolled (627, 418) with delta (0, -1)
Screenshot: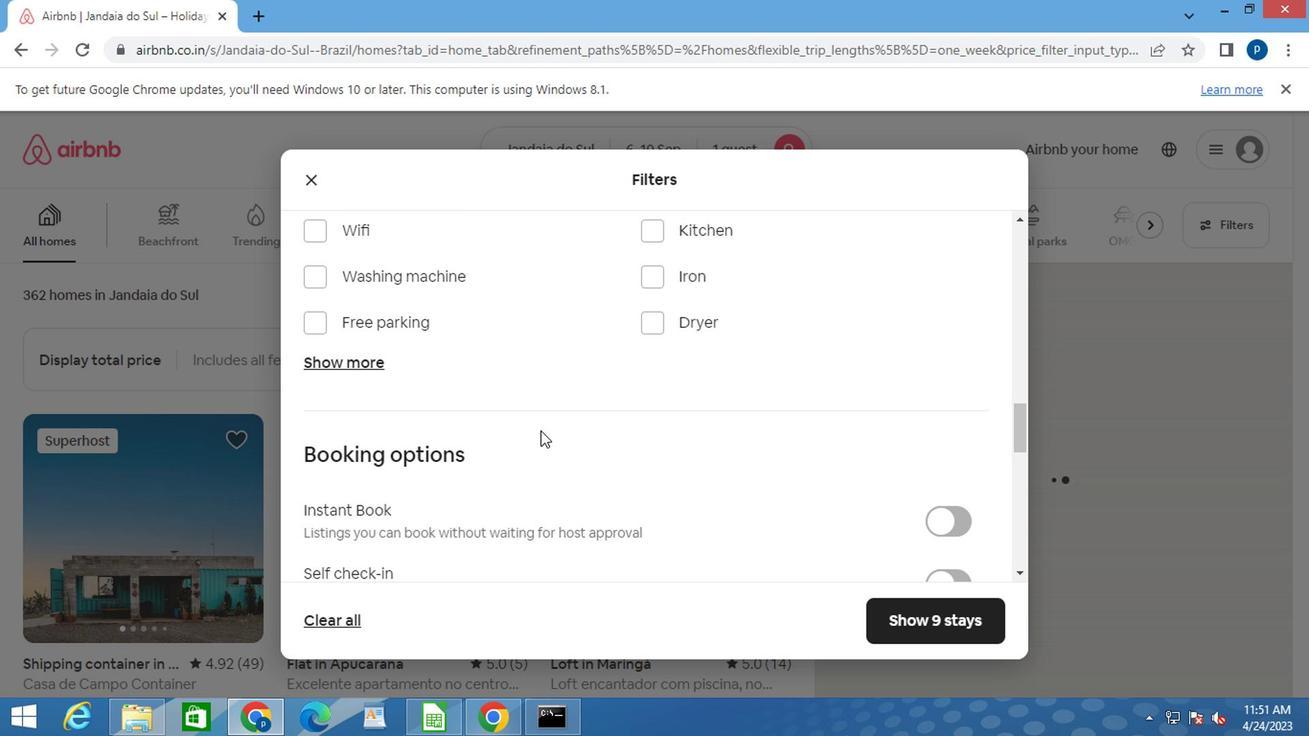 
Action: Mouse moved to (730, 366)
Screenshot: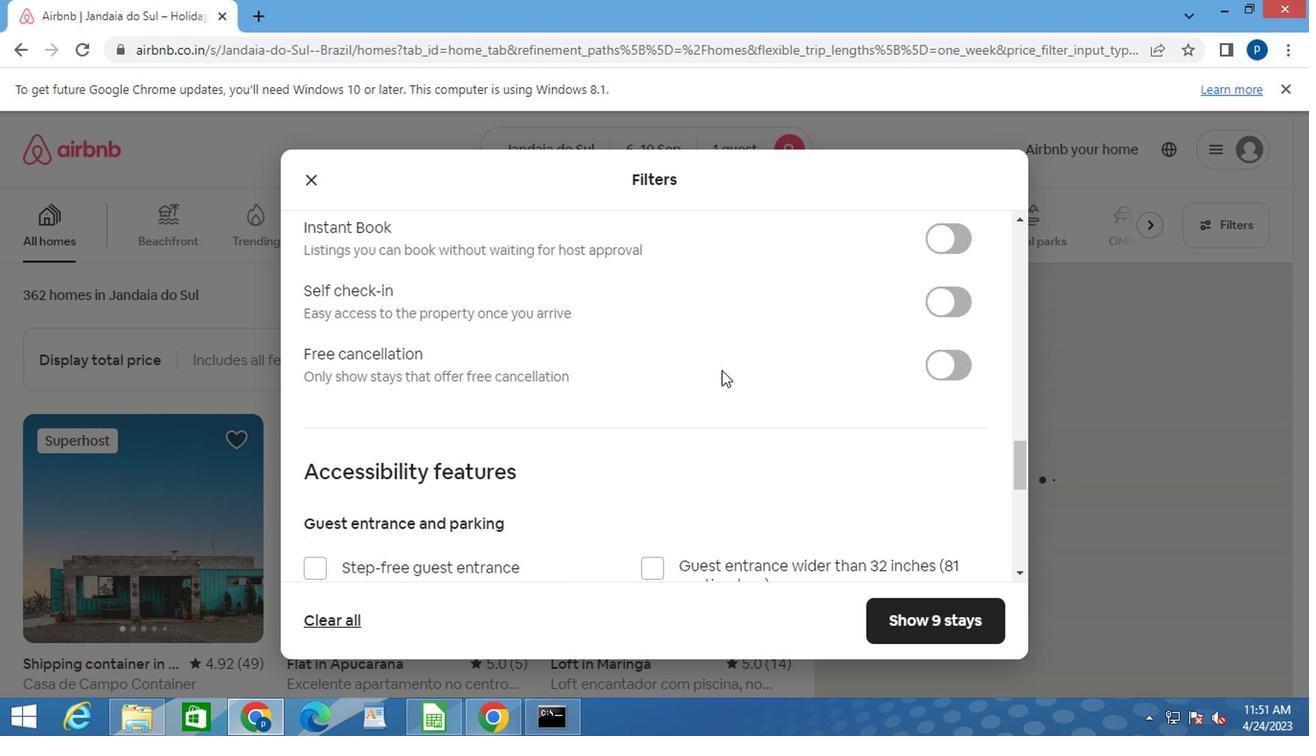 
Action: Mouse scrolled (730, 365) with delta (0, 0)
Screenshot: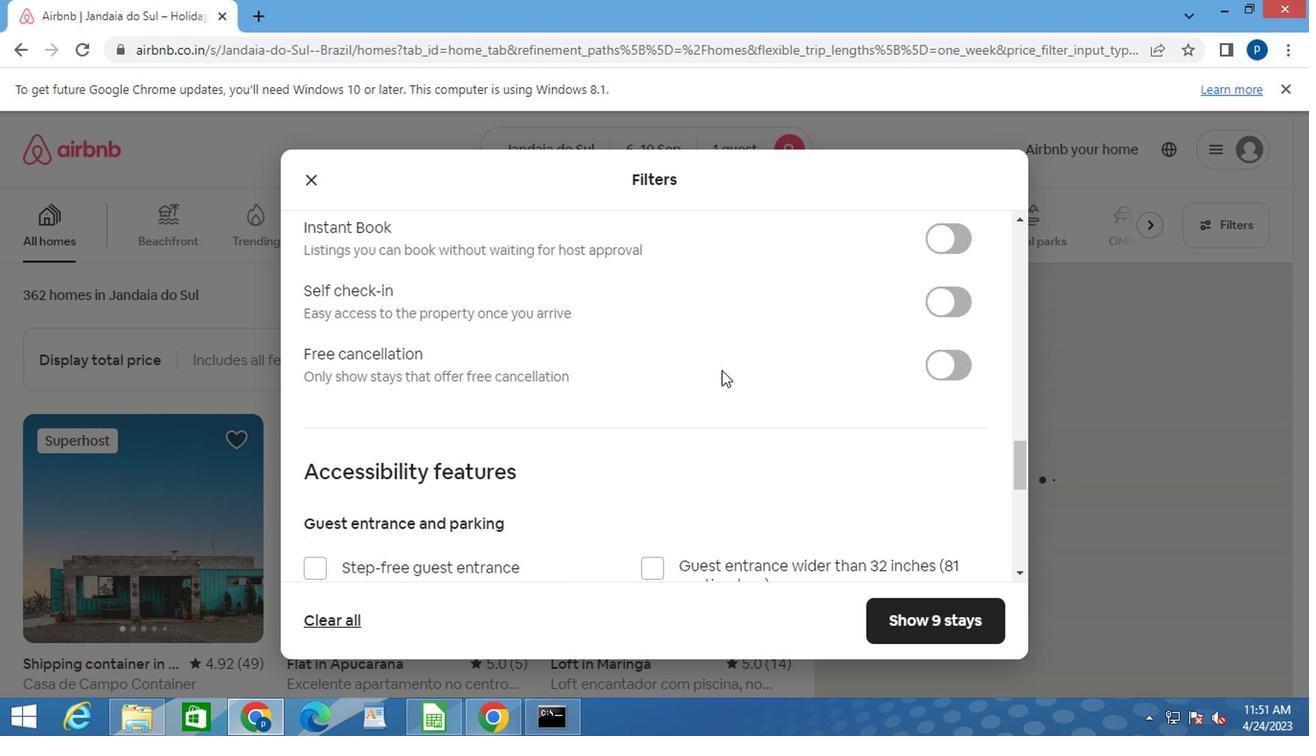 
Action: Mouse moved to (939, 223)
Screenshot: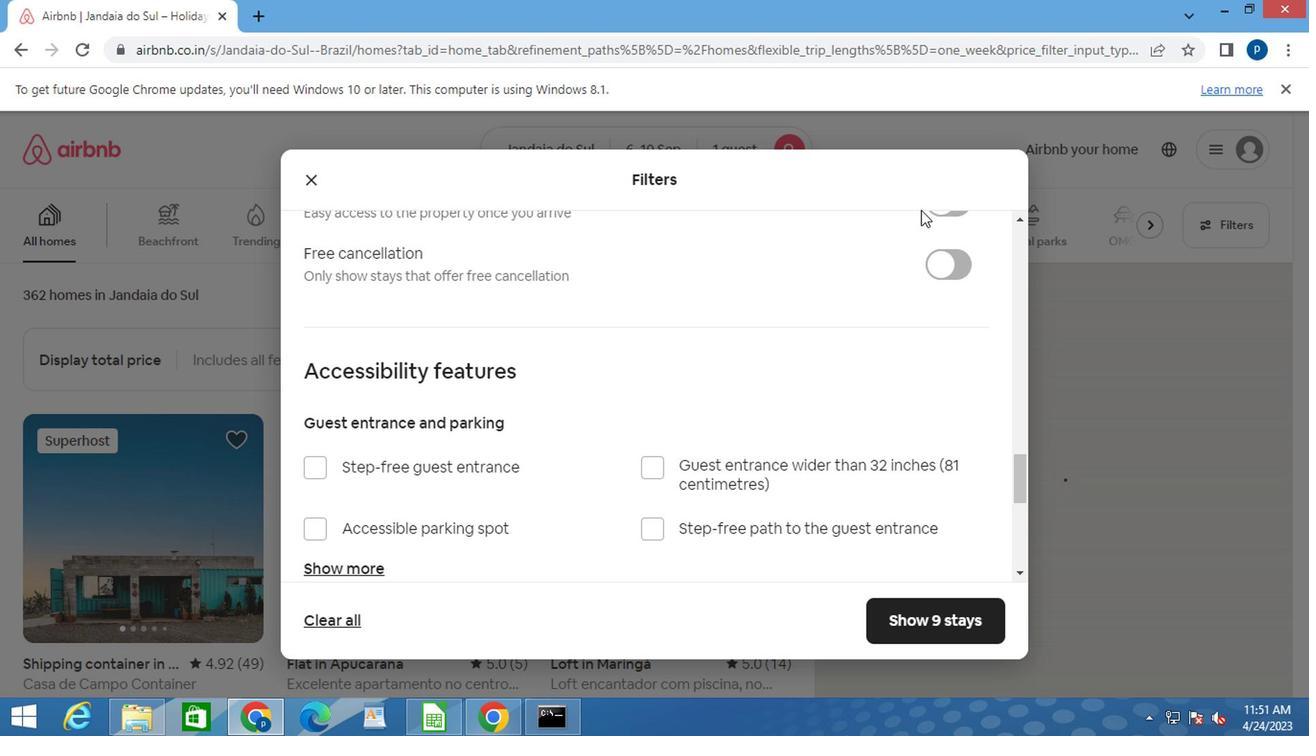 
Action: Mouse pressed left at (939, 223)
Screenshot: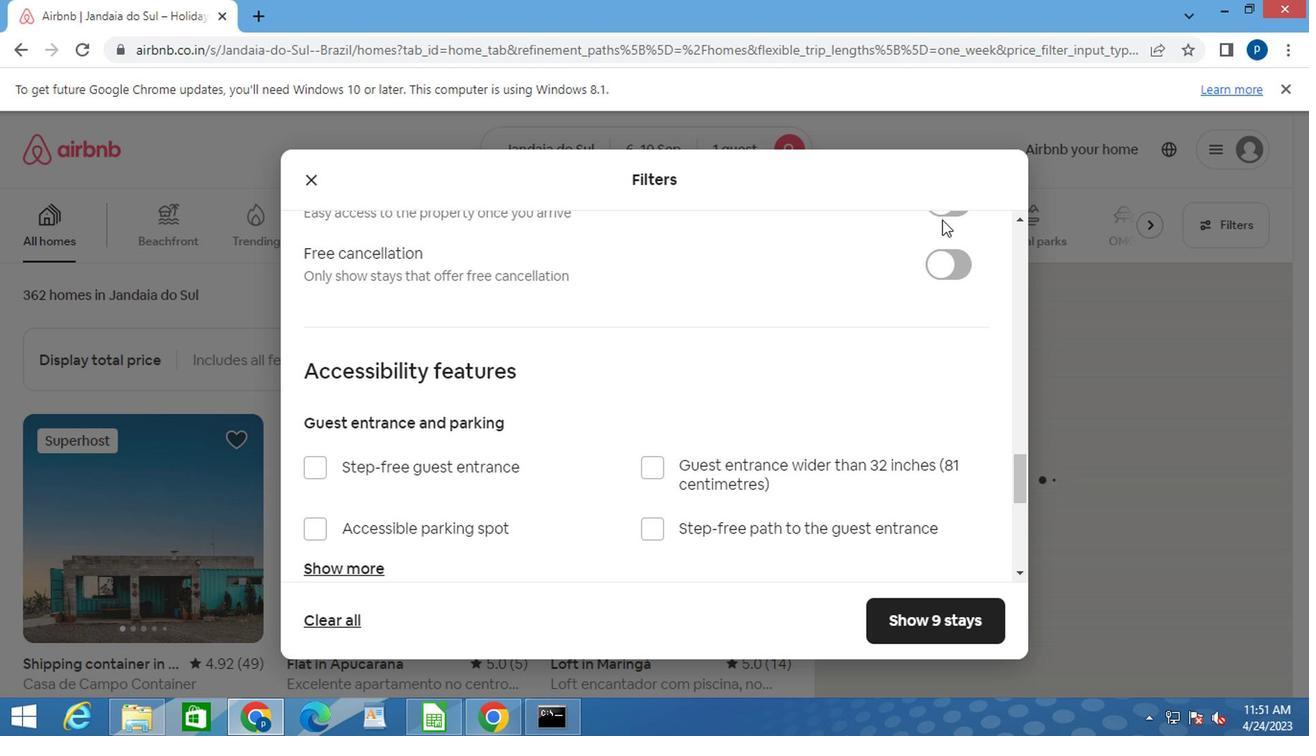 
Action: Mouse moved to (934, 235)
Screenshot: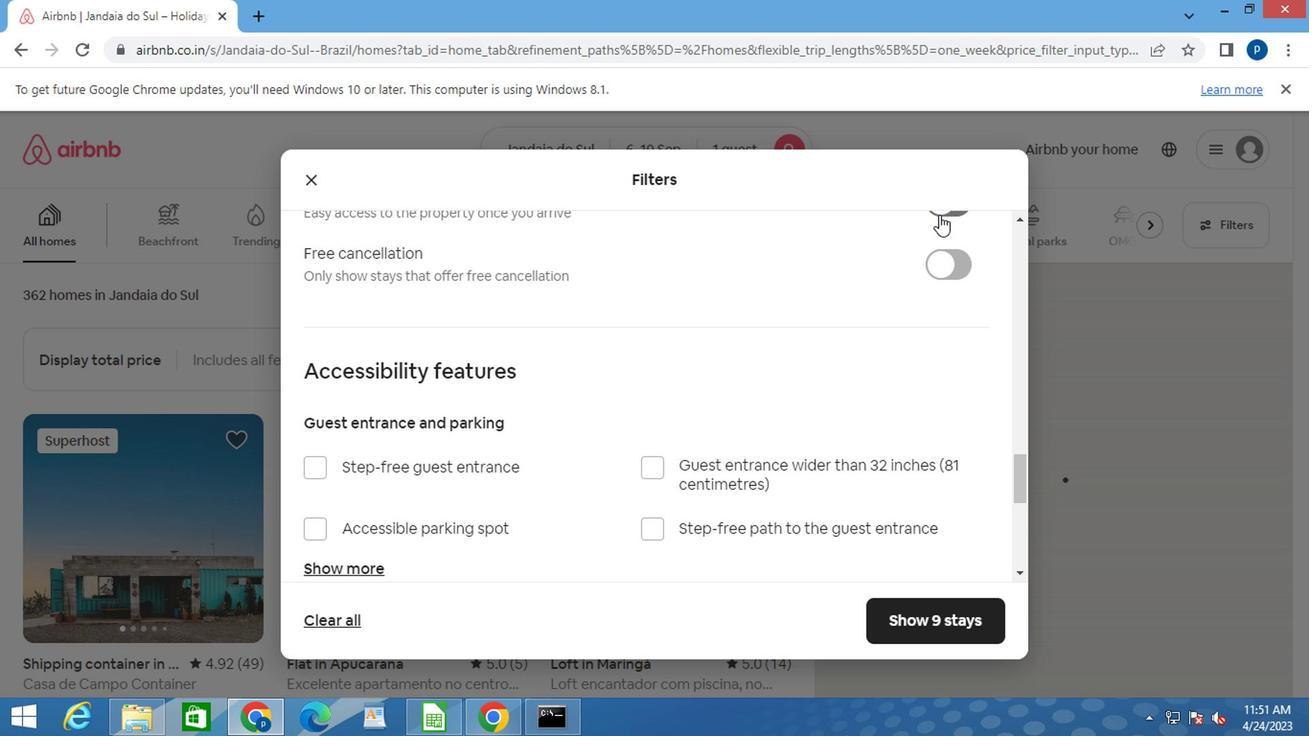 
Action: Mouse scrolled (934, 236) with delta (0, 0)
Screenshot: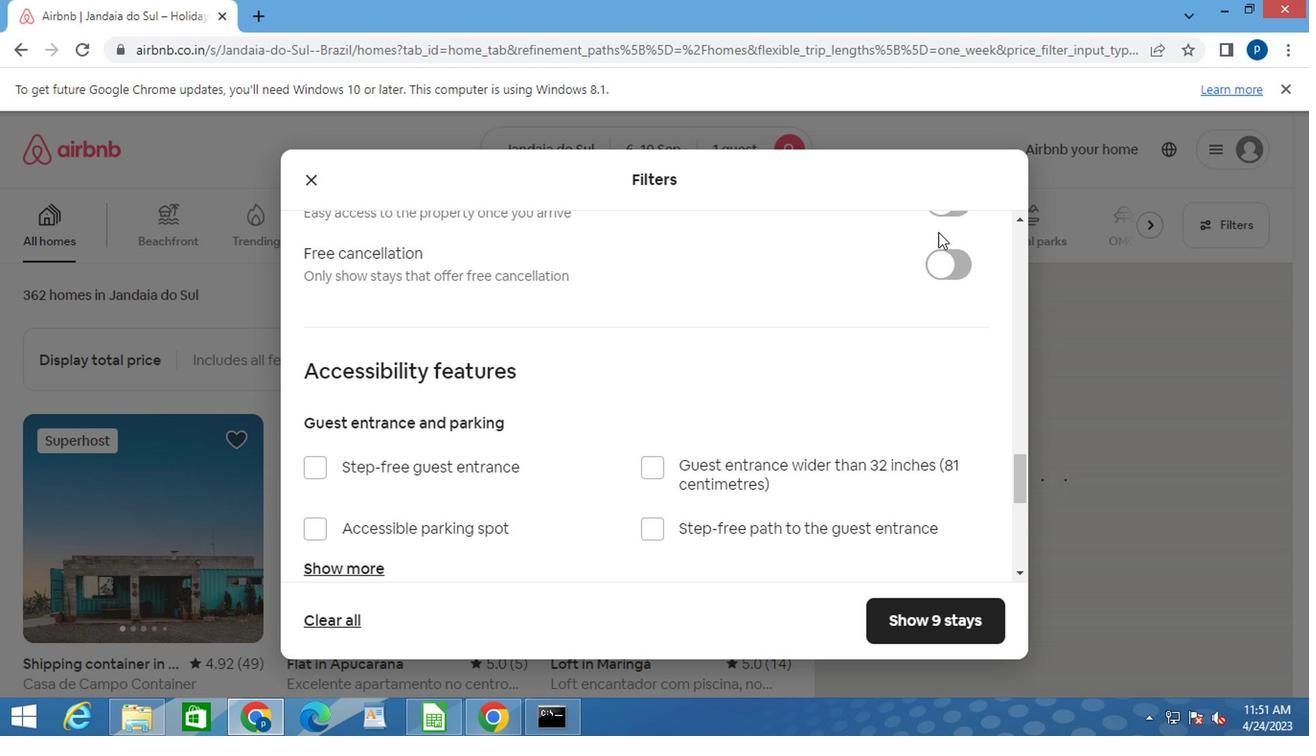 
Action: Mouse moved to (934, 298)
Screenshot: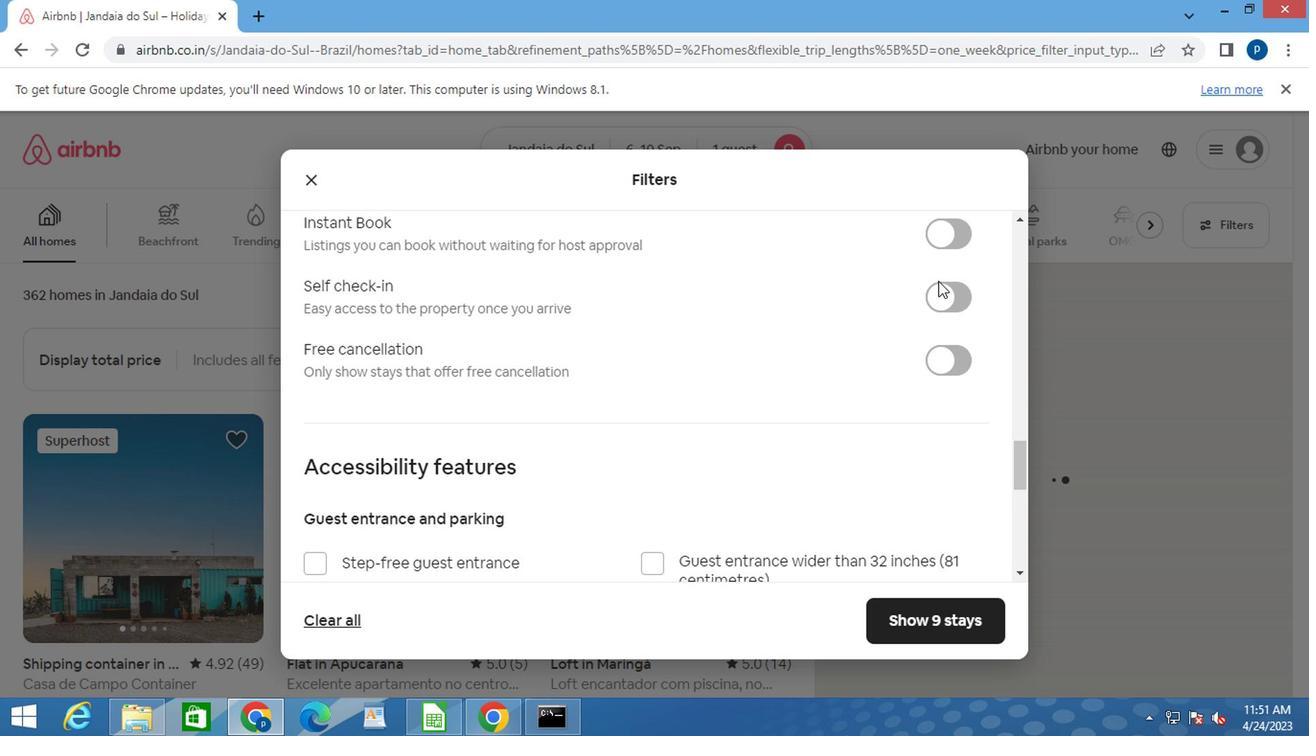 
Action: Mouse pressed left at (934, 298)
Screenshot: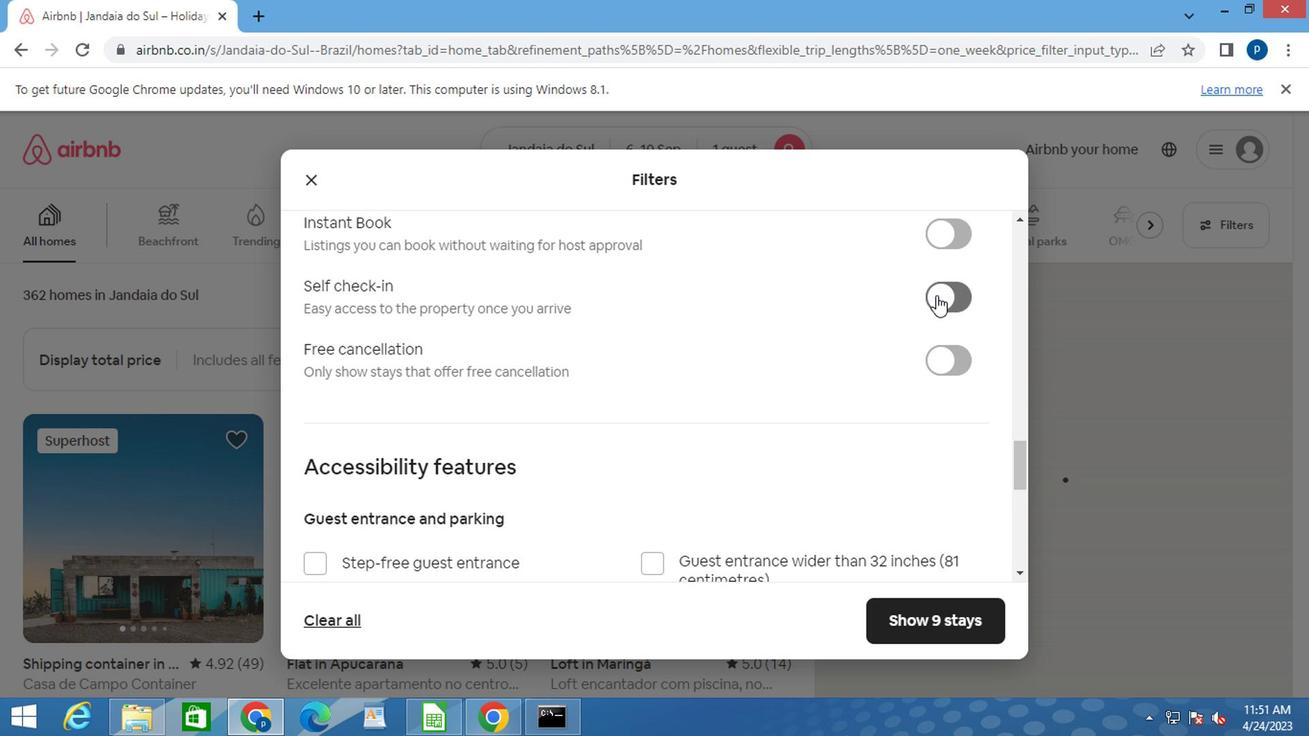 
Action: Mouse moved to (825, 322)
Screenshot: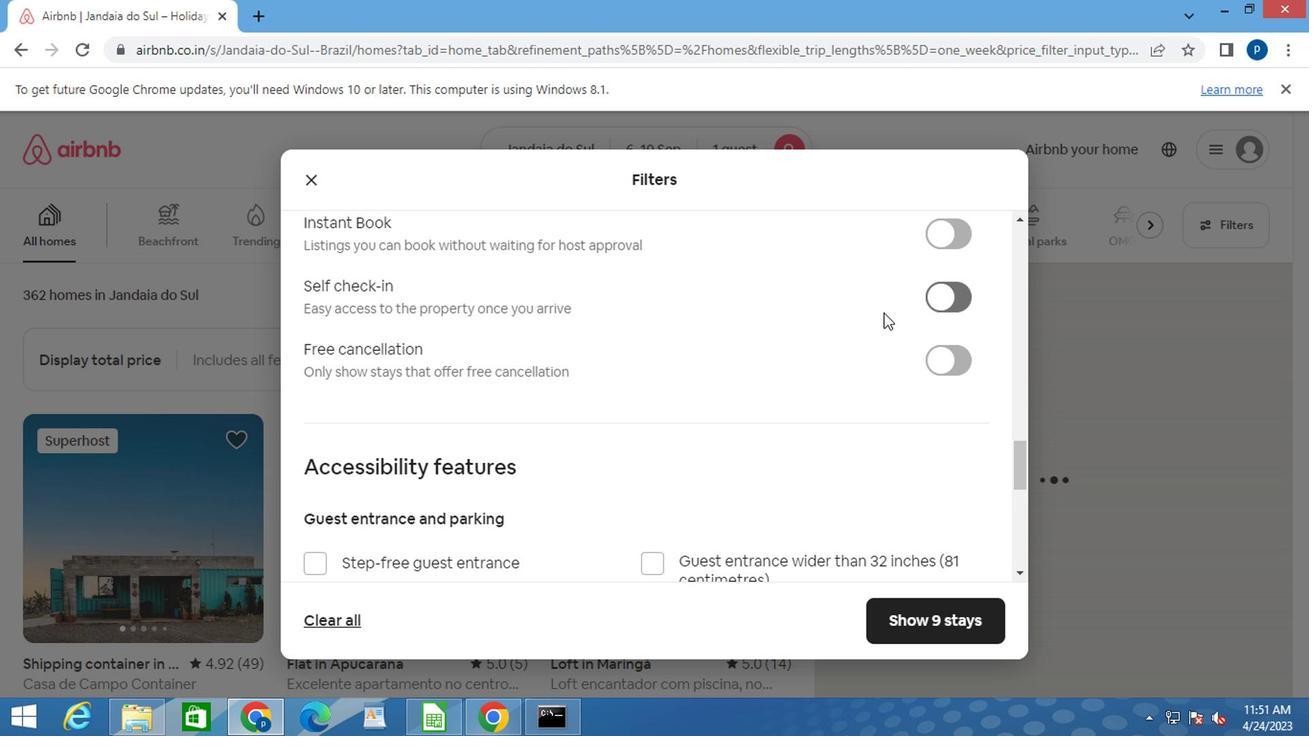 
Action: Mouse scrolled (825, 321) with delta (0, 0)
Screenshot: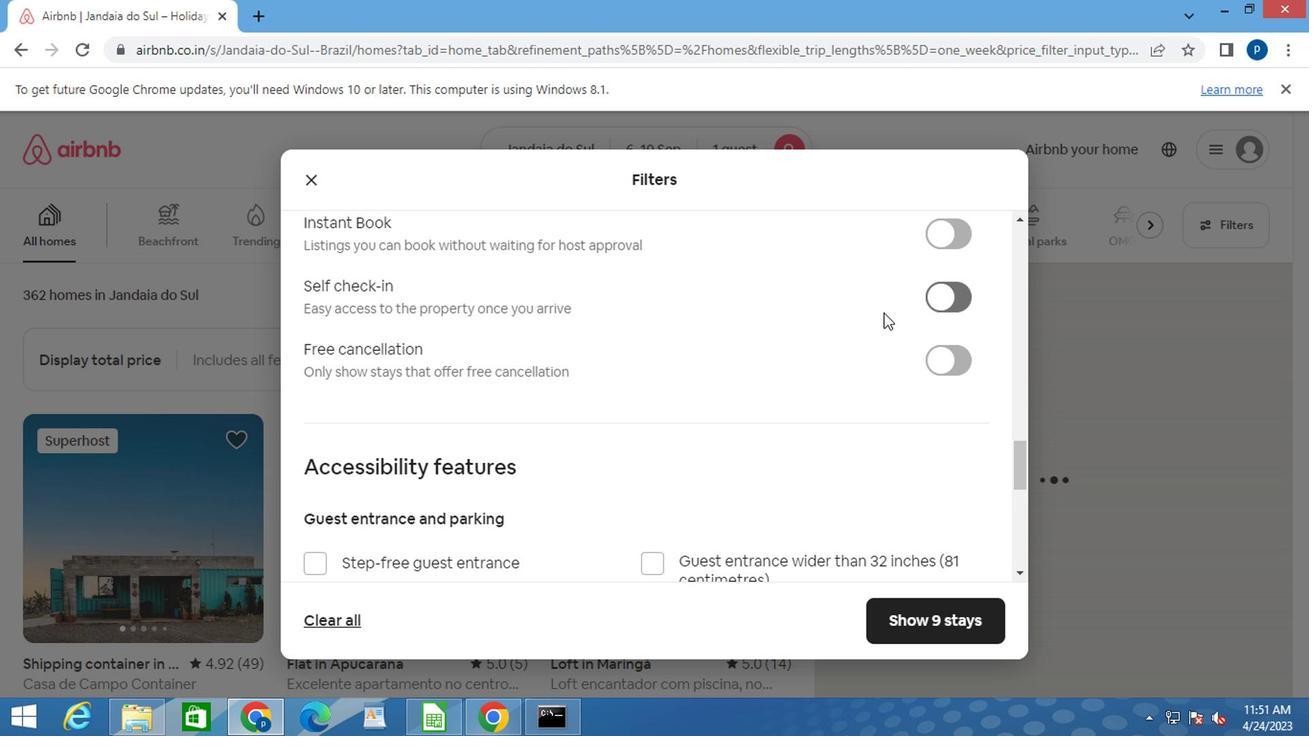 
Action: Mouse moved to (819, 322)
Screenshot: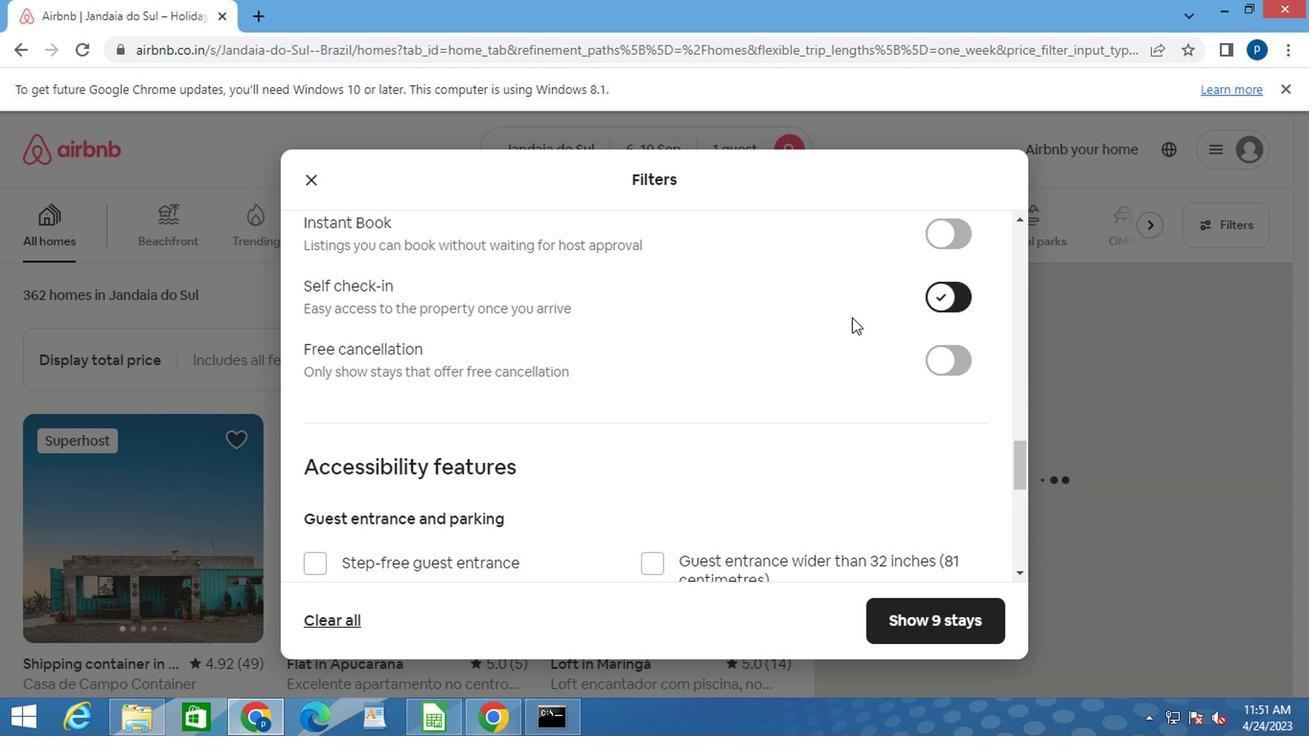 
Action: Mouse scrolled (819, 322) with delta (0, 0)
Screenshot: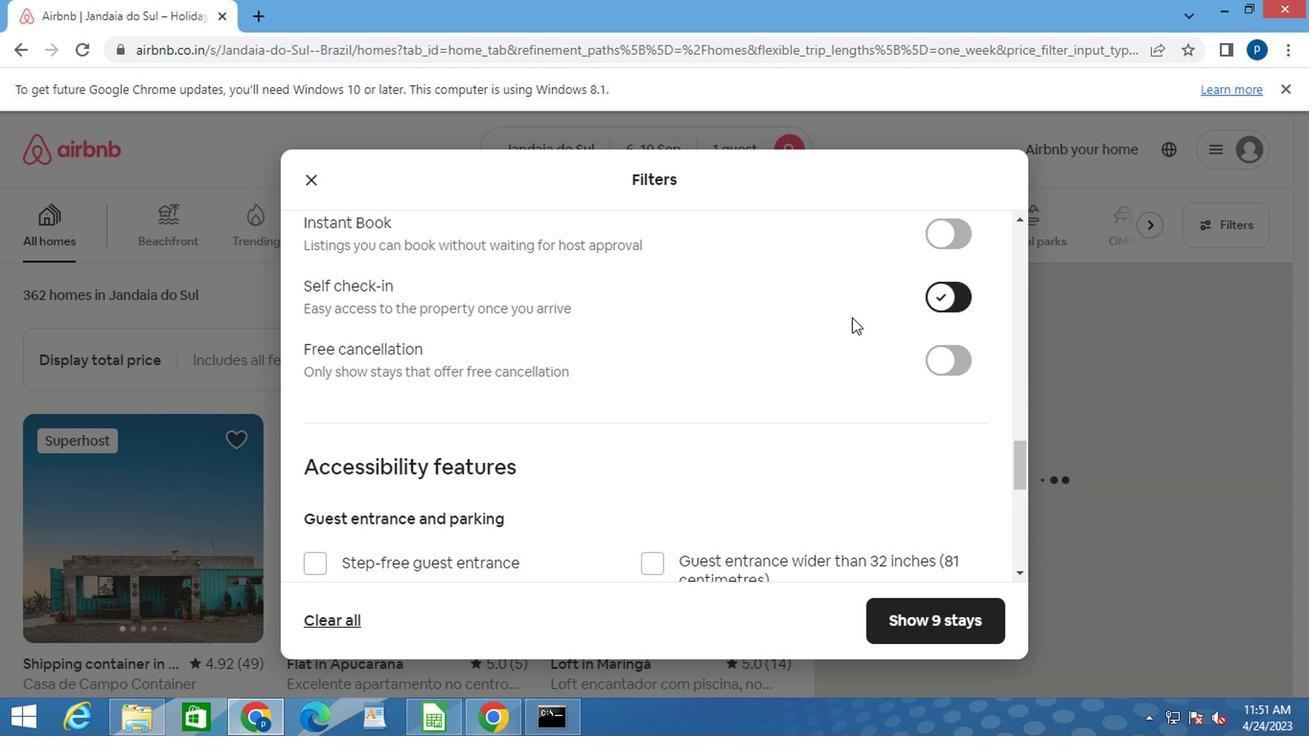 
Action: Mouse moved to (798, 322)
Screenshot: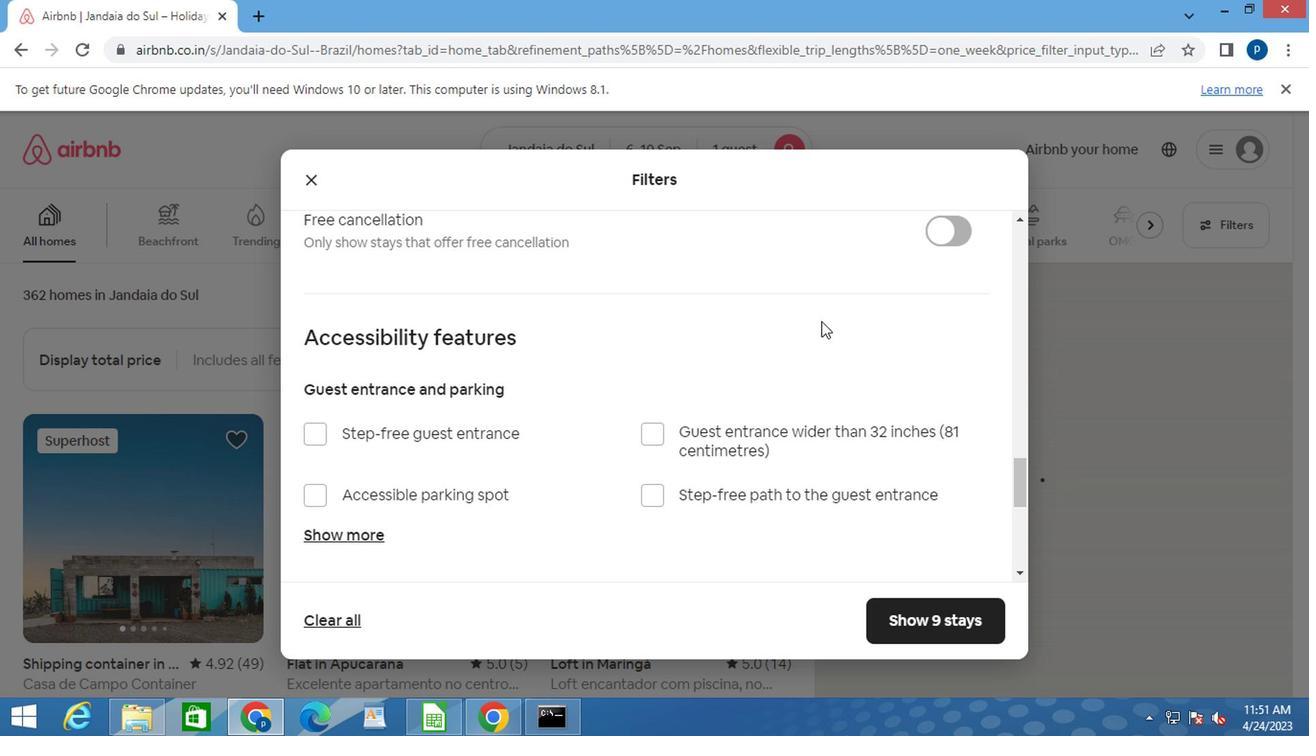 
Action: Mouse scrolled (816, 322) with delta (0, 0)
Screenshot: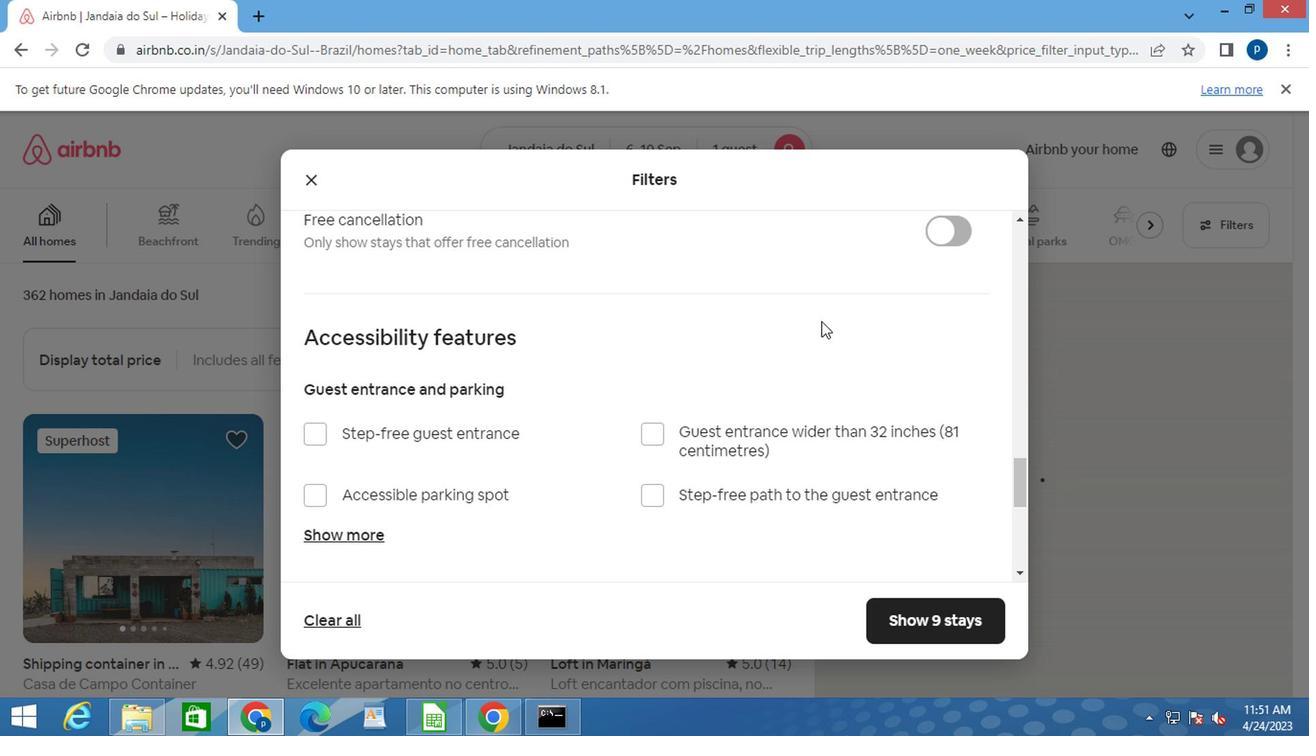 
Action: Mouse moved to (755, 319)
Screenshot: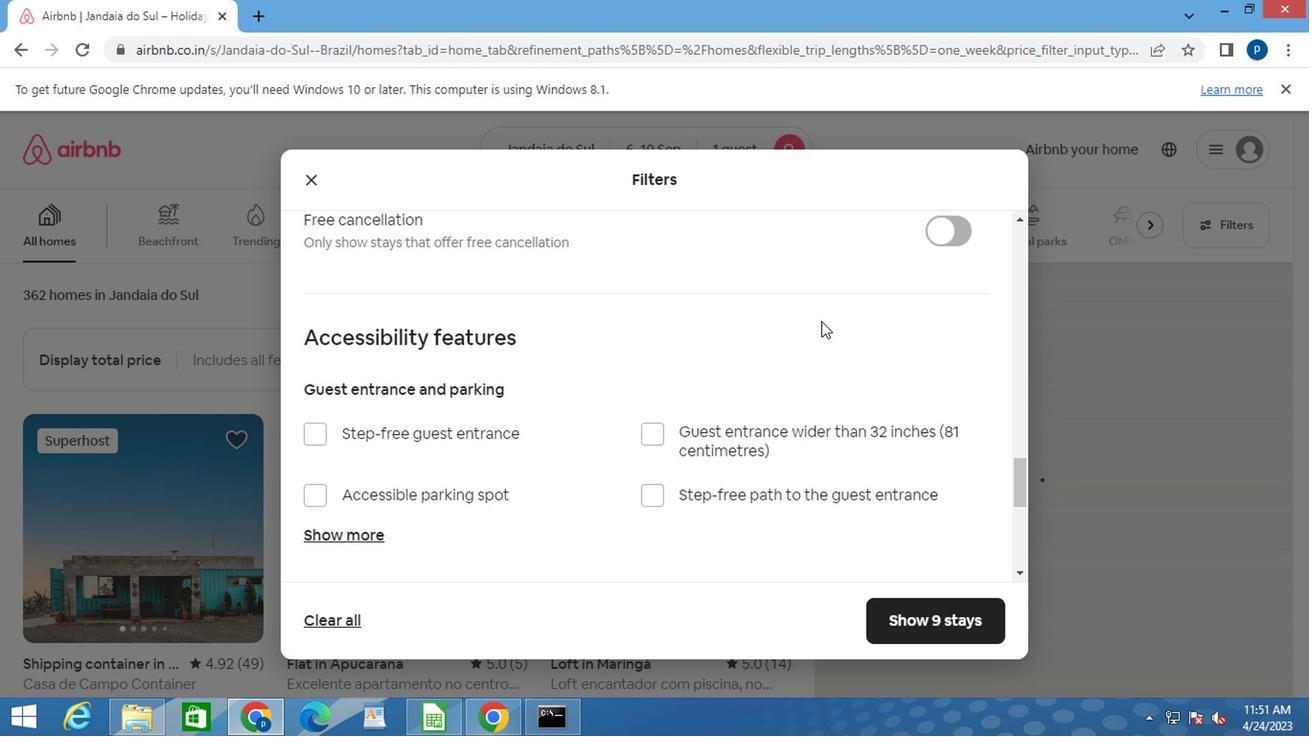 
Action: Mouse scrolled (795, 322) with delta (0, 0)
Screenshot: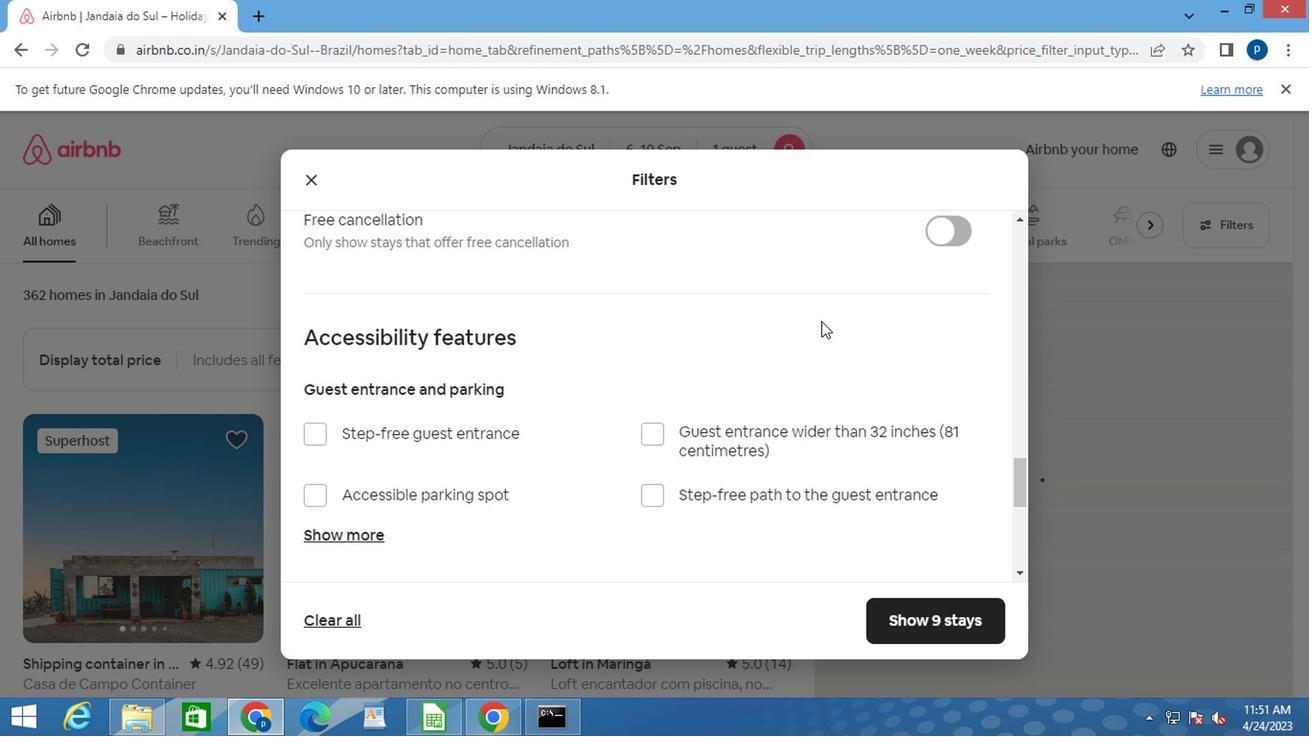 
Action: Mouse moved to (485, 468)
Screenshot: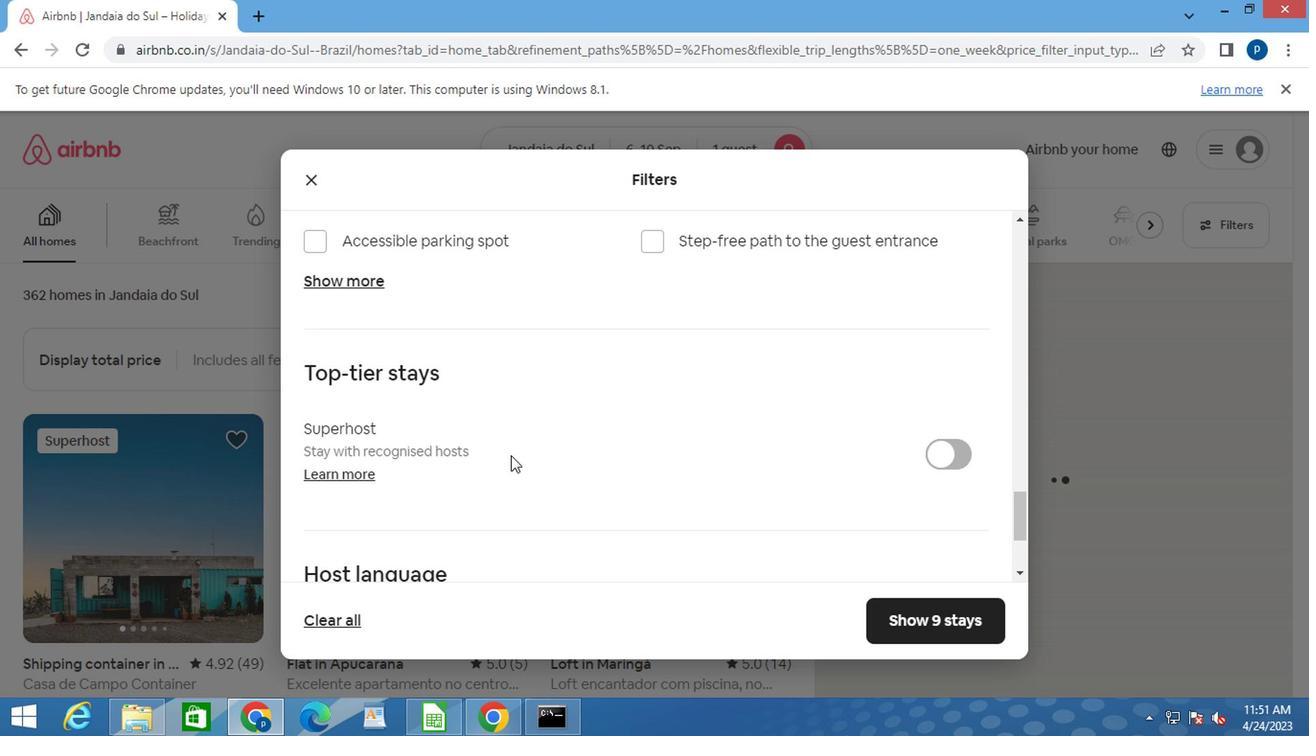 
Action: Mouse scrolled (485, 467) with delta (0, -1)
Screenshot: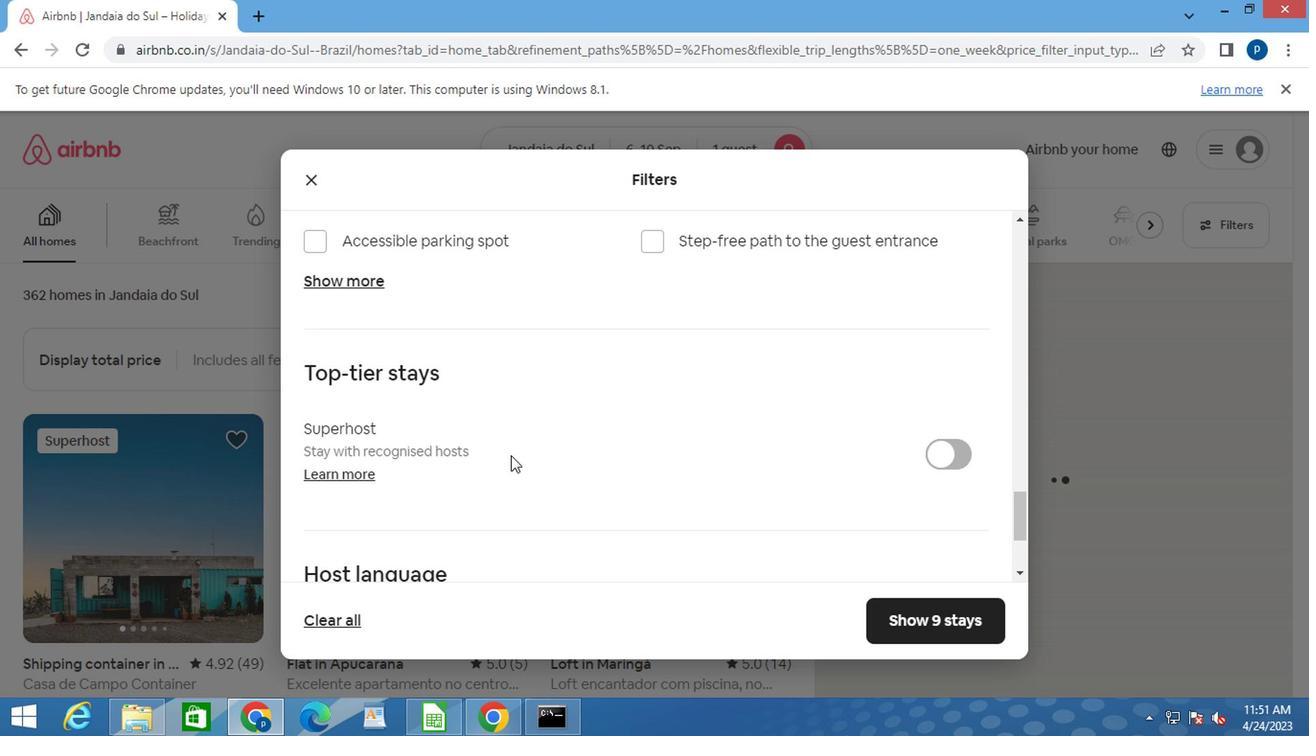 
Action: Mouse moved to (484, 469)
Screenshot: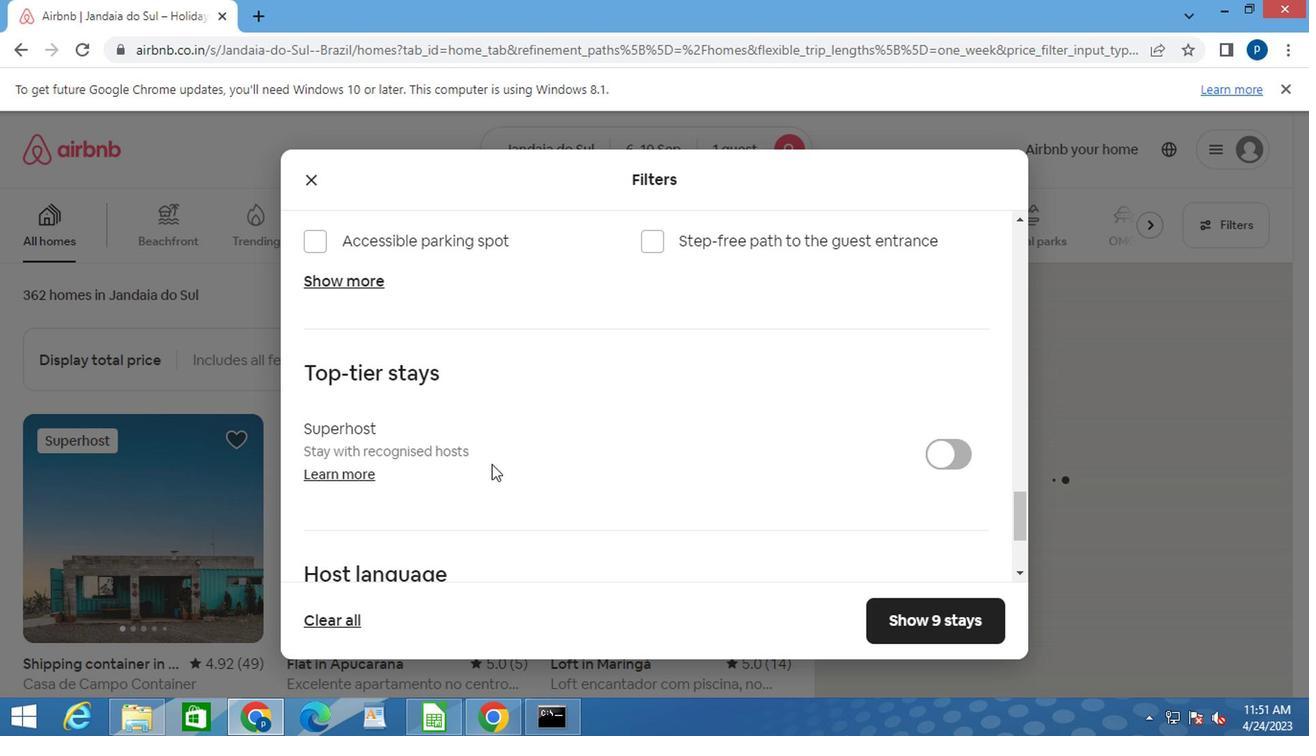
Action: Mouse scrolled (484, 468) with delta (0, 0)
Screenshot: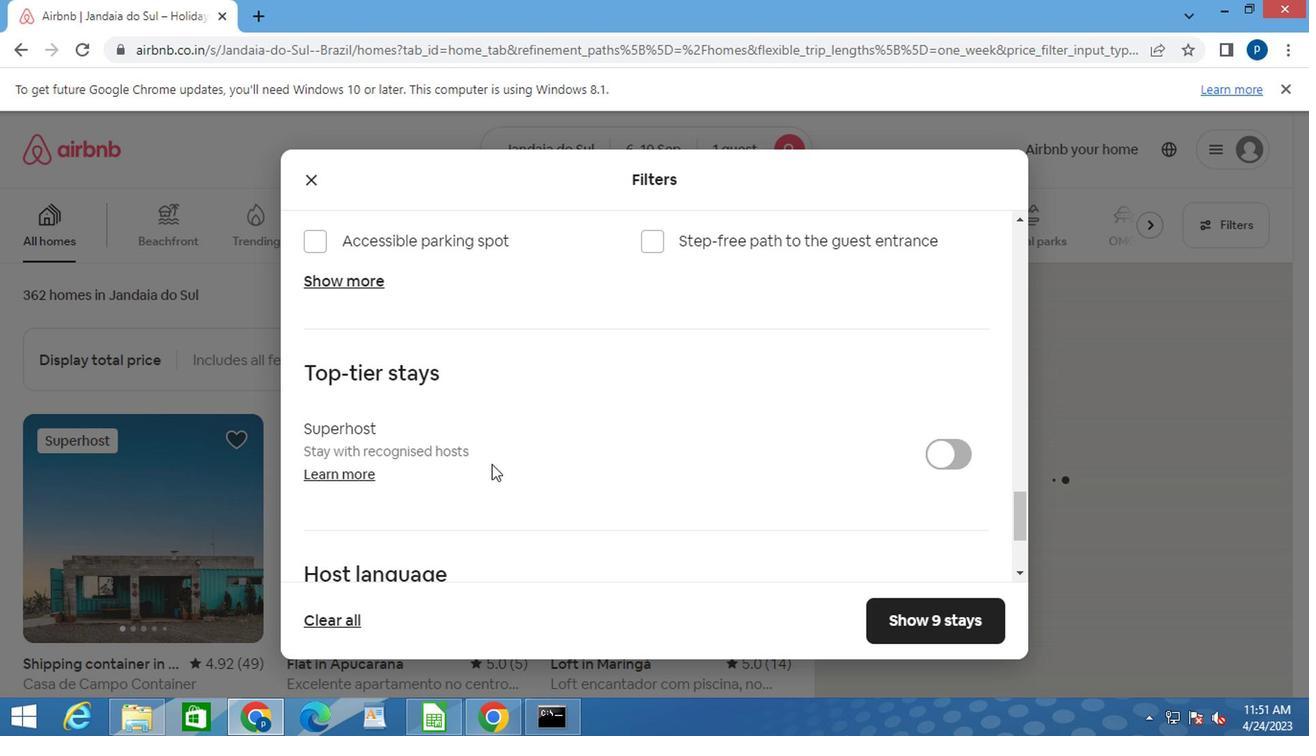 
Action: Mouse scrolled (484, 468) with delta (0, 0)
Screenshot: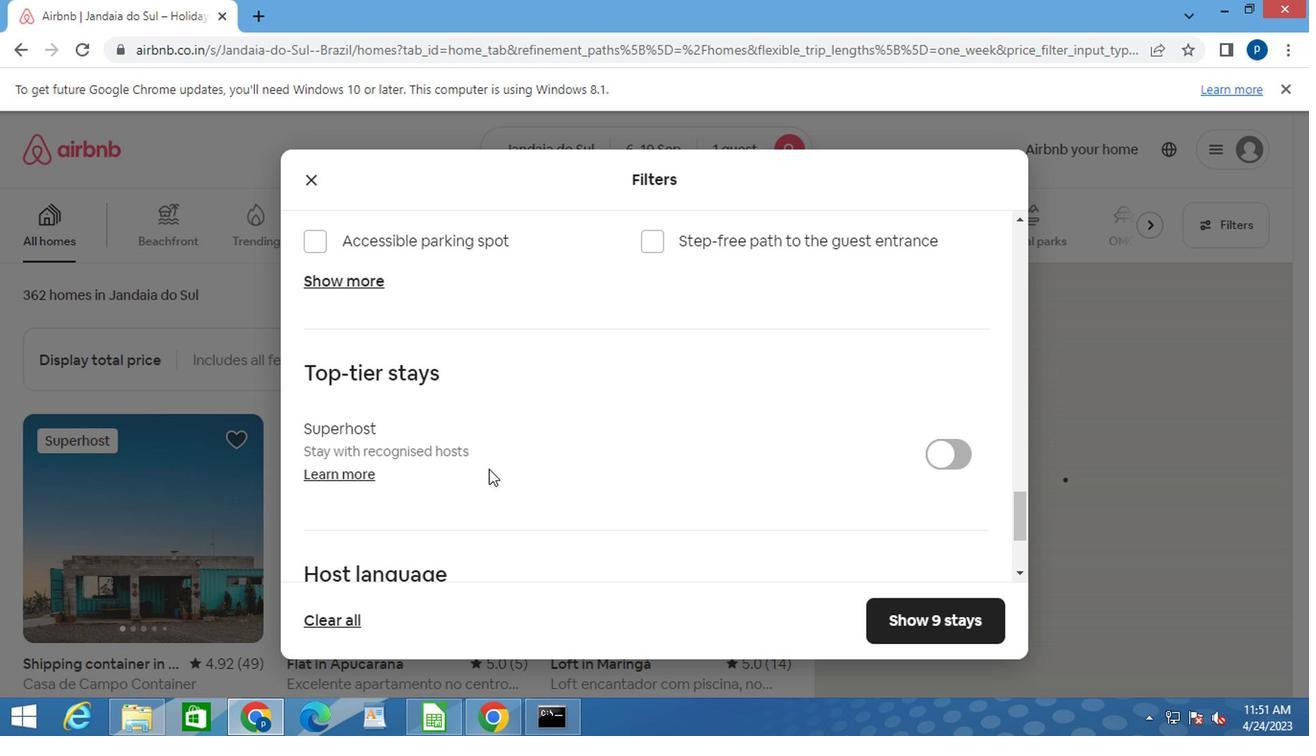 
Action: Mouse moved to (484, 476)
Screenshot: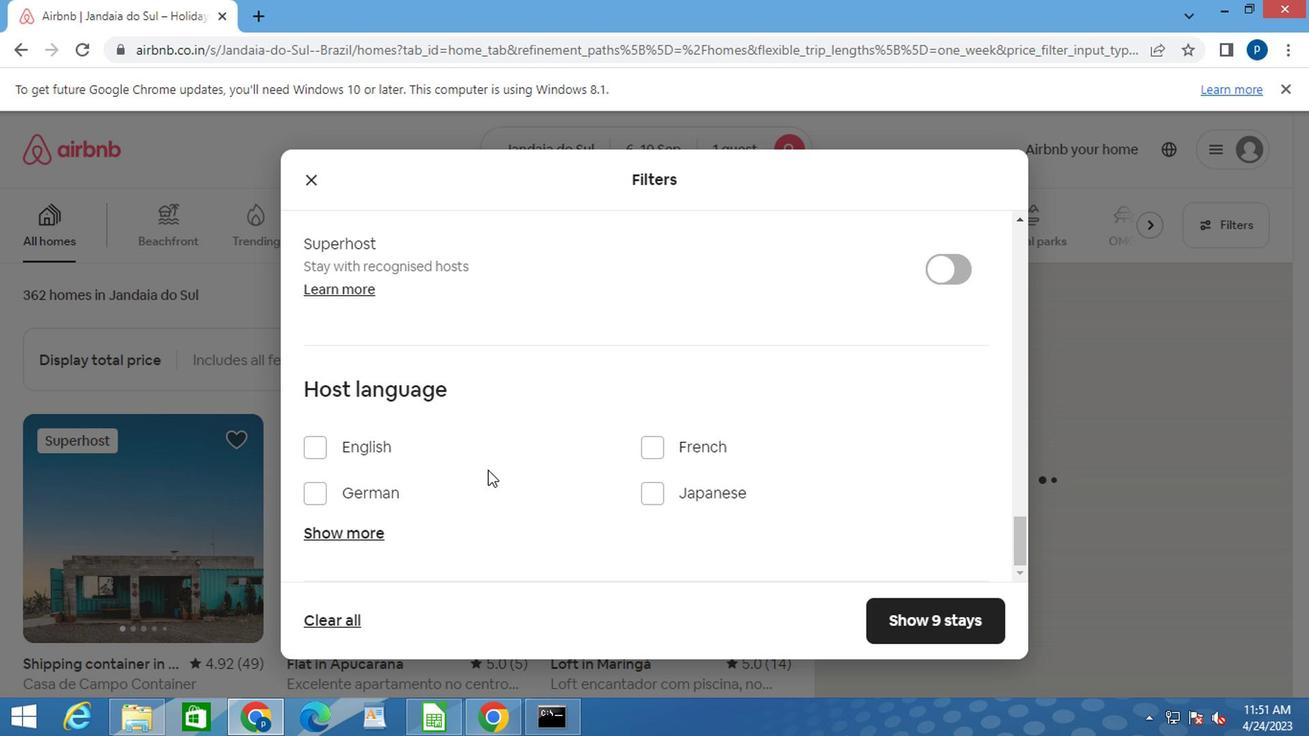 
Action: Mouse scrolled (484, 474) with delta (0, -1)
Screenshot: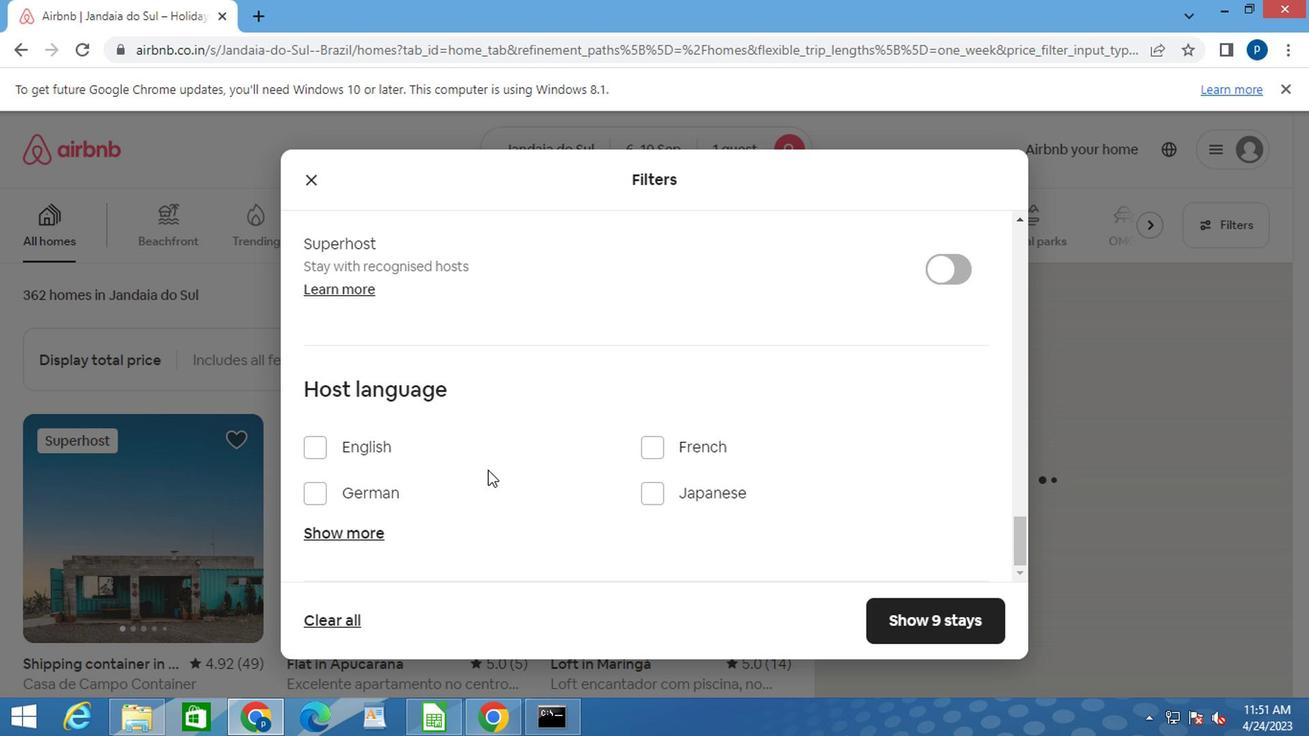 
Action: Mouse moved to (484, 476)
Screenshot: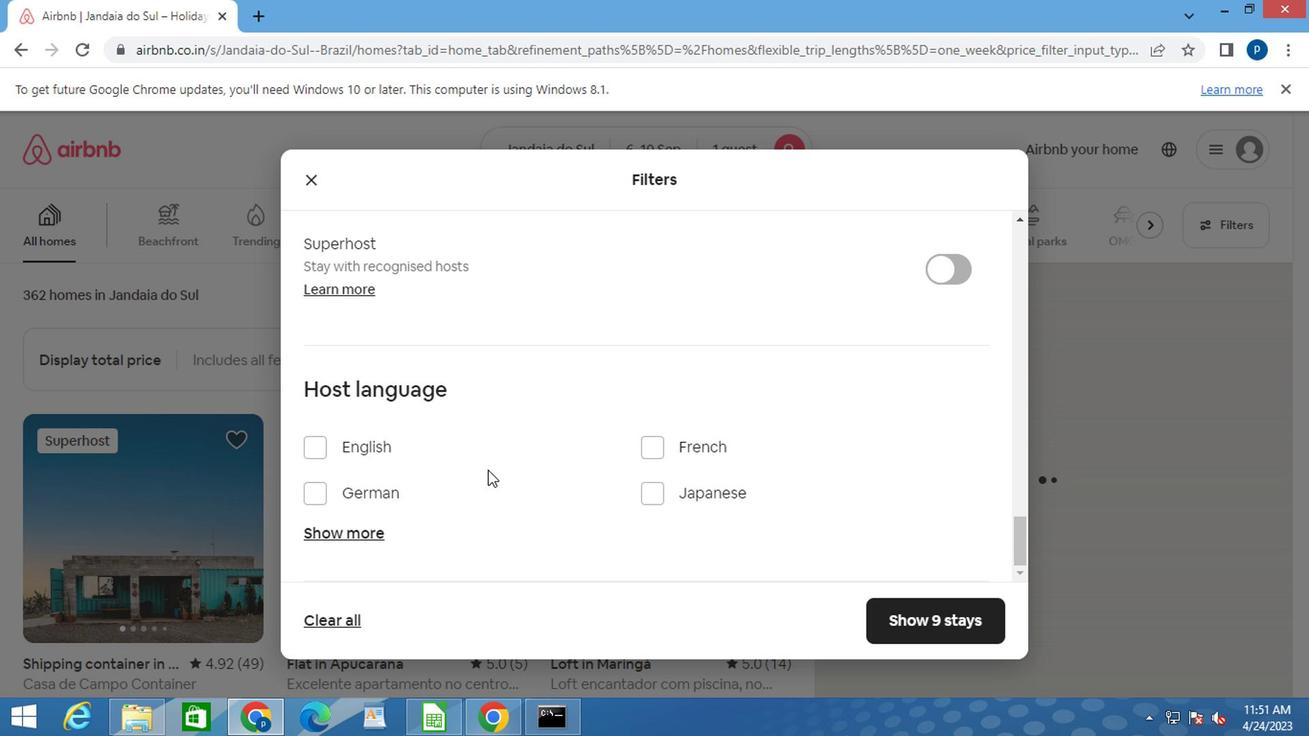 
Action: Mouse scrolled (484, 476) with delta (0, 0)
Screenshot: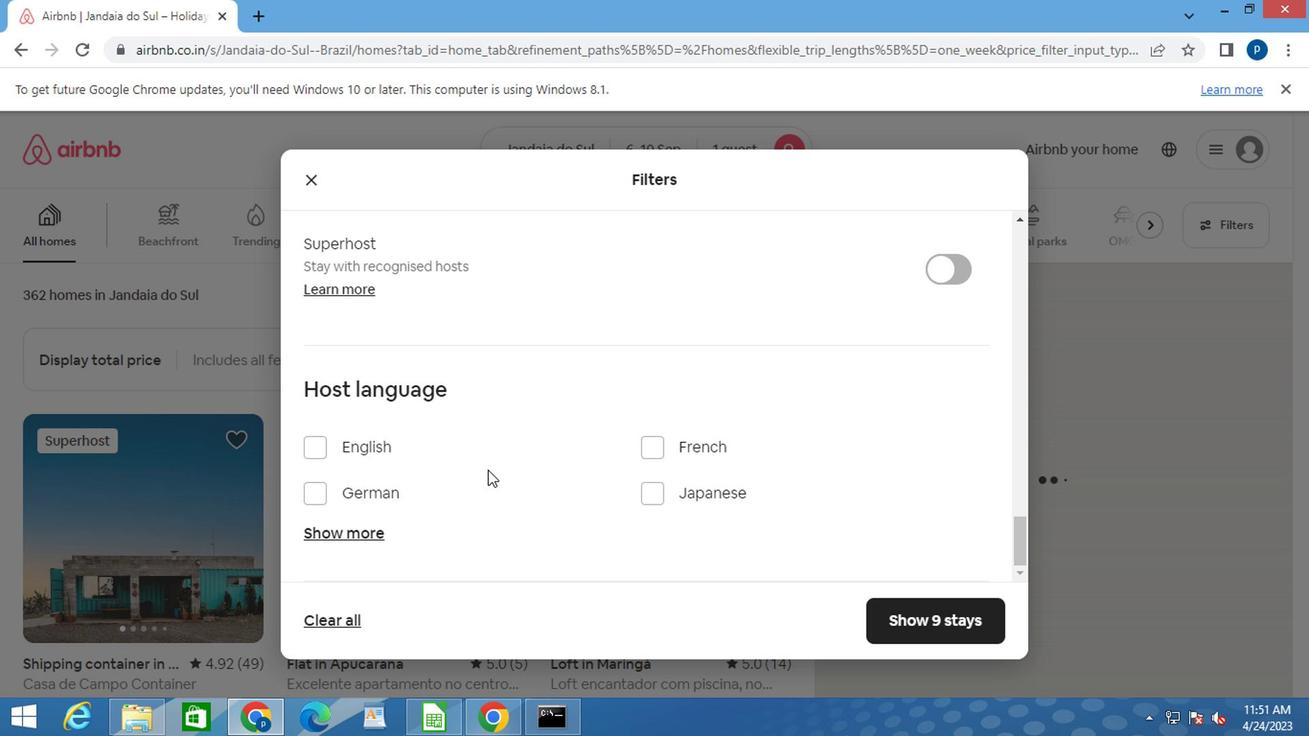 
Action: Mouse moved to (919, 602)
Screenshot: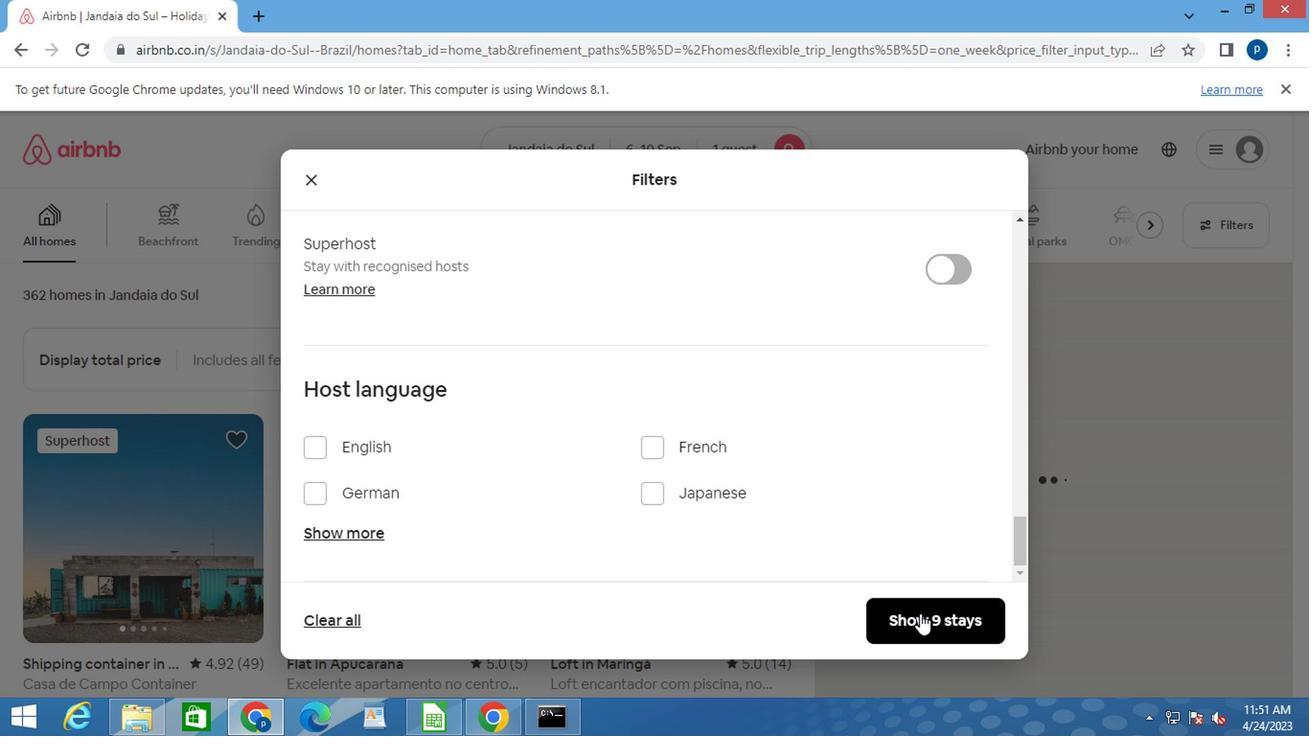 
Action: Mouse pressed left at (919, 602)
Screenshot: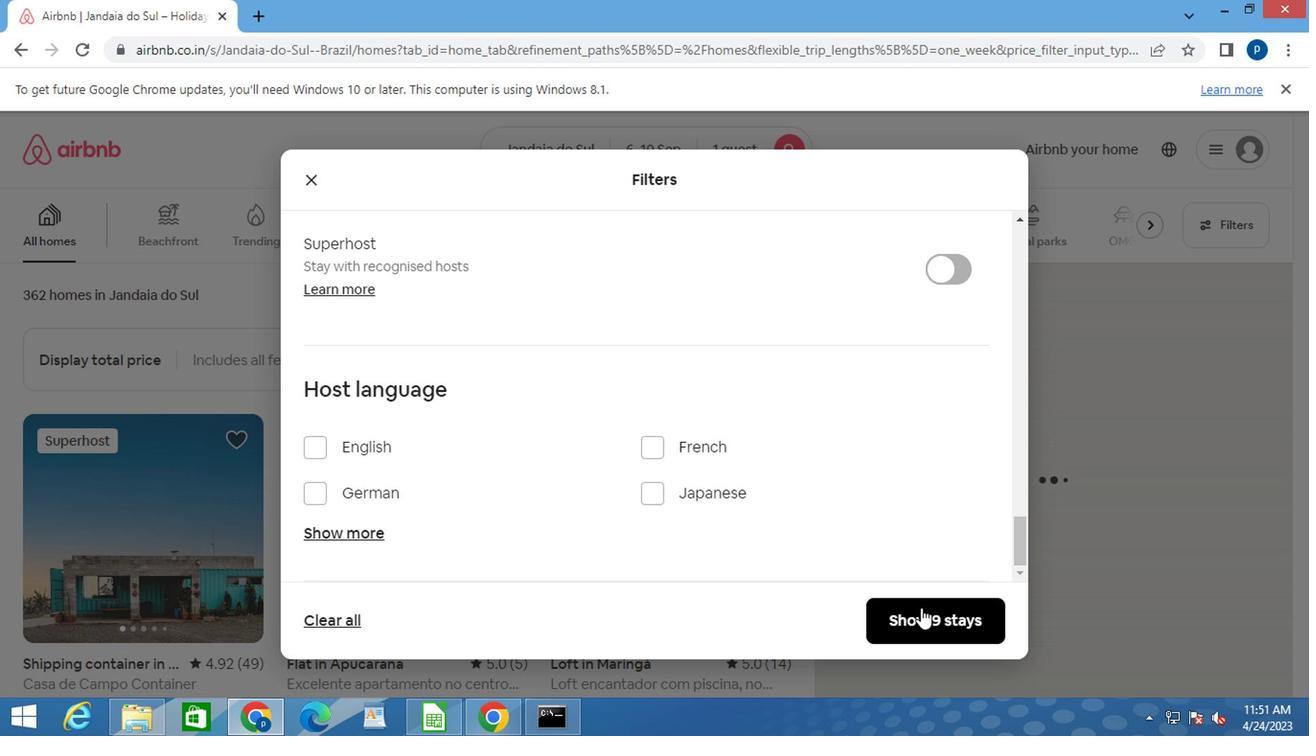 
